 Task: Find connections with filter location Saint-Leu-la-Forêt with filter topic #realestatewith filter profile language Potuguese with filter current company Westin Hotels & Resorts with filter school Budge Budge Institute of Technology 276 with filter industry Services for Renewable Energy with filter service category Search Engine Optimization (SEO) with filter keywords title HVAC Technician
Action: Mouse moved to (300, 245)
Screenshot: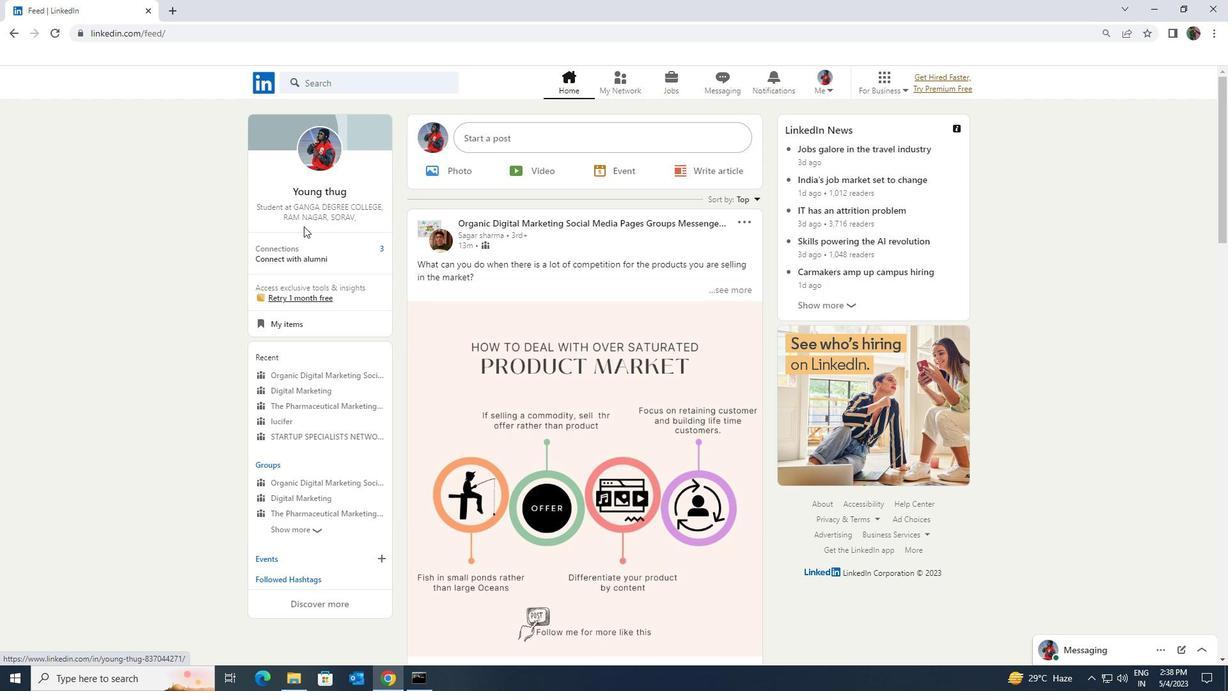 
Action: Mouse pressed left at (300, 245)
Screenshot: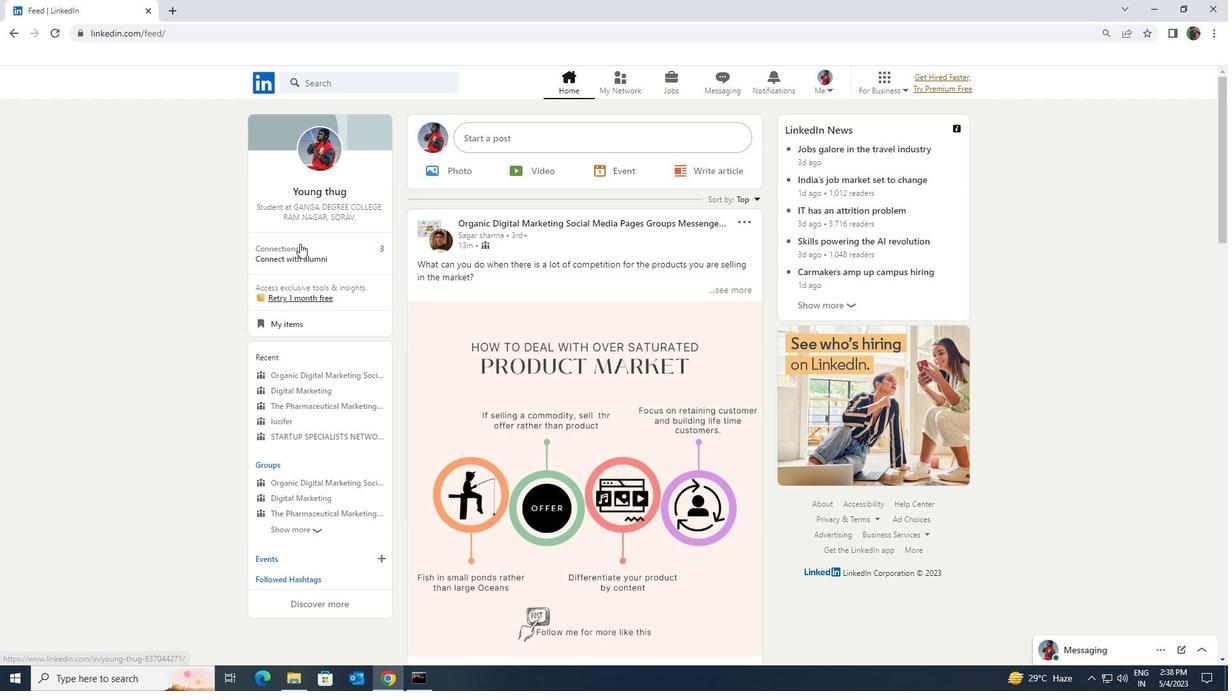 
Action: Mouse moved to (321, 162)
Screenshot: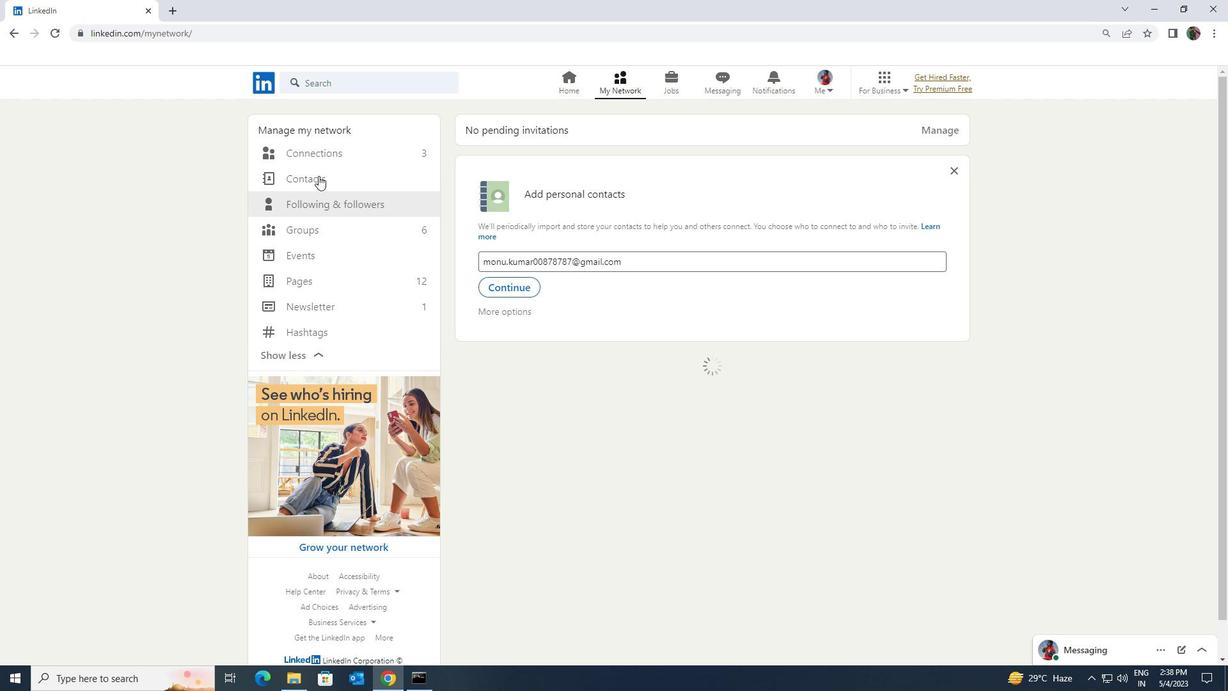 
Action: Mouse pressed left at (321, 162)
Screenshot: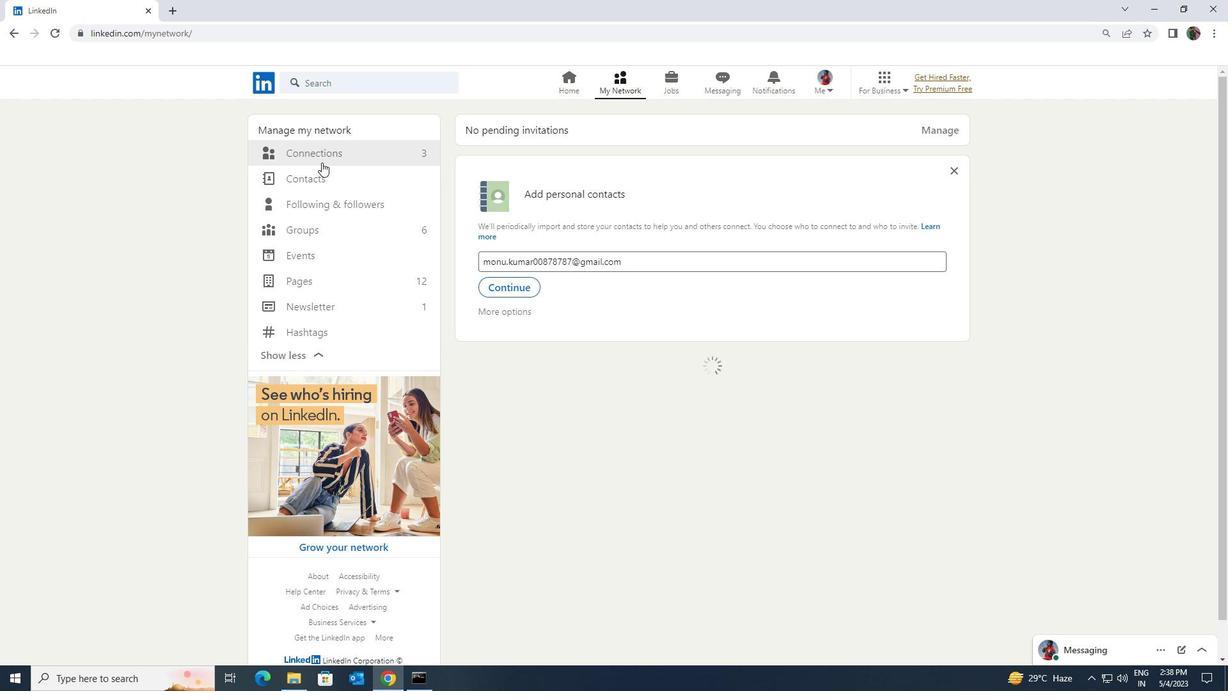 
Action: Mouse moved to (321, 160)
Screenshot: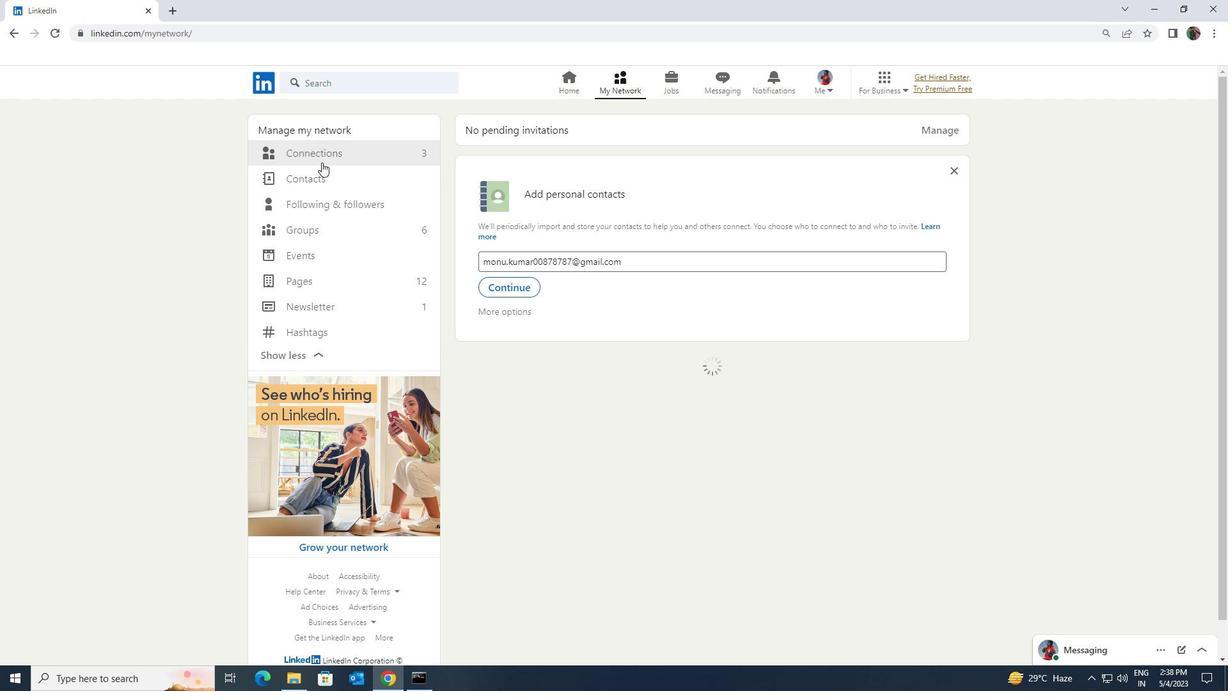 
Action: Mouse pressed left at (321, 160)
Screenshot: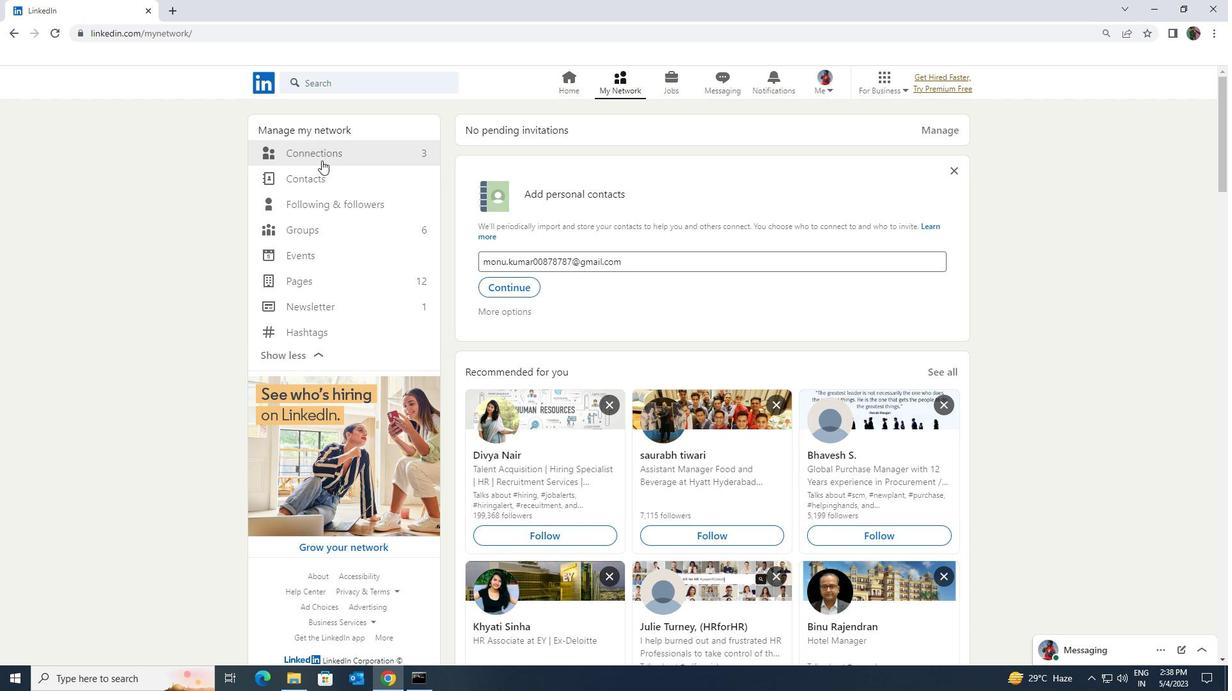 
Action: Mouse moved to (325, 156)
Screenshot: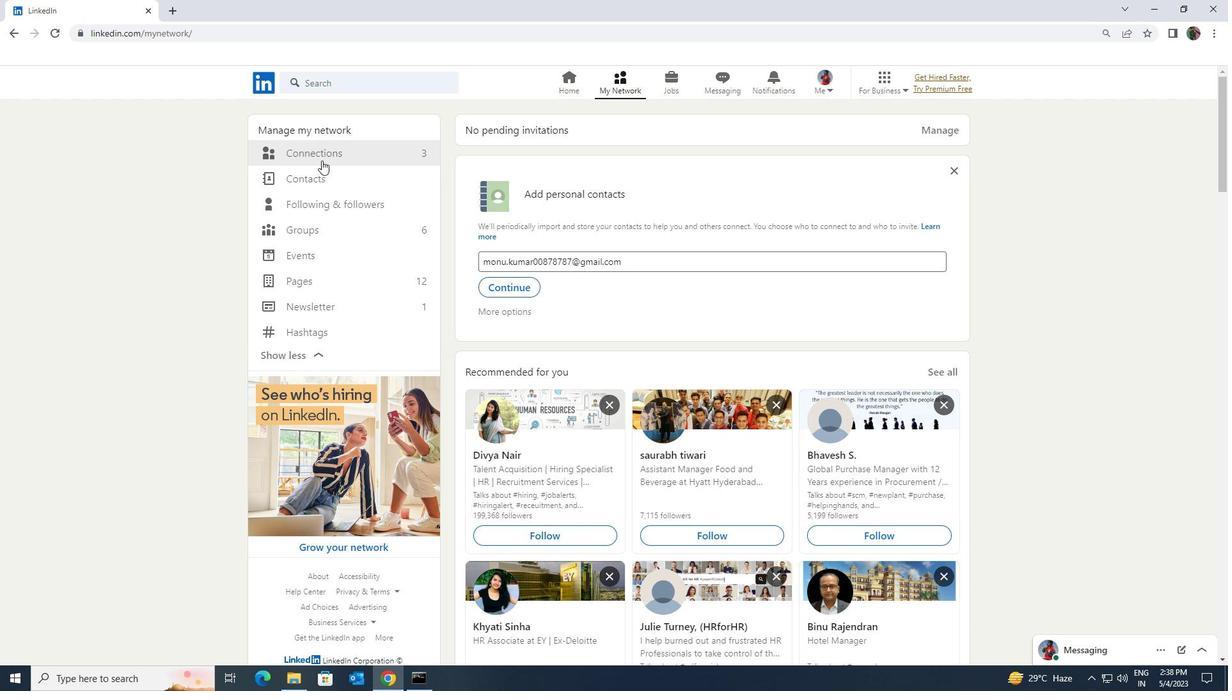 
Action: Mouse pressed left at (325, 156)
Screenshot: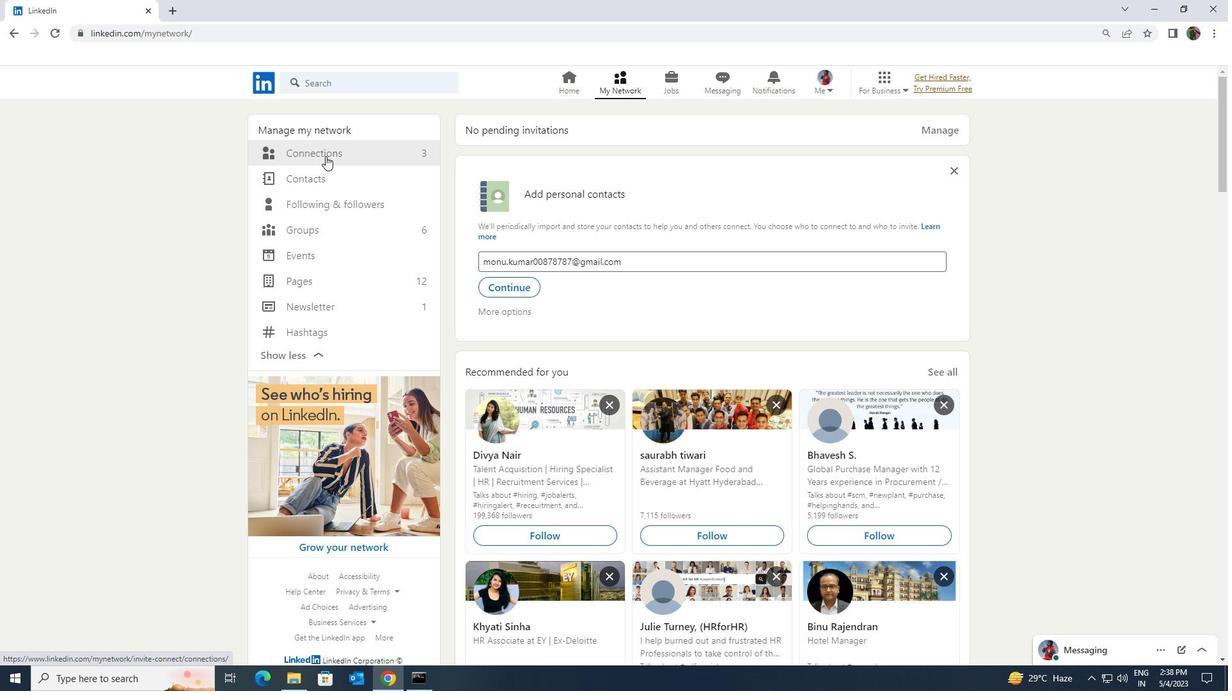 
Action: Mouse moved to (700, 156)
Screenshot: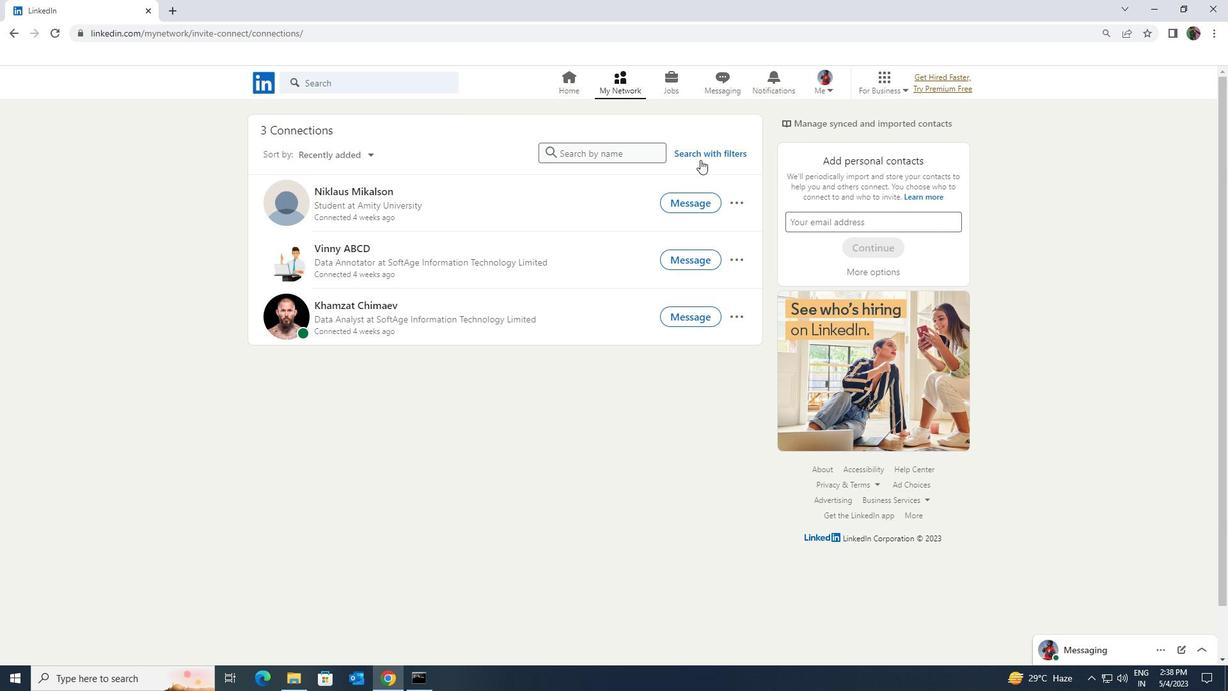 
Action: Mouse pressed left at (700, 156)
Screenshot: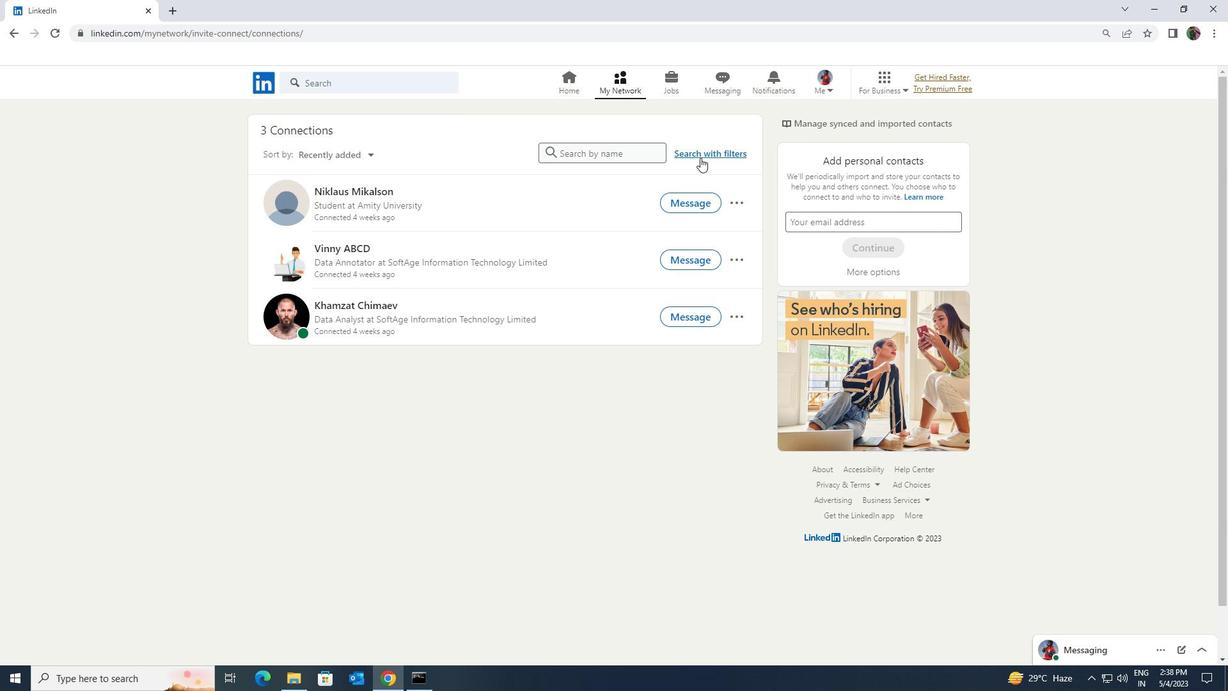 
Action: Mouse moved to (660, 122)
Screenshot: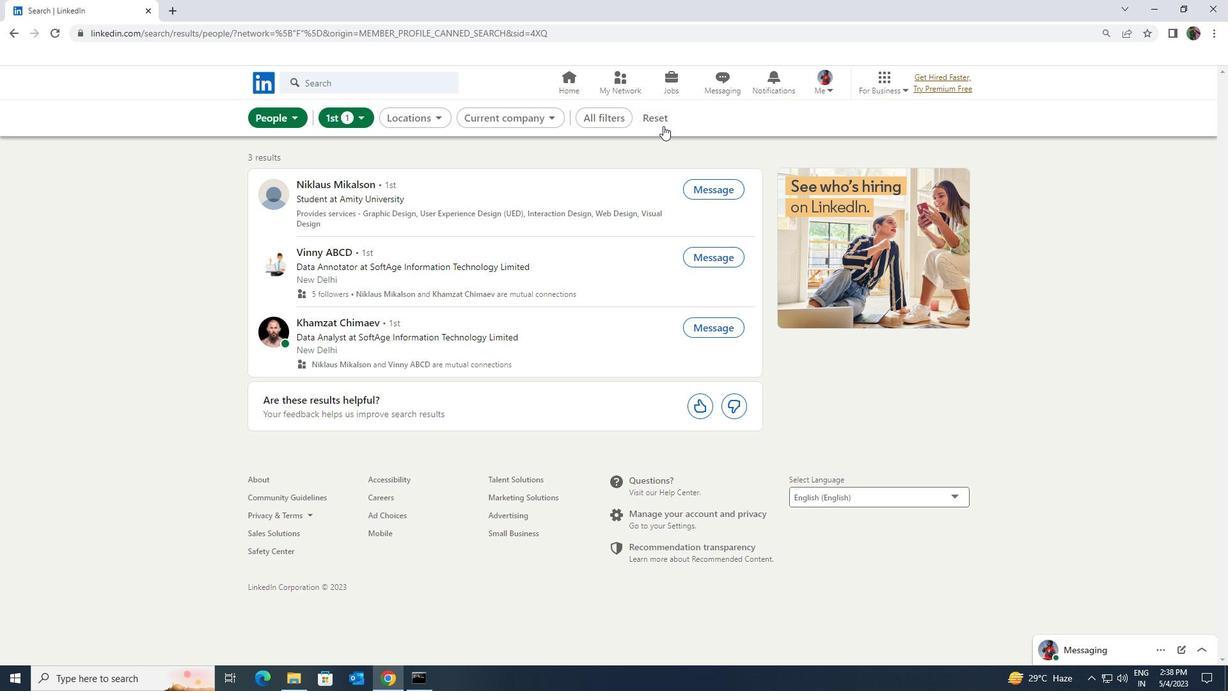 
Action: Mouse pressed left at (660, 122)
Screenshot: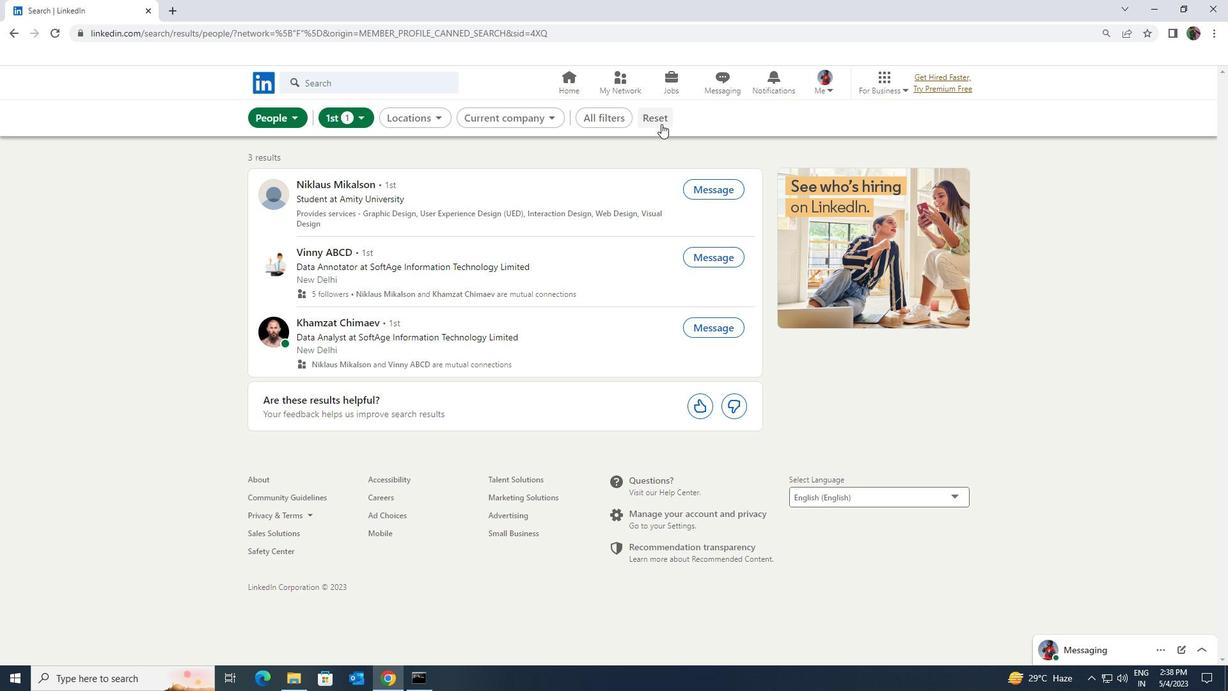 
Action: Mouse moved to (639, 122)
Screenshot: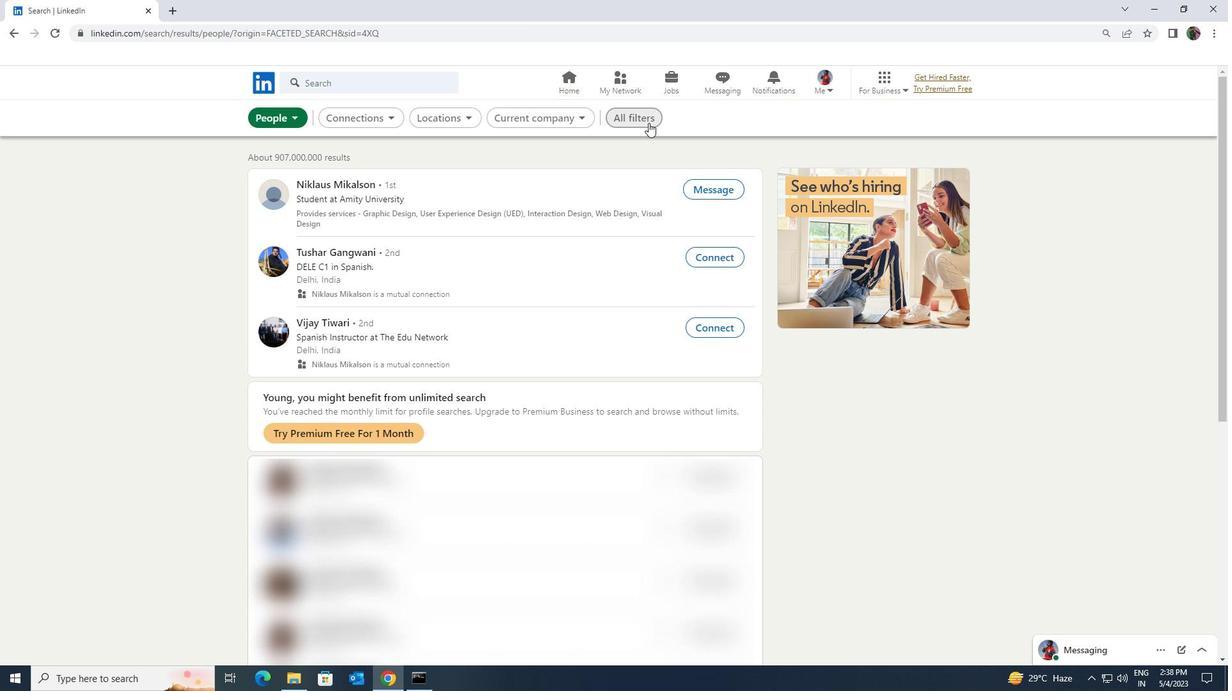 
Action: Mouse pressed left at (639, 122)
Screenshot: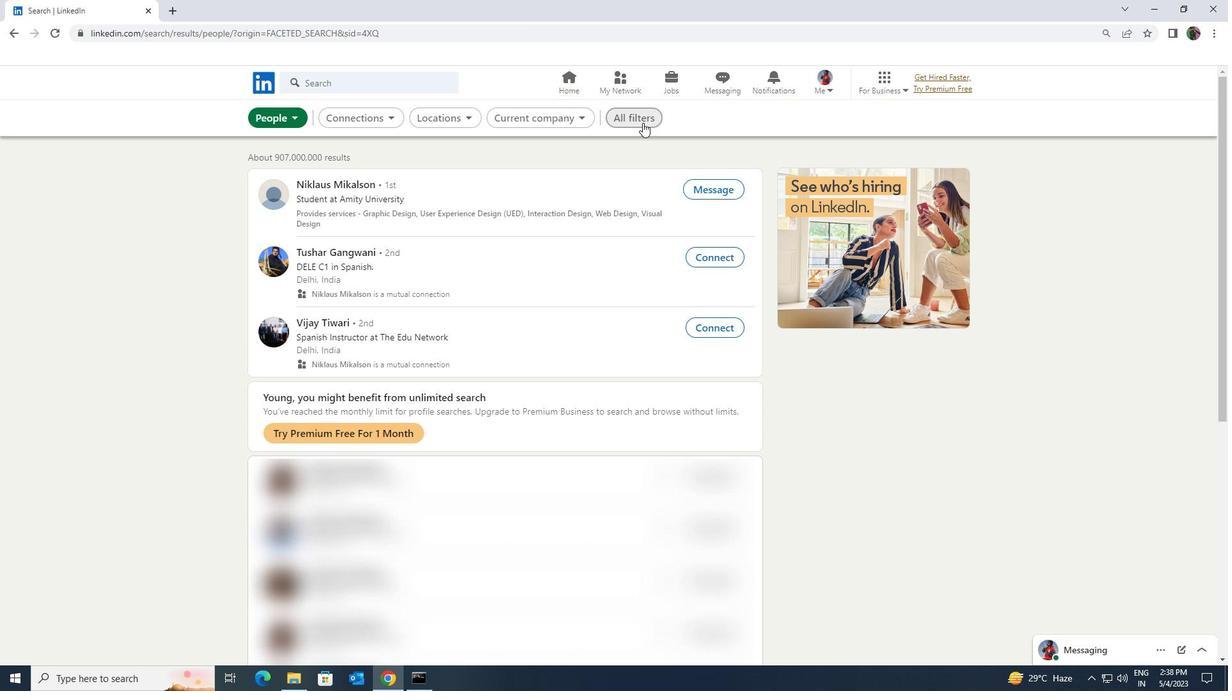 
Action: Mouse moved to (1064, 499)
Screenshot: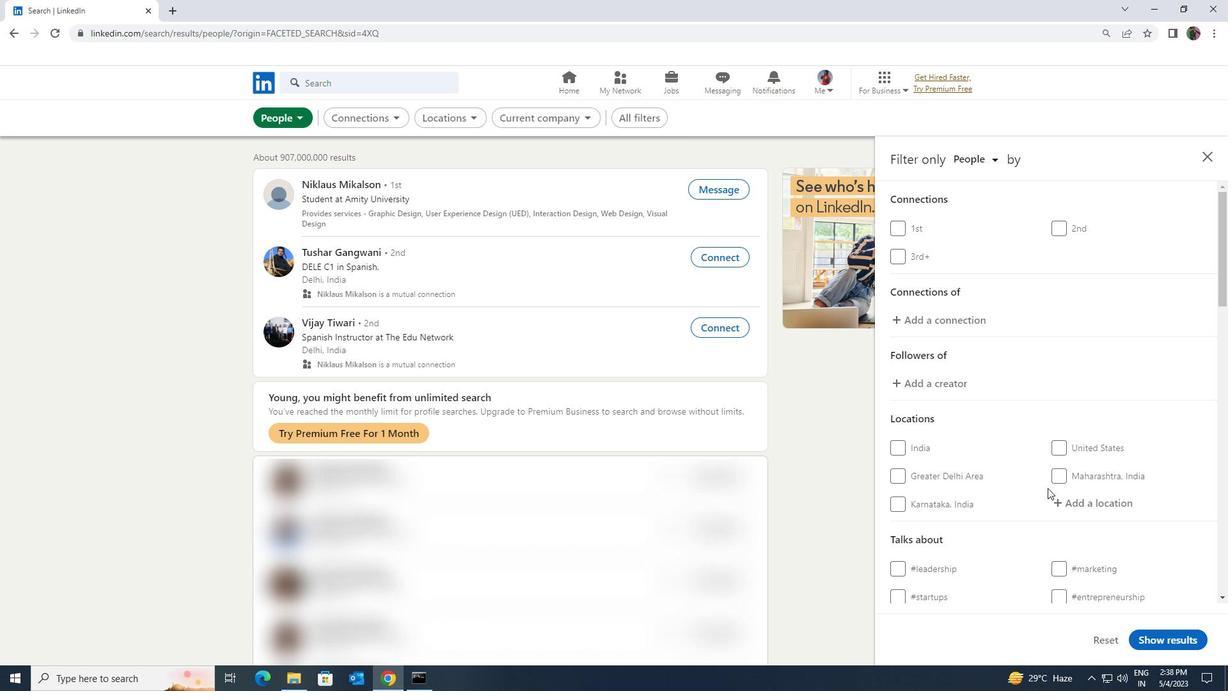 
Action: Mouse pressed left at (1064, 499)
Screenshot: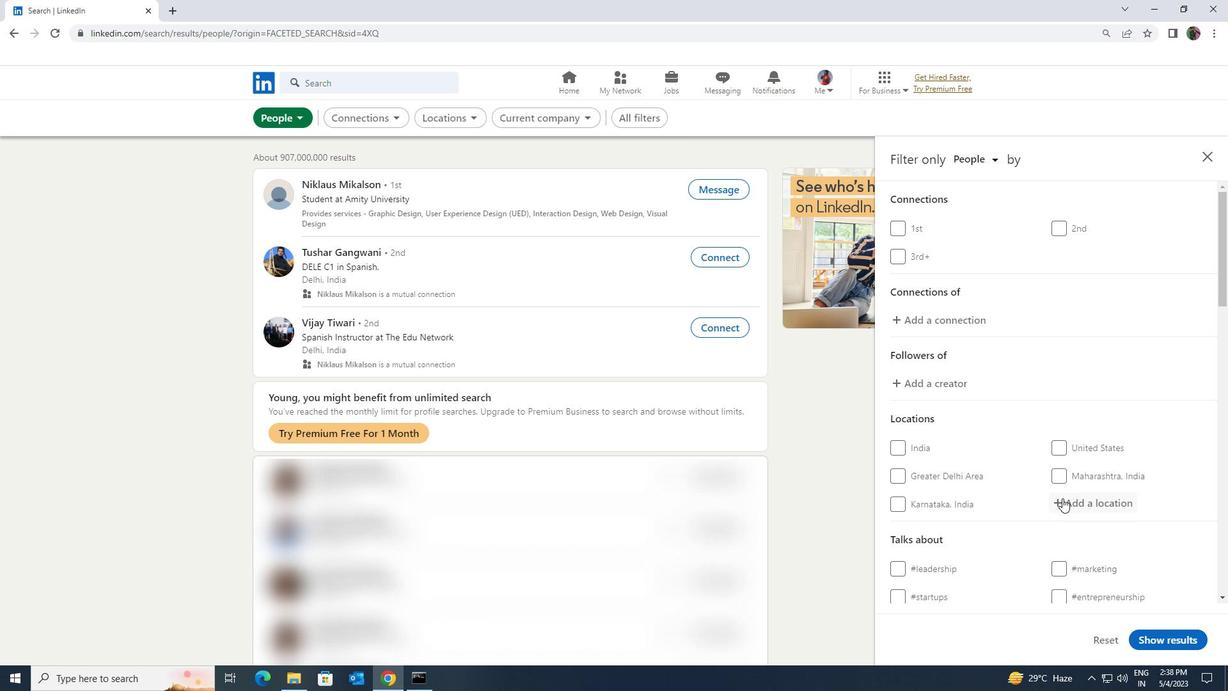 
Action: Mouse moved to (1064, 500)
Screenshot: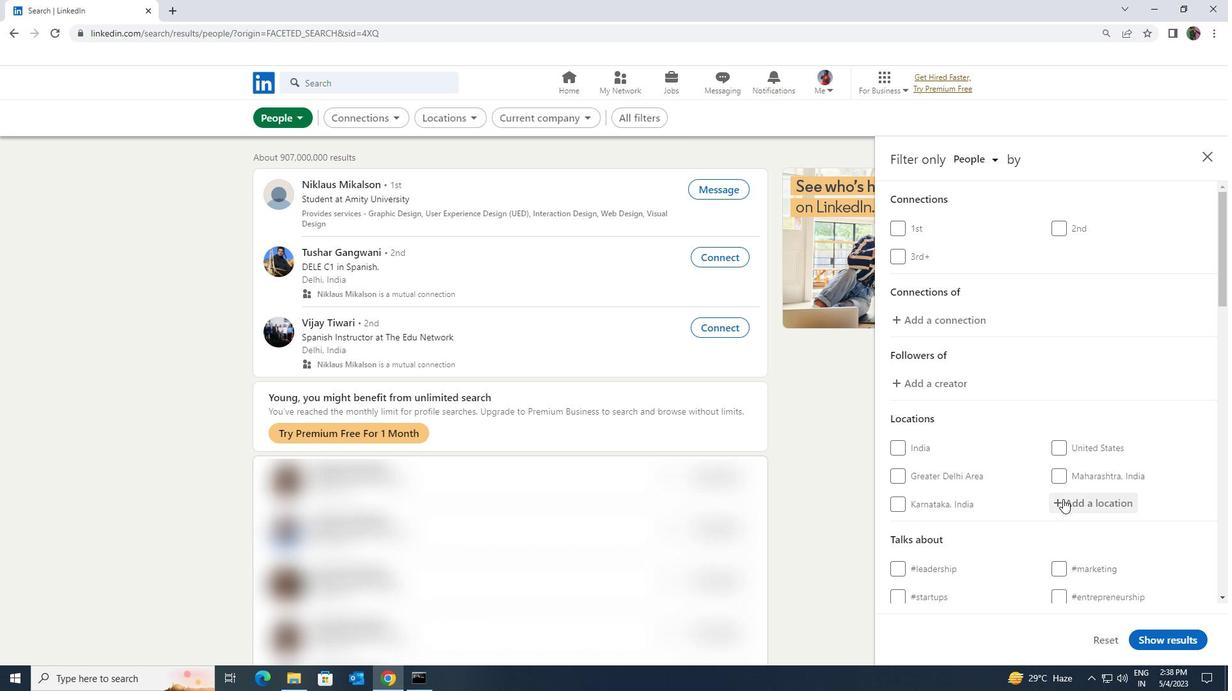 
Action: Key pressed <Key.shift>SAINT<Key.space><Key.shift>LEU
Screenshot: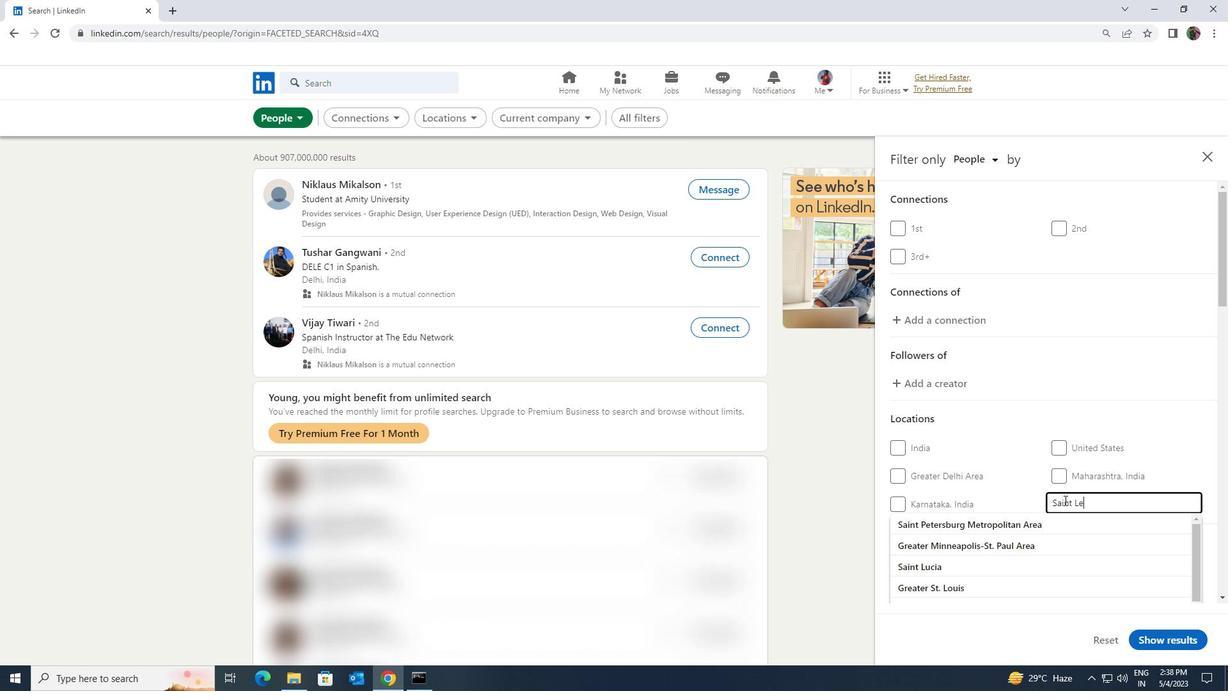 
Action: Mouse moved to (1062, 517)
Screenshot: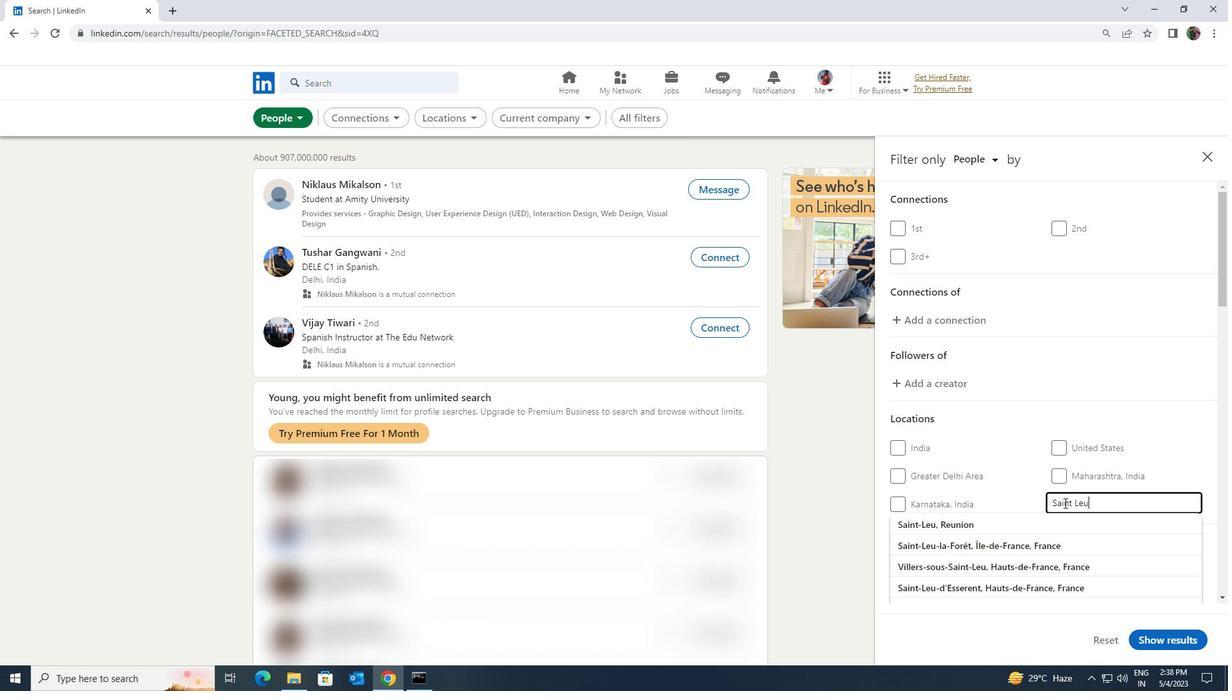 
Action: Mouse pressed left at (1062, 517)
Screenshot: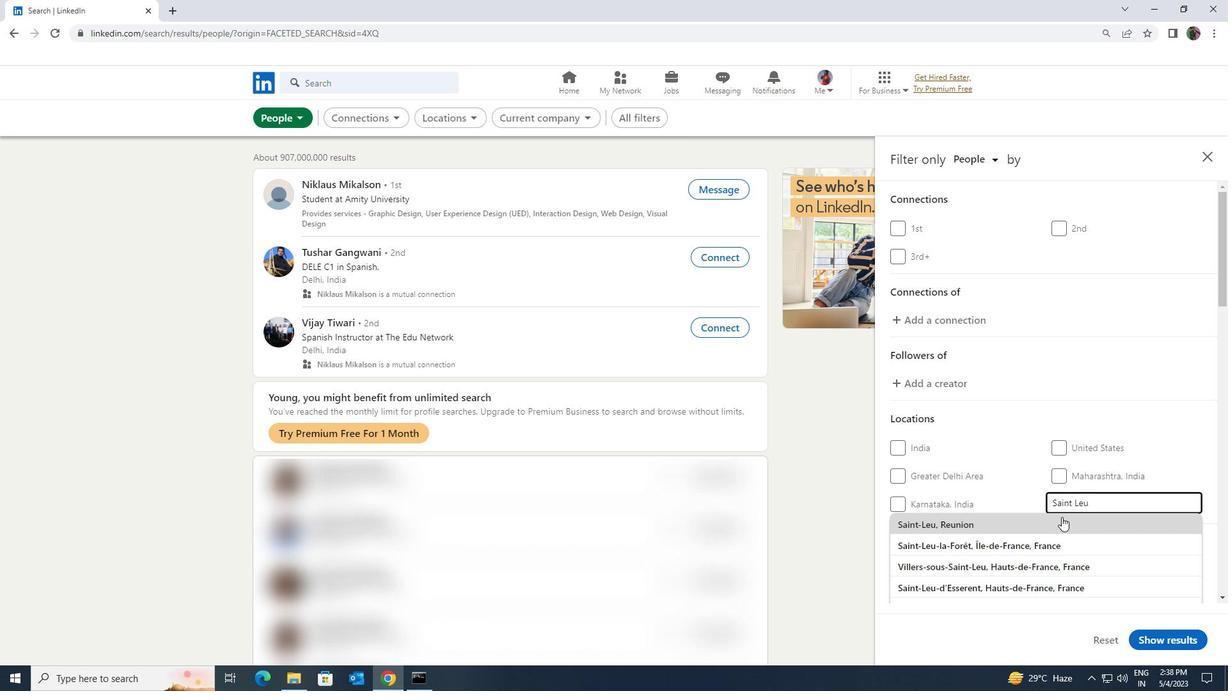 
Action: Mouse scrolled (1062, 516) with delta (0, 0)
Screenshot: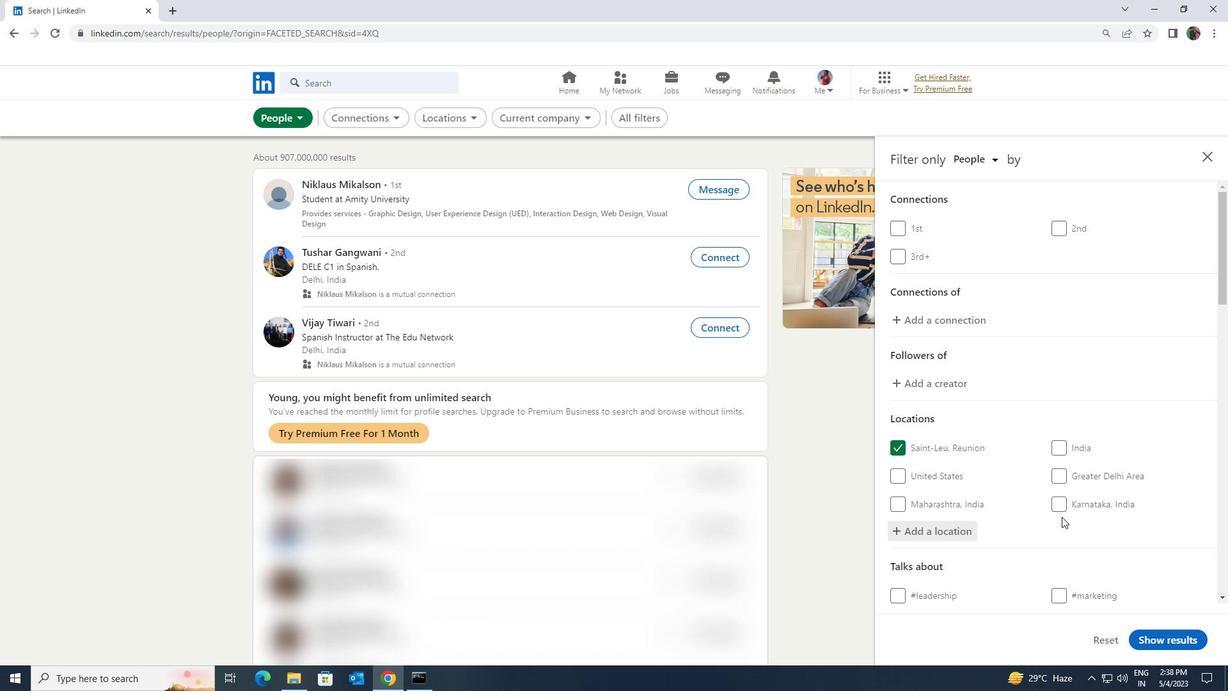 
Action: Mouse scrolled (1062, 516) with delta (0, 0)
Screenshot: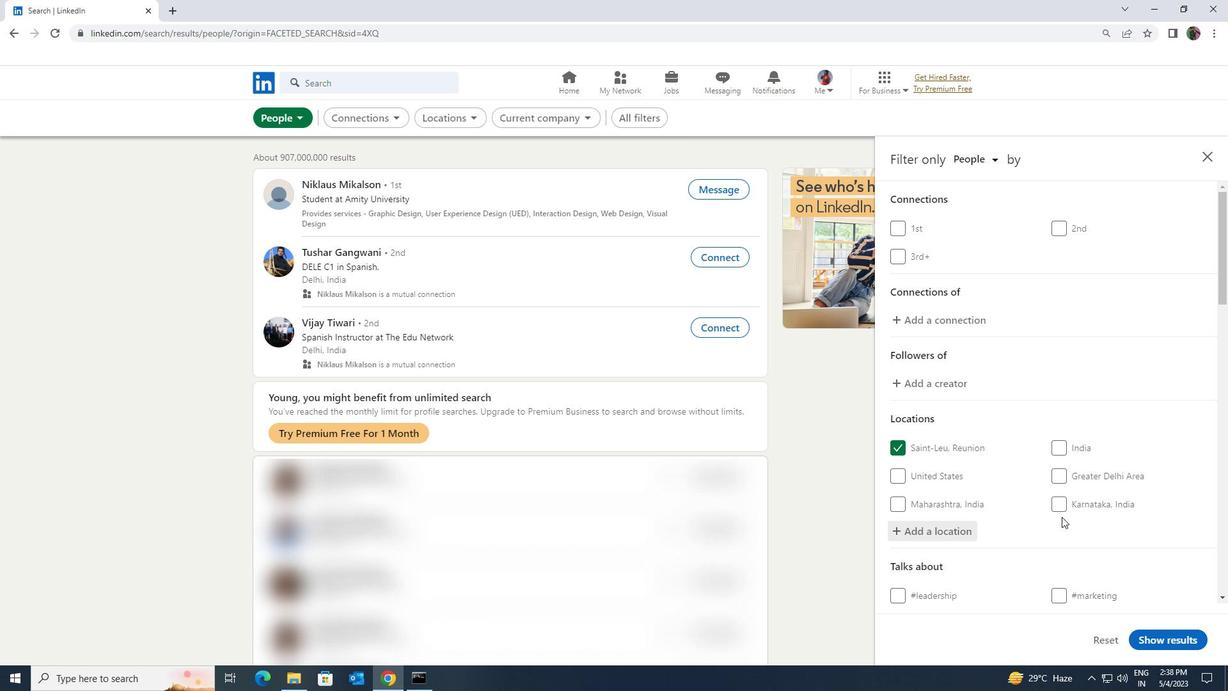 
Action: Mouse moved to (1062, 520)
Screenshot: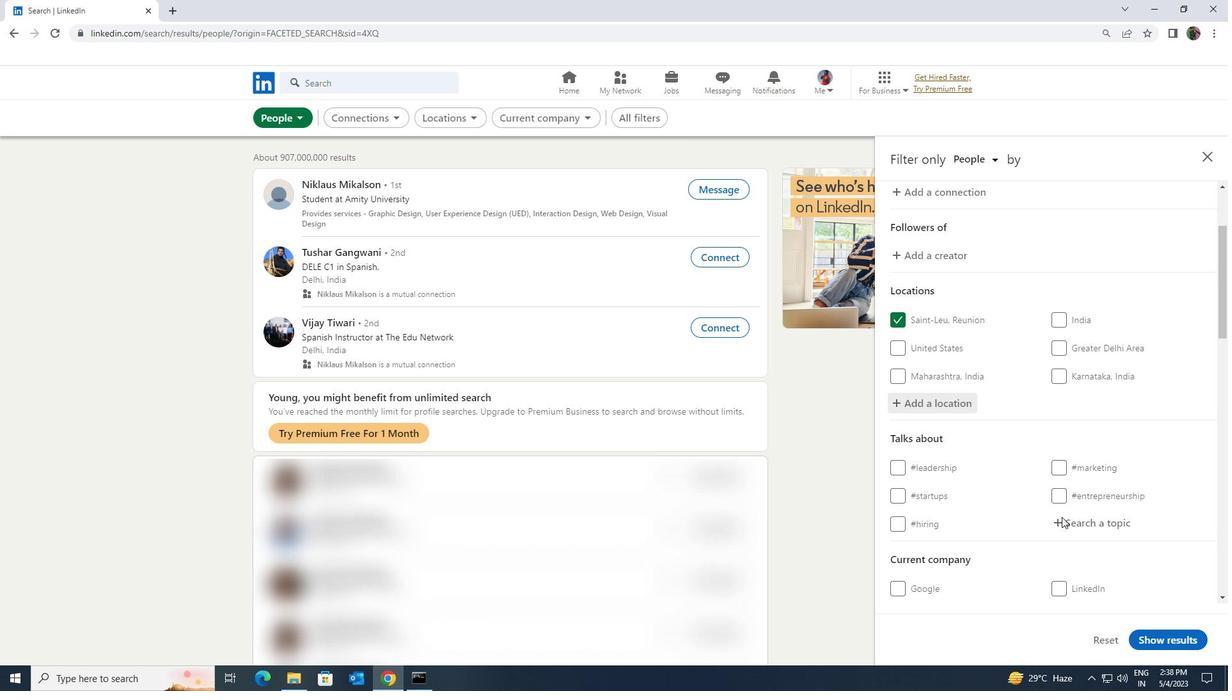 
Action: Mouse pressed left at (1062, 520)
Screenshot: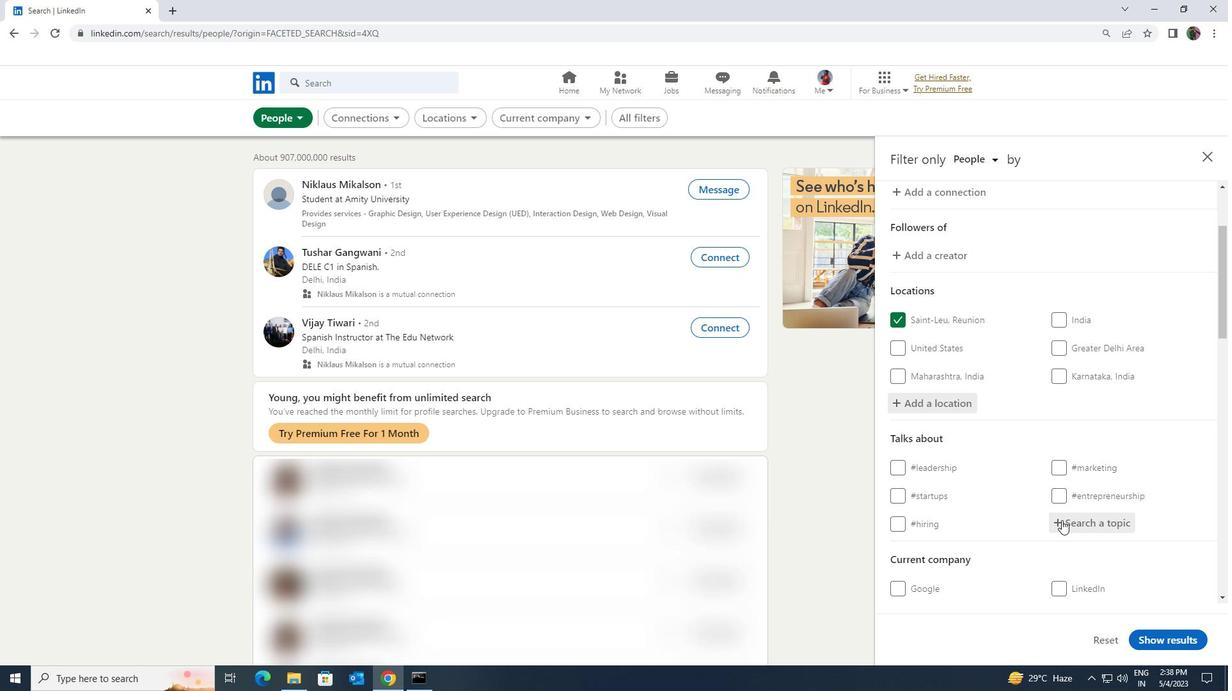 
Action: Key pressed <Key.shift><Key.shift><Key.shift><Key.shift><Key.shift><Key.shift><Key.shift><Key.shift>REALSTATE
Screenshot: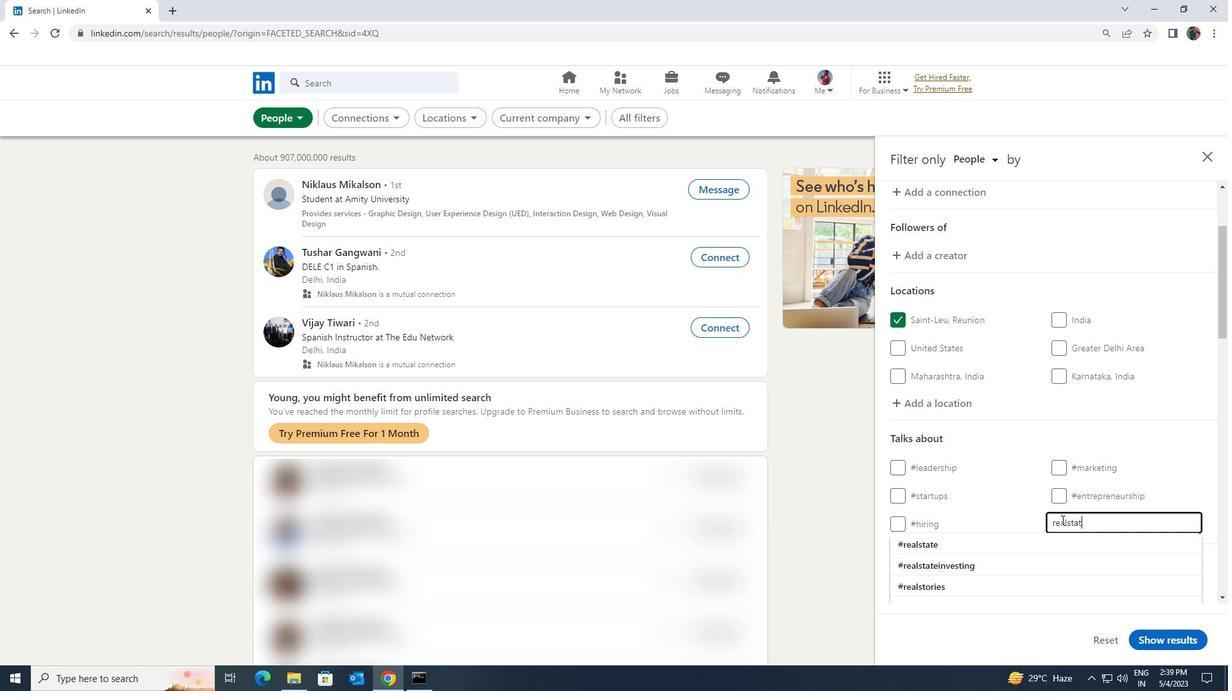 
Action: Mouse moved to (1051, 543)
Screenshot: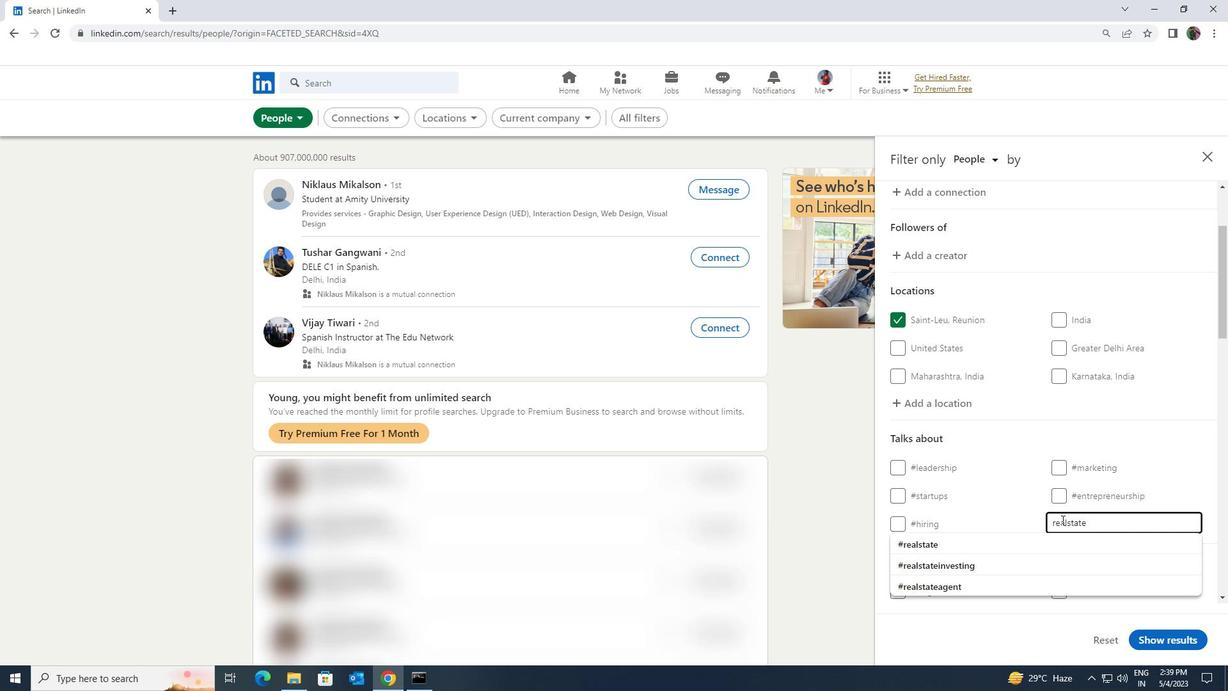 
Action: Mouse pressed left at (1051, 543)
Screenshot: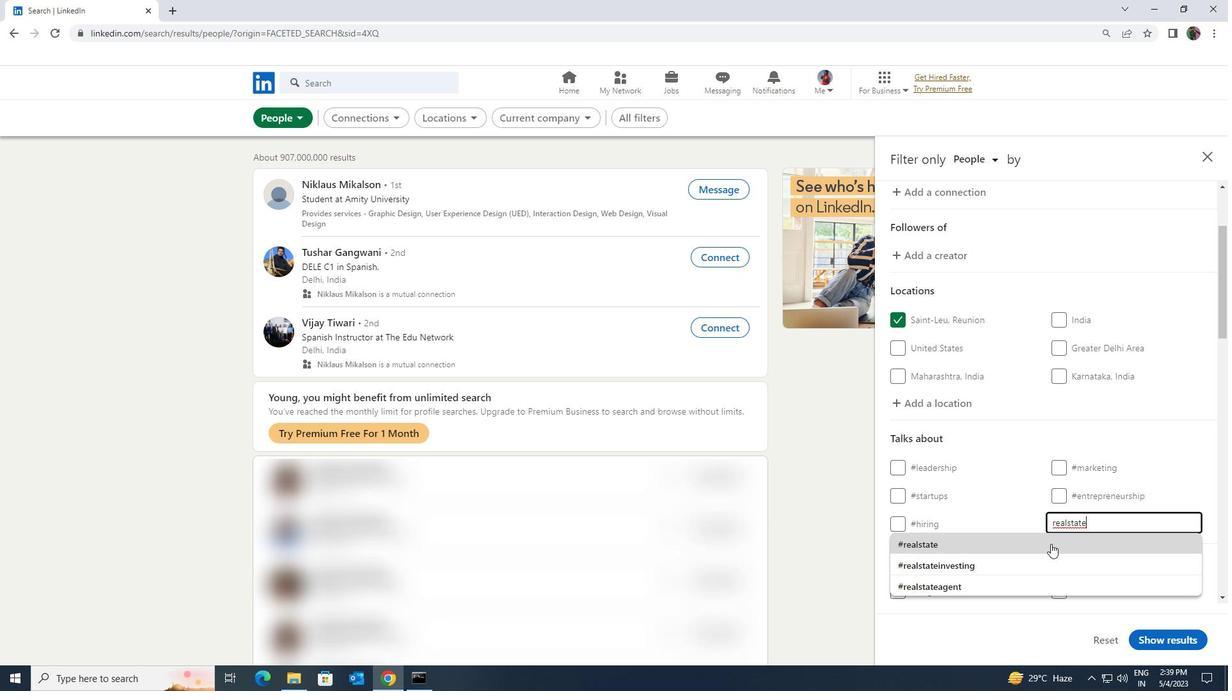 
Action: Mouse scrolled (1051, 543) with delta (0, 0)
Screenshot: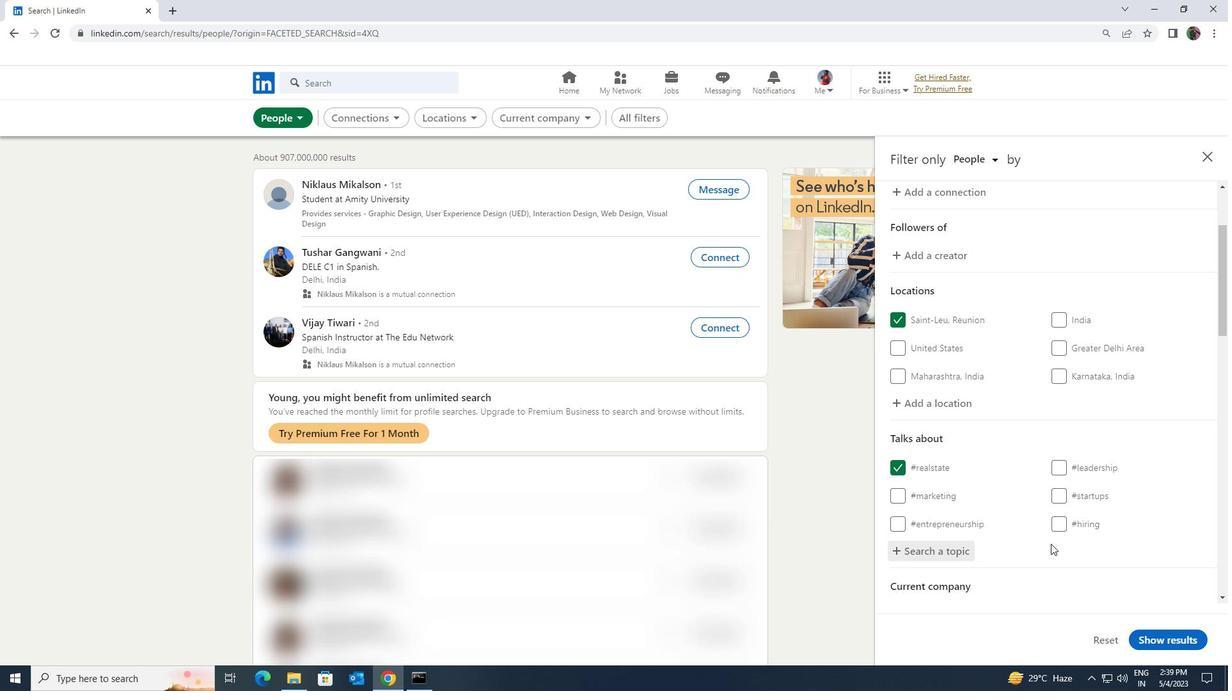 
Action: Mouse scrolled (1051, 543) with delta (0, 0)
Screenshot: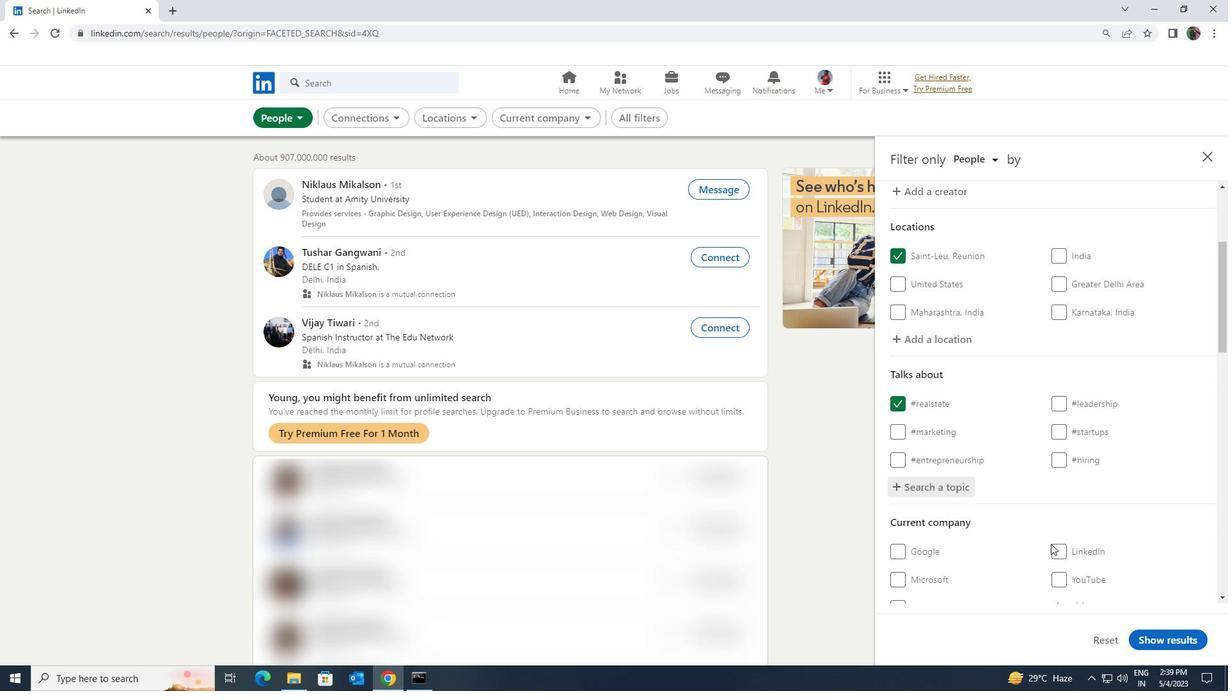 
Action: Mouse scrolled (1051, 543) with delta (0, 0)
Screenshot: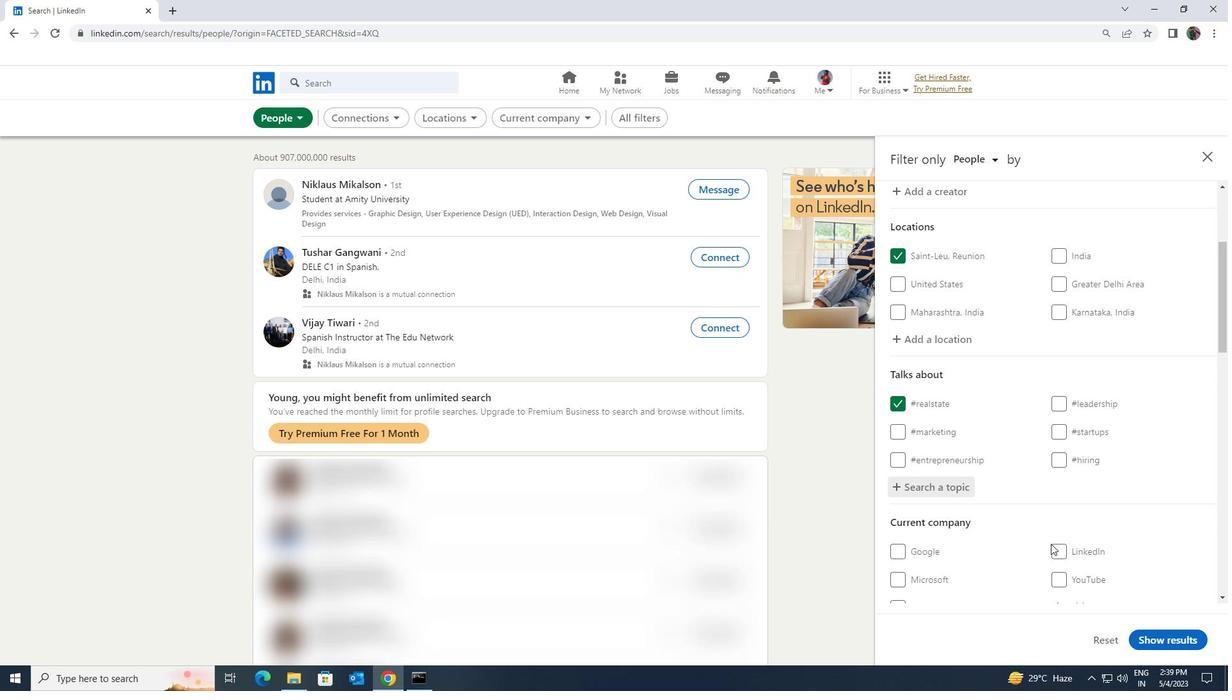 
Action: Mouse moved to (1052, 543)
Screenshot: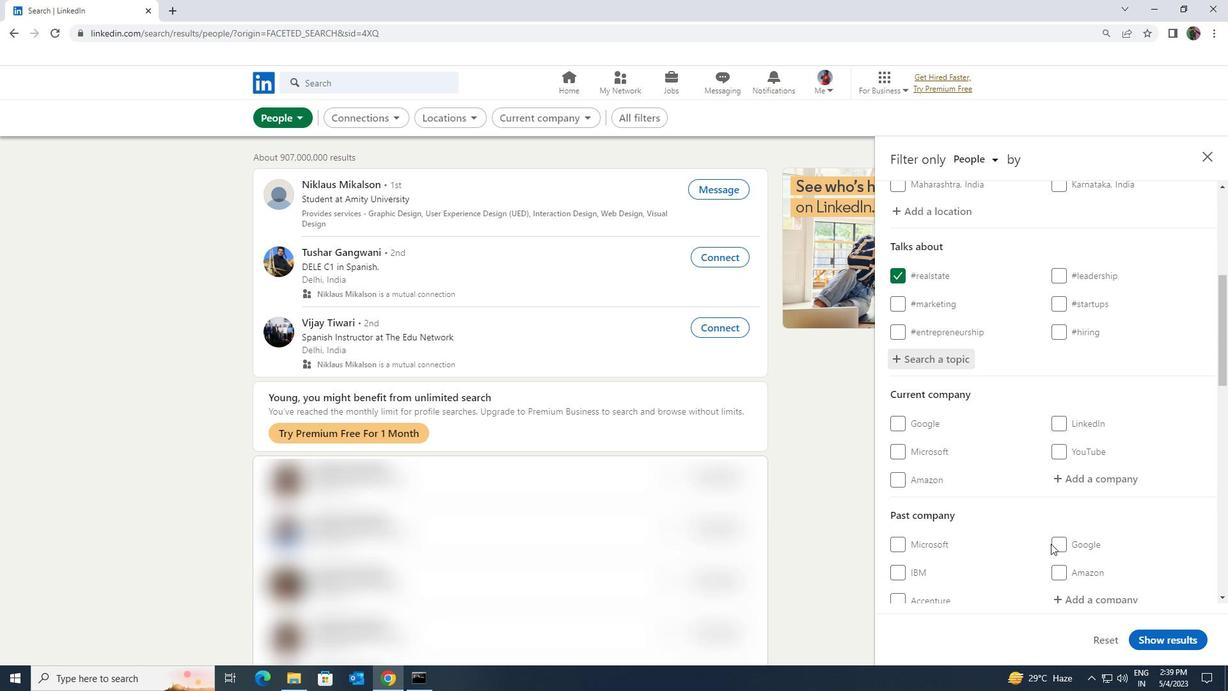 
Action: Mouse scrolled (1052, 542) with delta (0, 0)
Screenshot: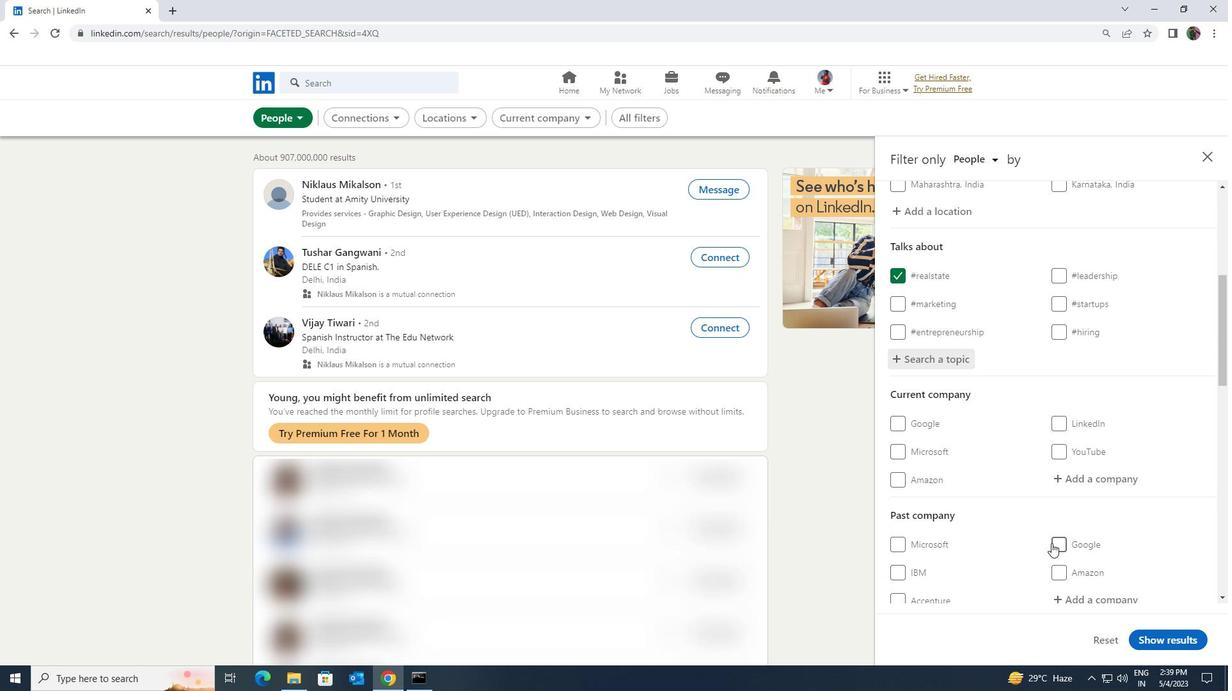 
Action: Mouse scrolled (1052, 542) with delta (0, 0)
Screenshot: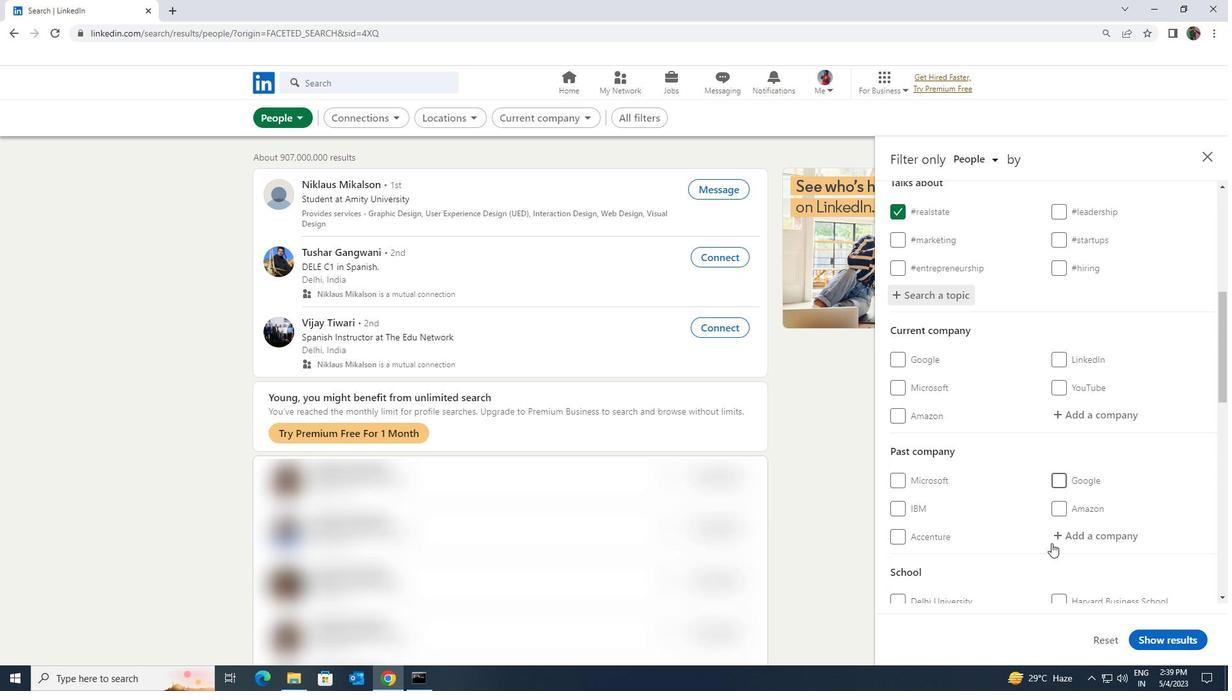 
Action: Mouse scrolled (1052, 542) with delta (0, 0)
Screenshot: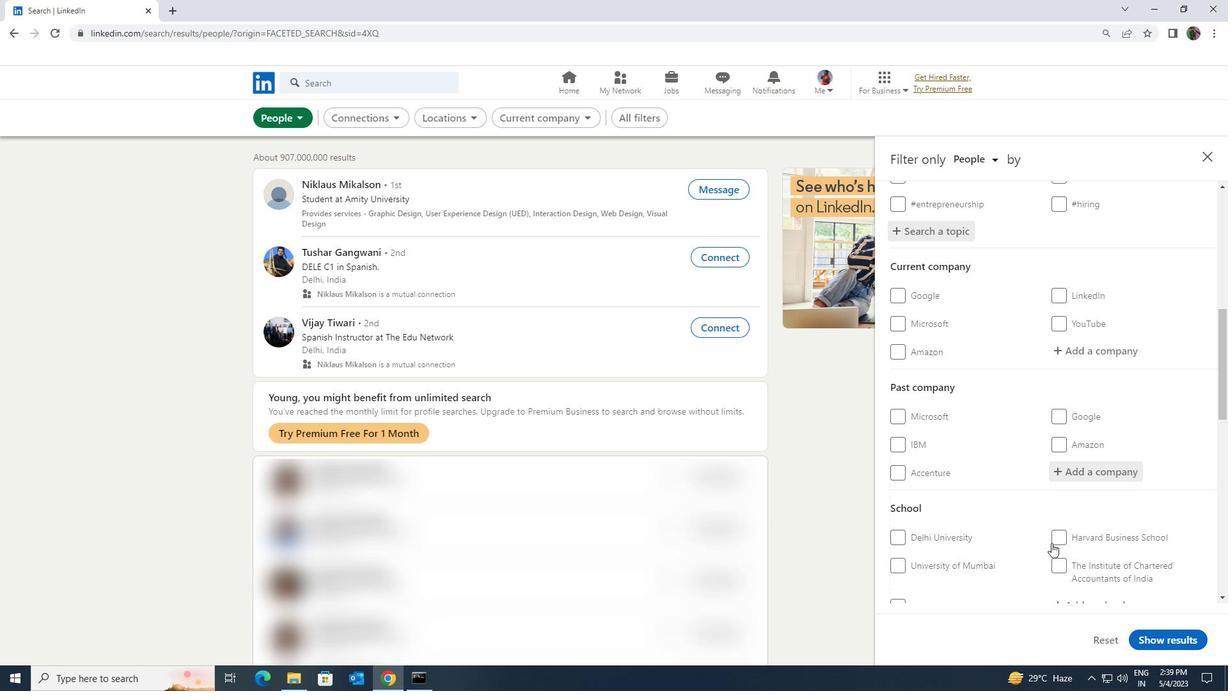 
Action: Mouse moved to (1052, 543)
Screenshot: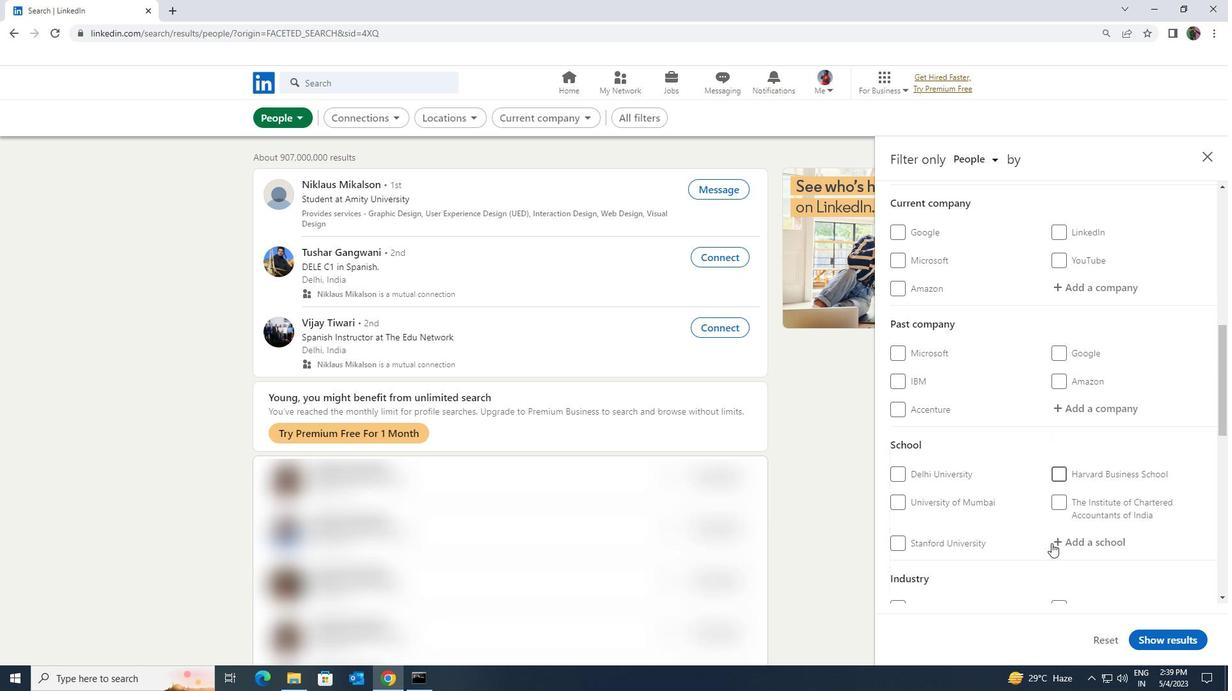 
Action: Mouse scrolled (1052, 542) with delta (0, 0)
Screenshot: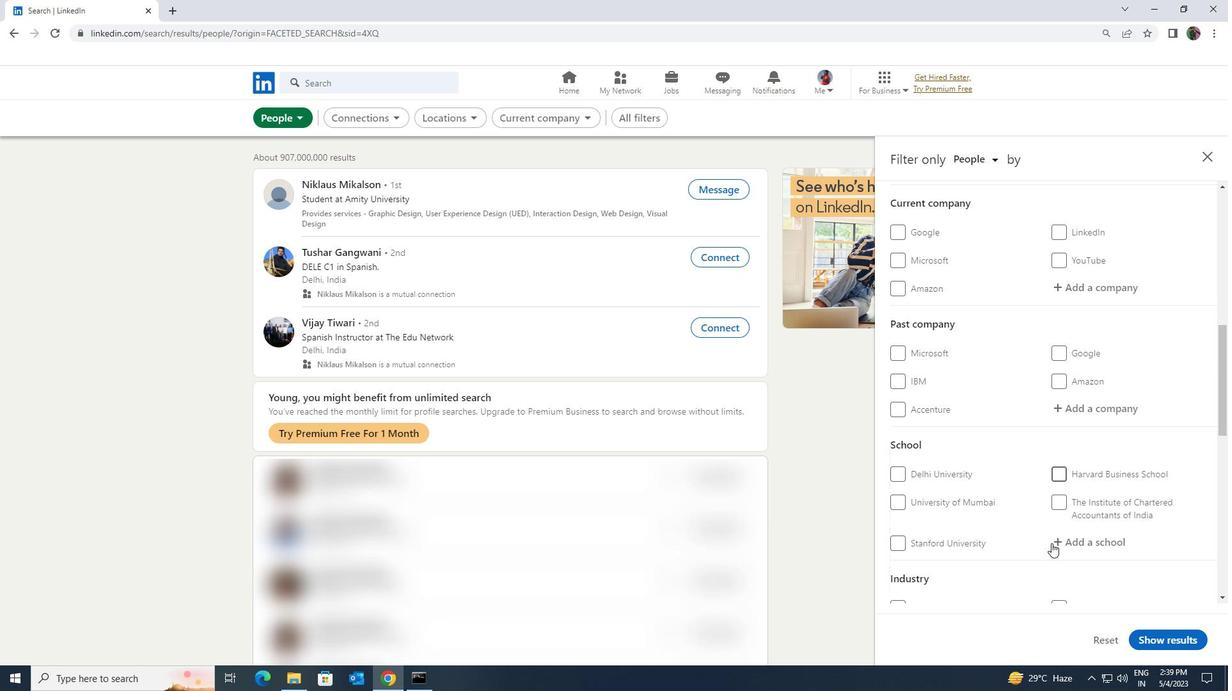 
Action: Mouse scrolled (1052, 542) with delta (0, 0)
Screenshot: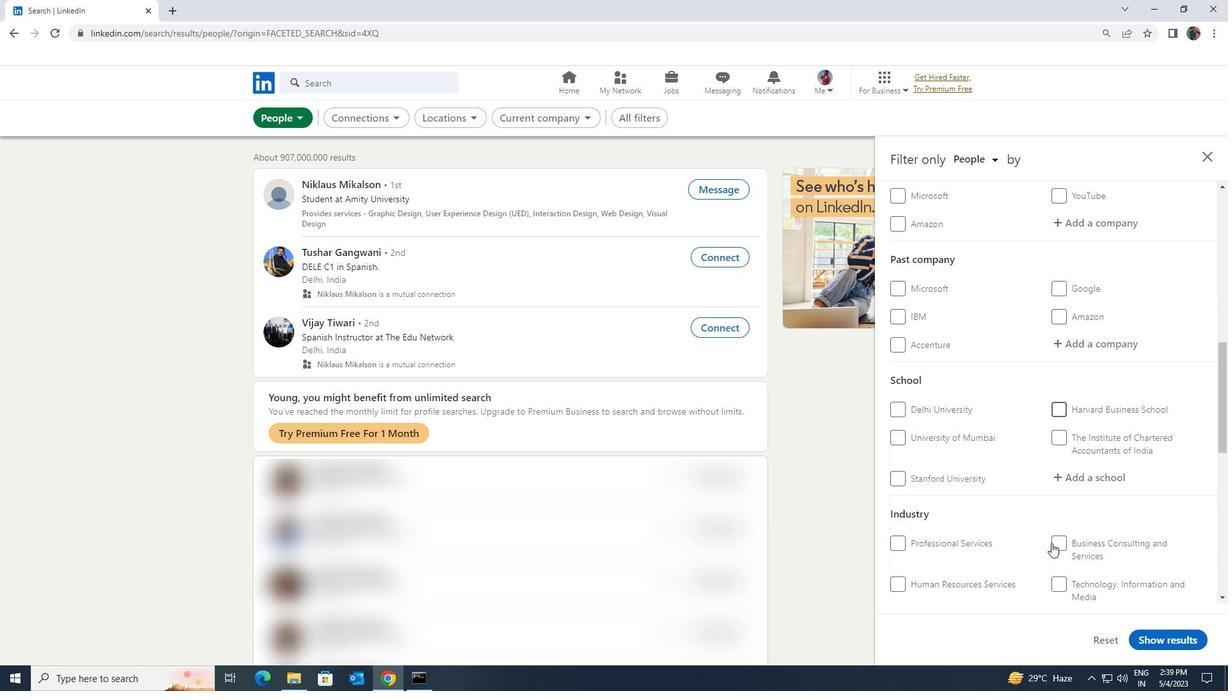 
Action: Mouse scrolled (1052, 542) with delta (0, 0)
Screenshot: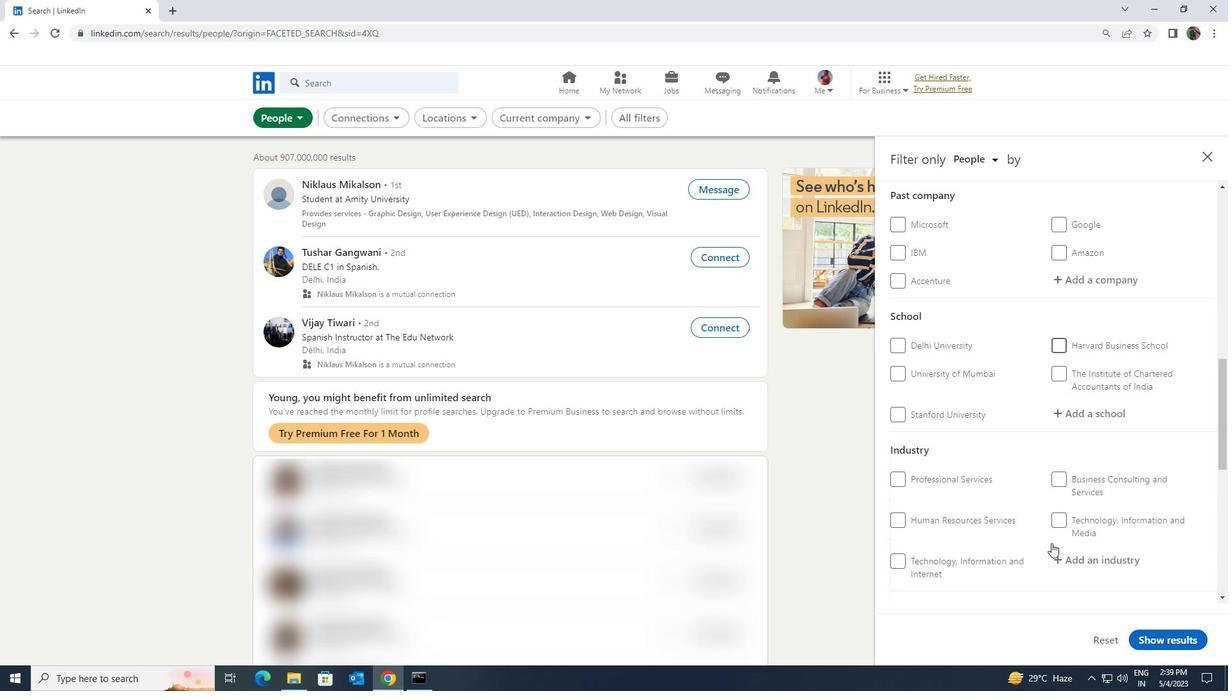 
Action: Mouse scrolled (1052, 542) with delta (0, 0)
Screenshot: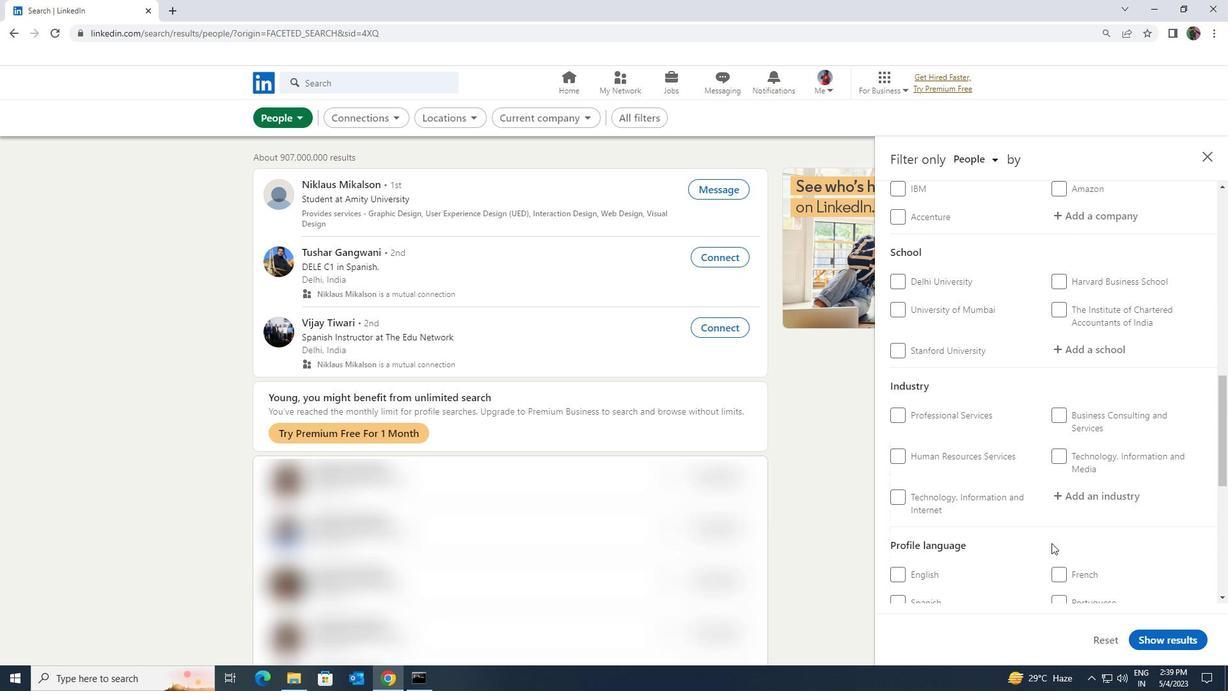 
Action: Mouse moved to (1056, 538)
Screenshot: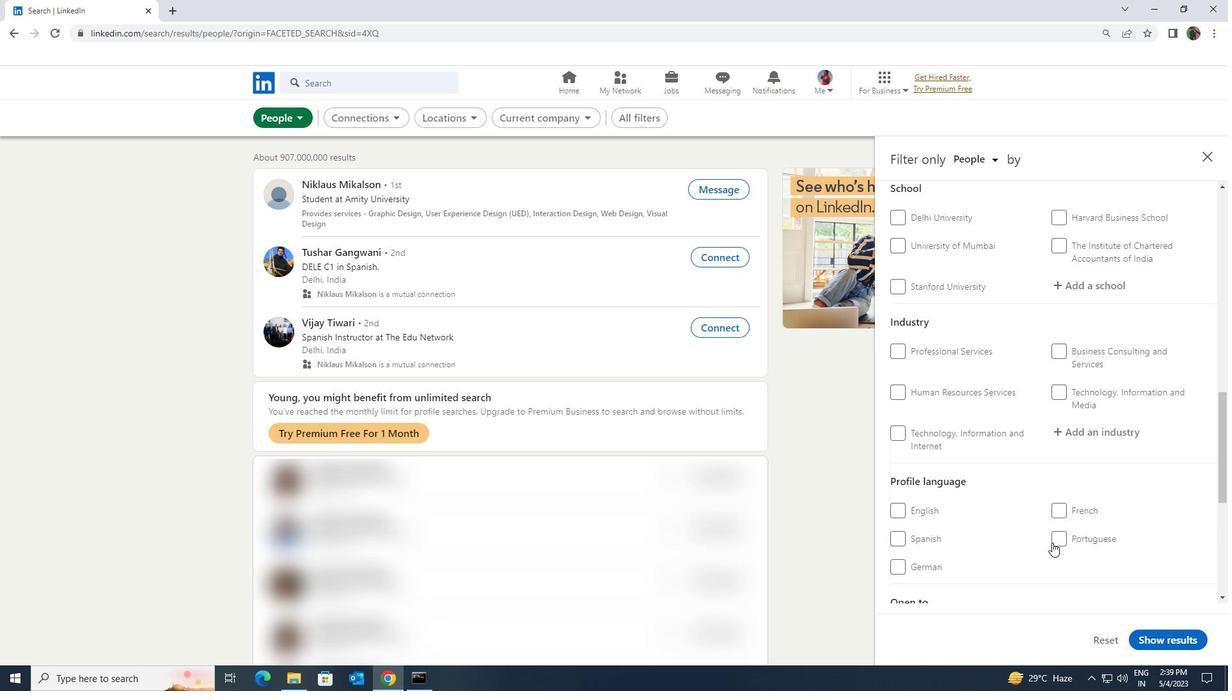 
Action: Mouse pressed left at (1056, 538)
Screenshot: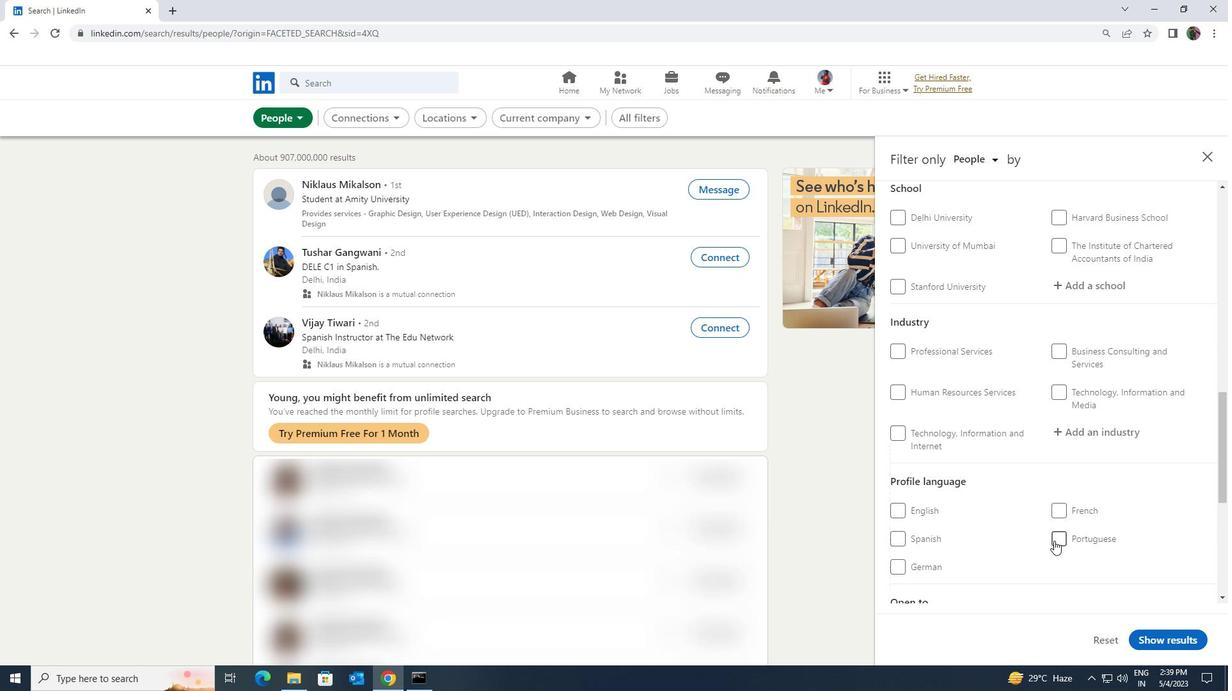 
Action: Mouse scrolled (1056, 538) with delta (0, 0)
Screenshot: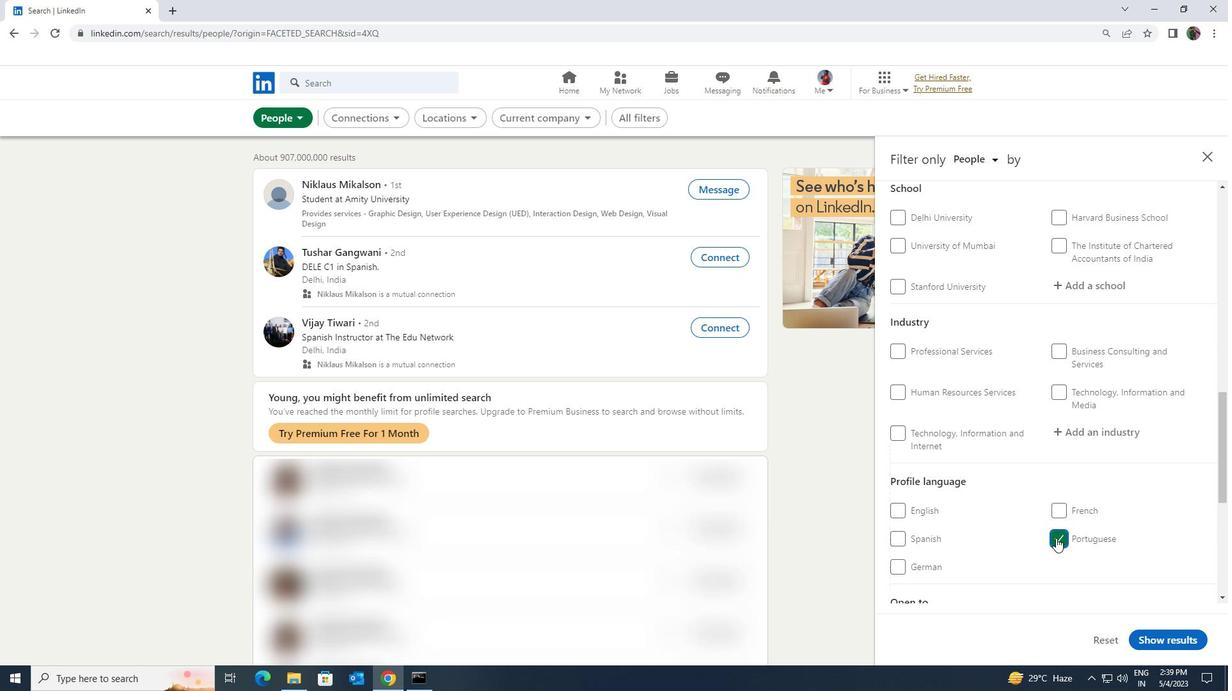 
Action: Mouse scrolled (1056, 538) with delta (0, 0)
Screenshot: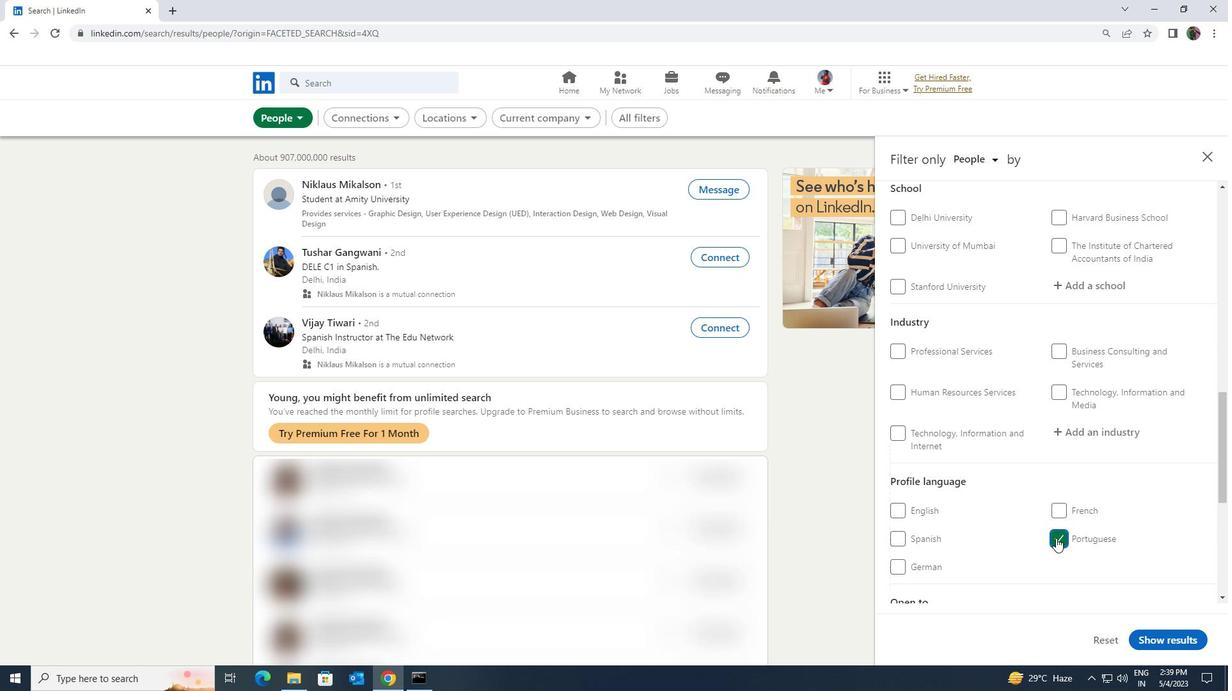 
Action: Mouse scrolled (1056, 538) with delta (0, 0)
Screenshot: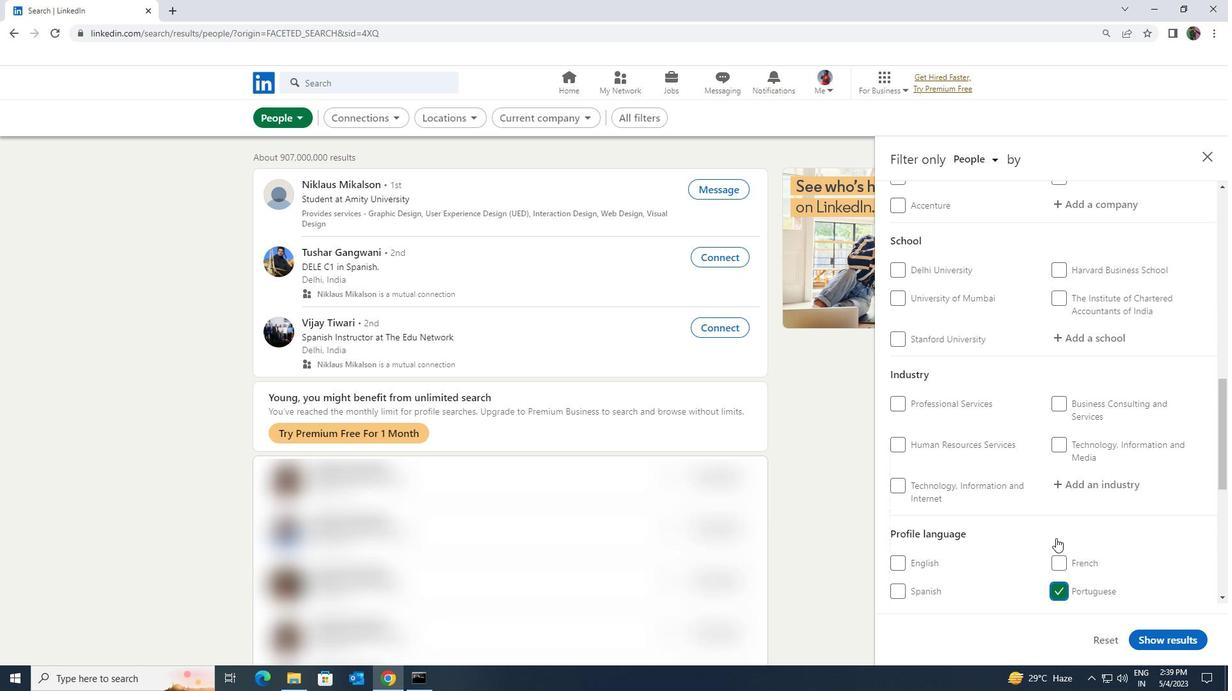 
Action: Mouse scrolled (1056, 538) with delta (0, 0)
Screenshot: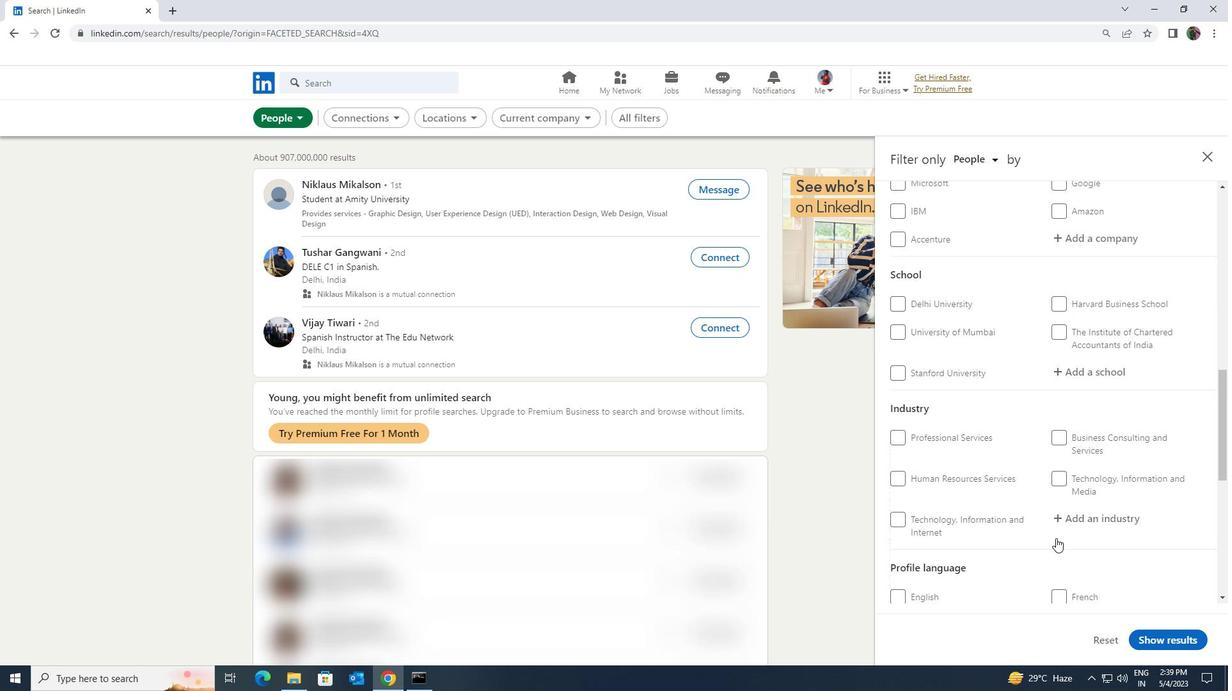 
Action: Mouse scrolled (1056, 538) with delta (0, 0)
Screenshot: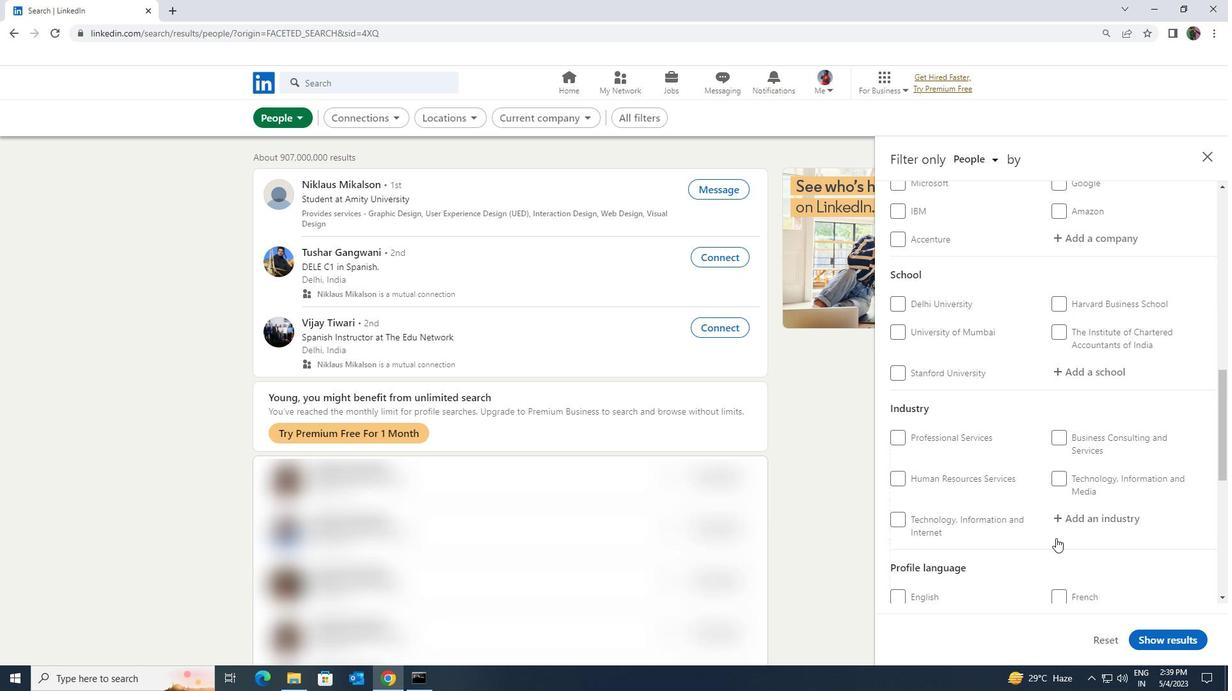 
Action: Mouse scrolled (1056, 538) with delta (0, 0)
Screenshot: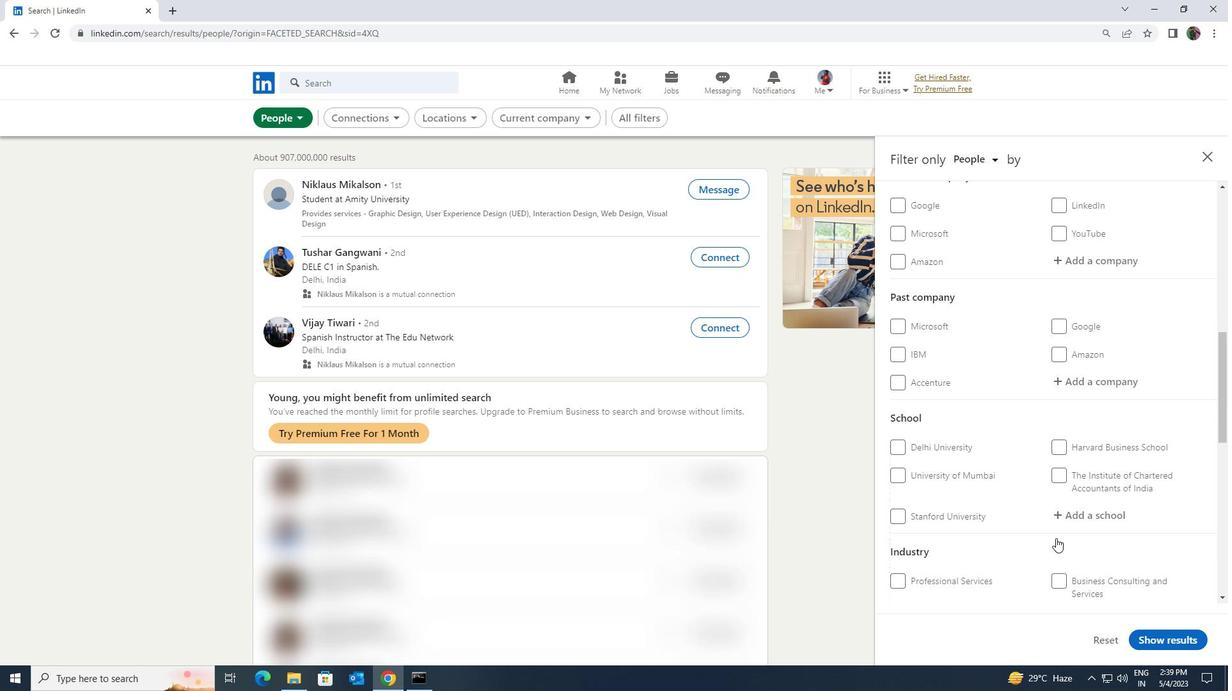 
Action: Mouse scrolled (1056, 538) with delta (0, 0)
Screenshot: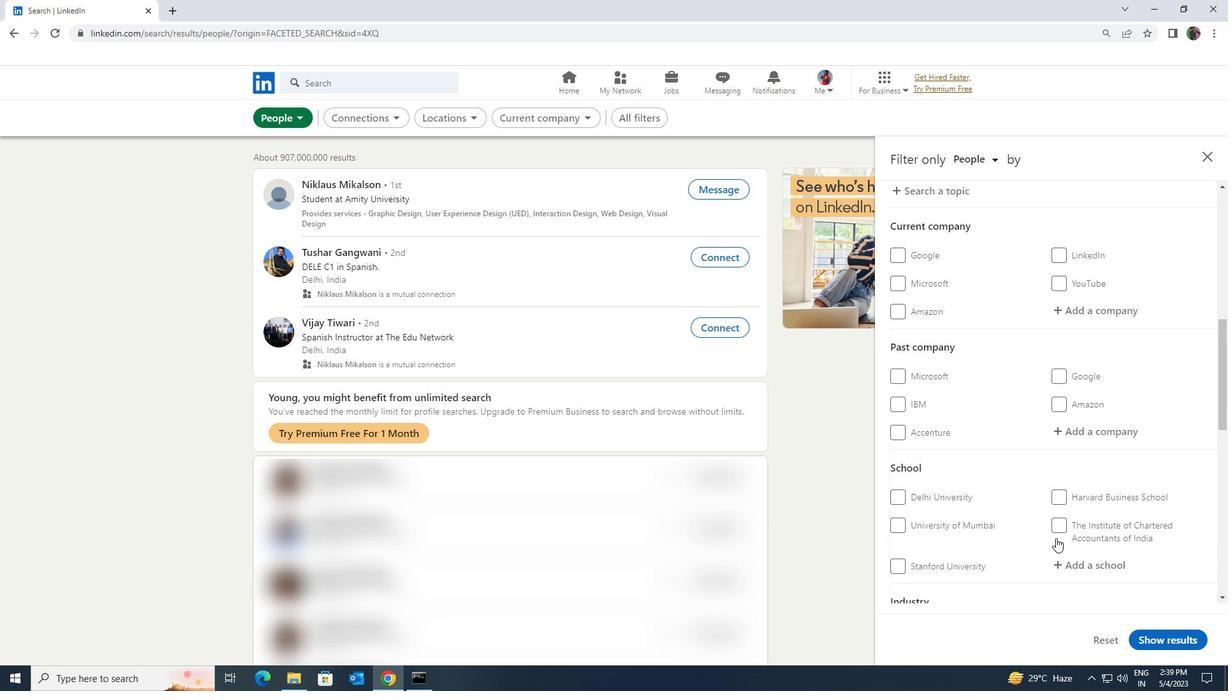 
Action: Mouse scrolled (1056, 538) with delta (0, 0)
Screenshot: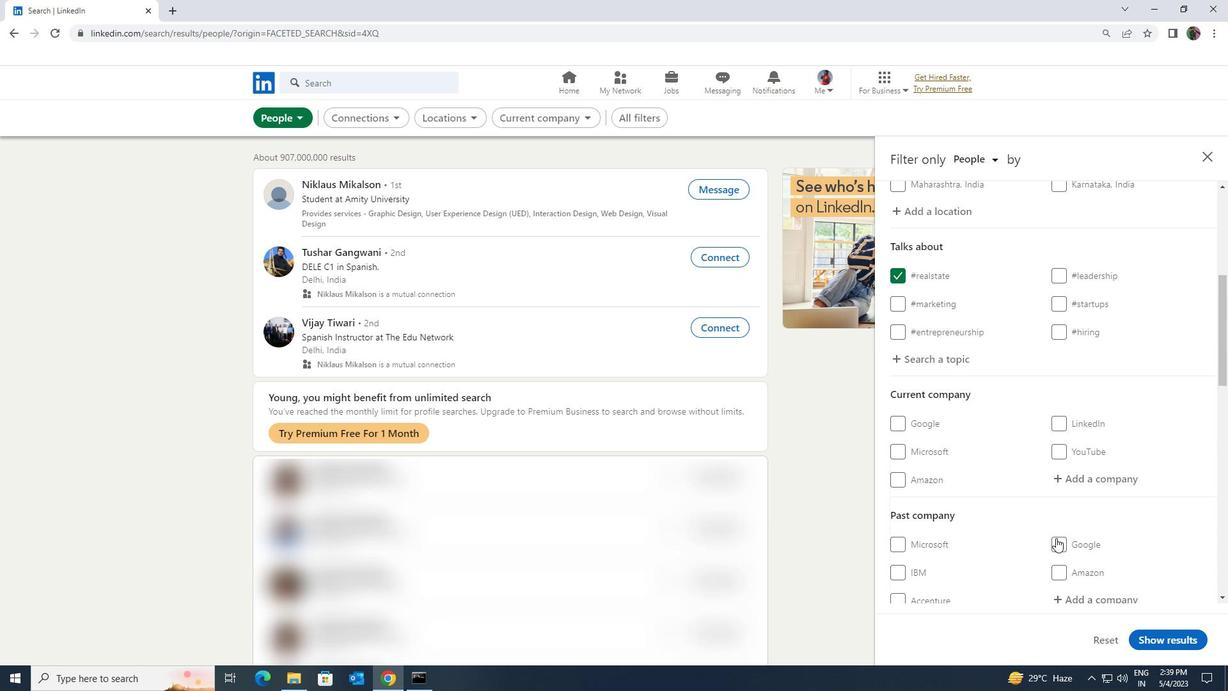 
Action: Mouse pressed left at (1056, 538)
Screenshot: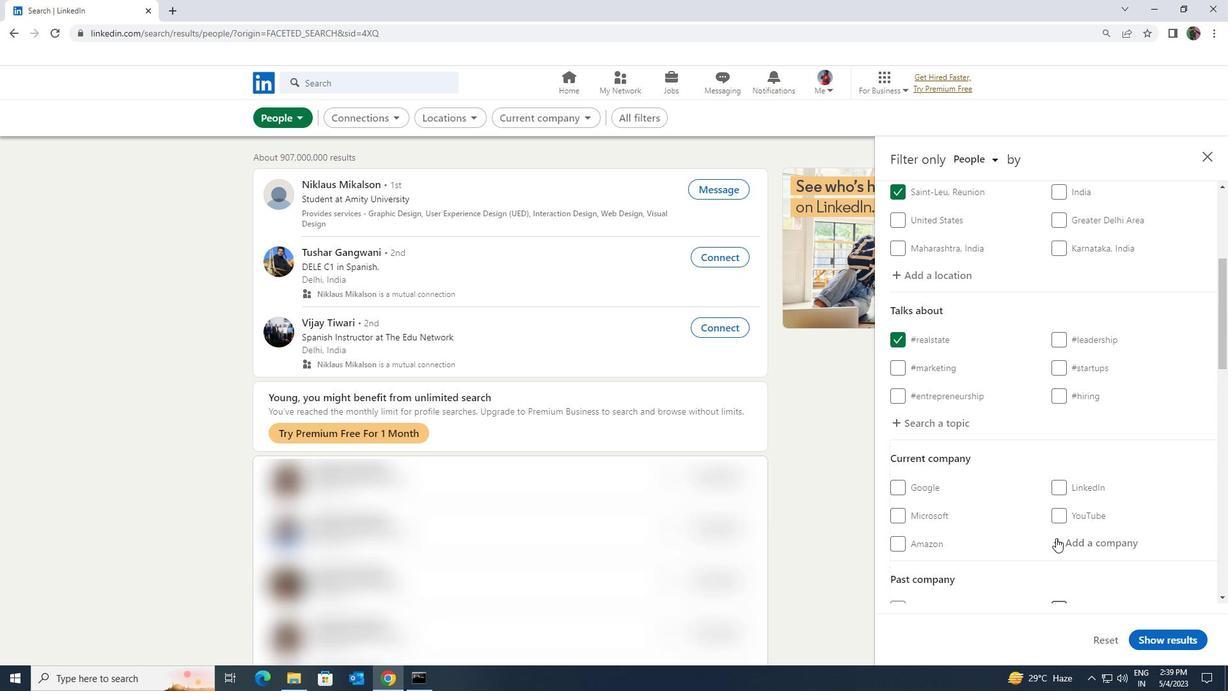 
Action: Key pressed <Key.shift><Key.shift><Key.shift><Key.shift><Key.shift><Key.shift><Key.shift>WESTIN<Key.space><Key.shift>HOTELS
Screenshot: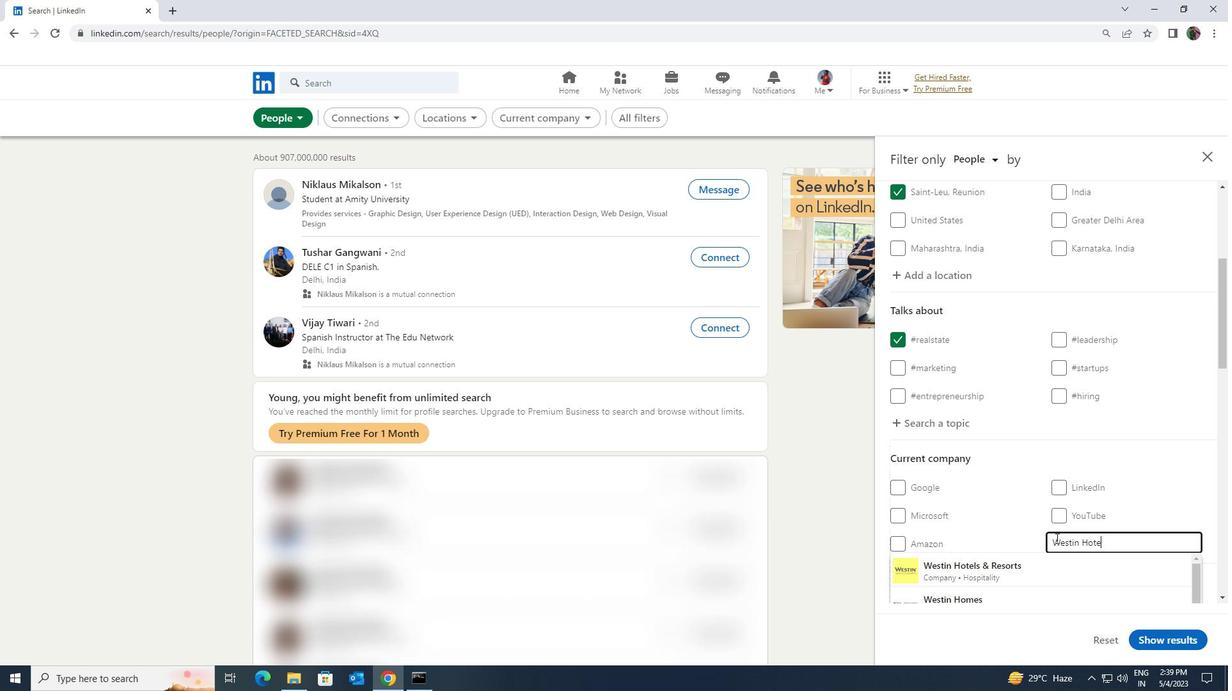 
Action: Mouse moved to (1057, 556)
Screenshot: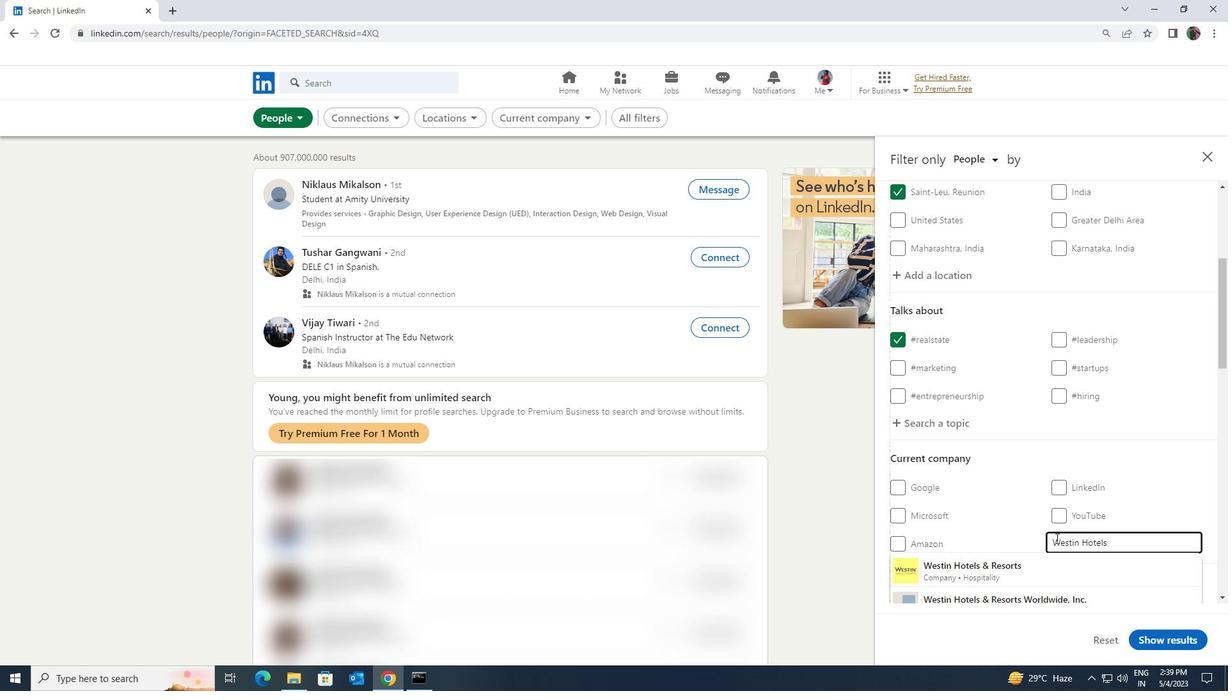 
Action: Mouse pressed left at (1057, 556)
Screenshot: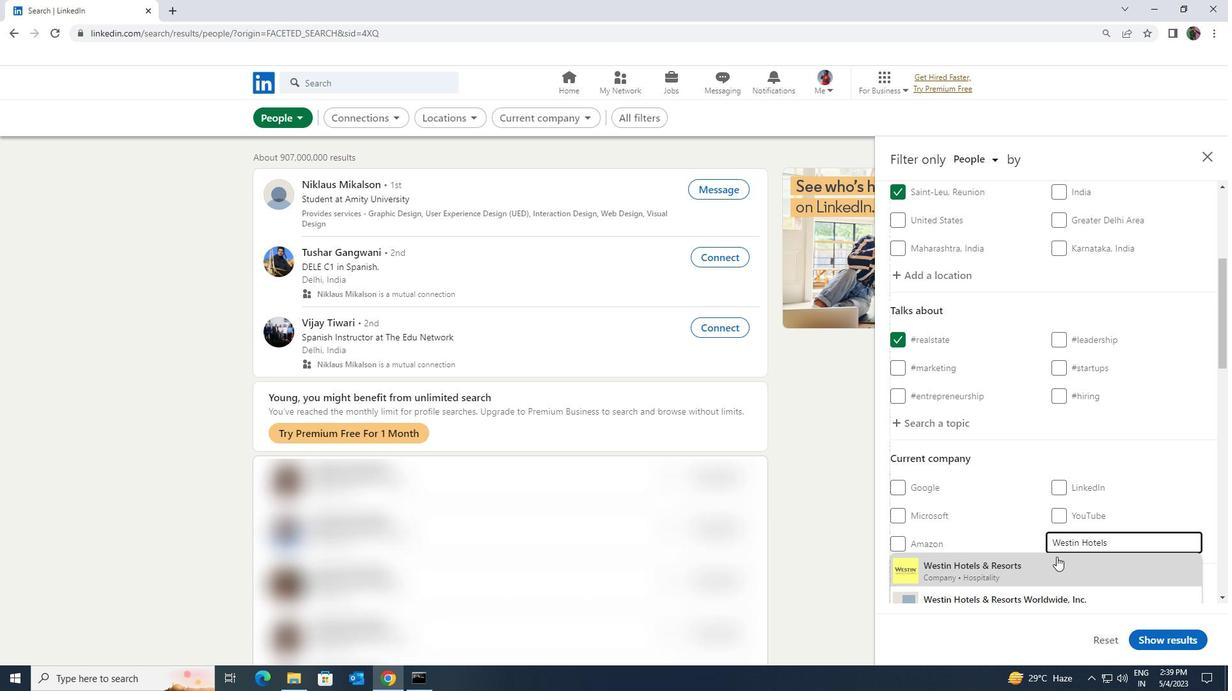 
Action: Mouse scrolled (1057, 556) with delta (0, 0)
Screenshot: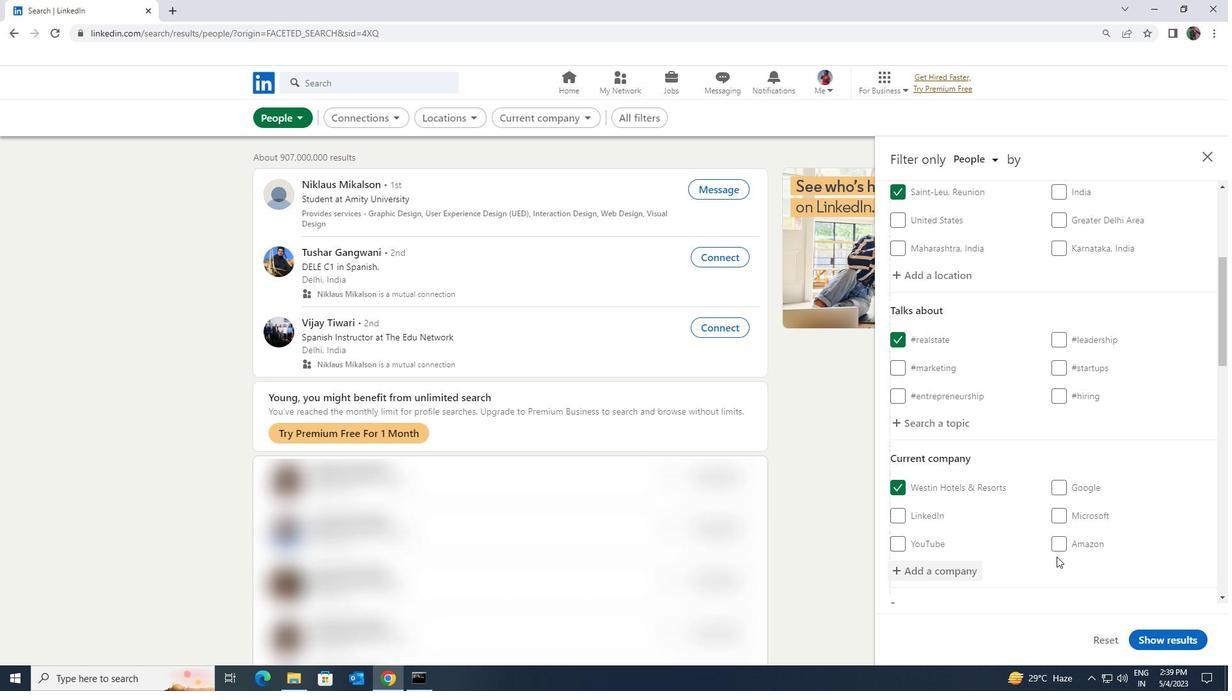 
Action: Mouse scrolled (1057, 556) with delta (0, 0)
Screenshot: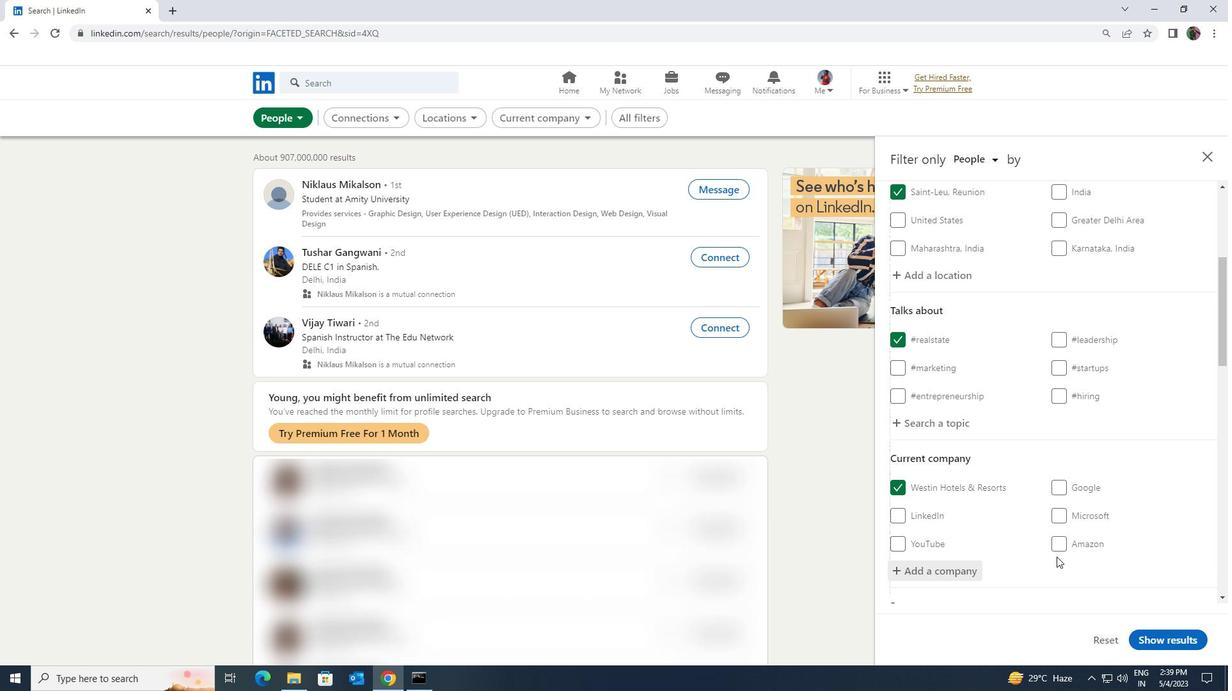 
Action: Mouse scrolled (1057, 556) with delta (0, 0)
Screenshot: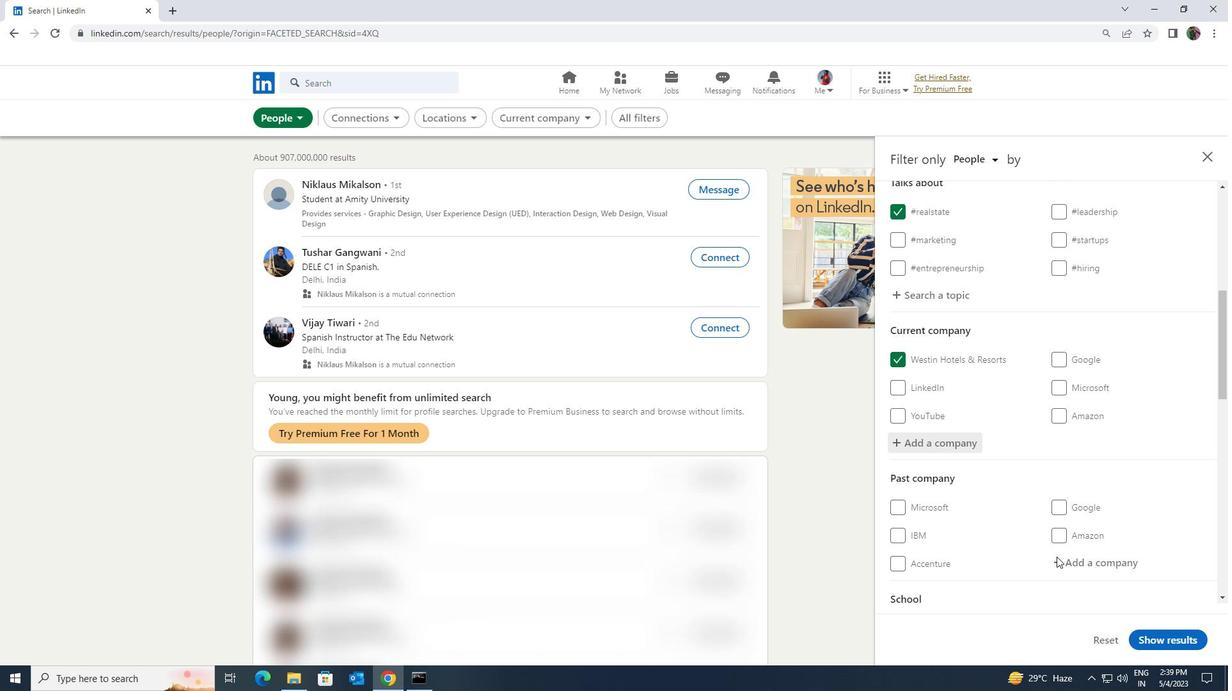 
Action: Mouse scrolled (1057, 556) with delta (0, 0)
Screenshot: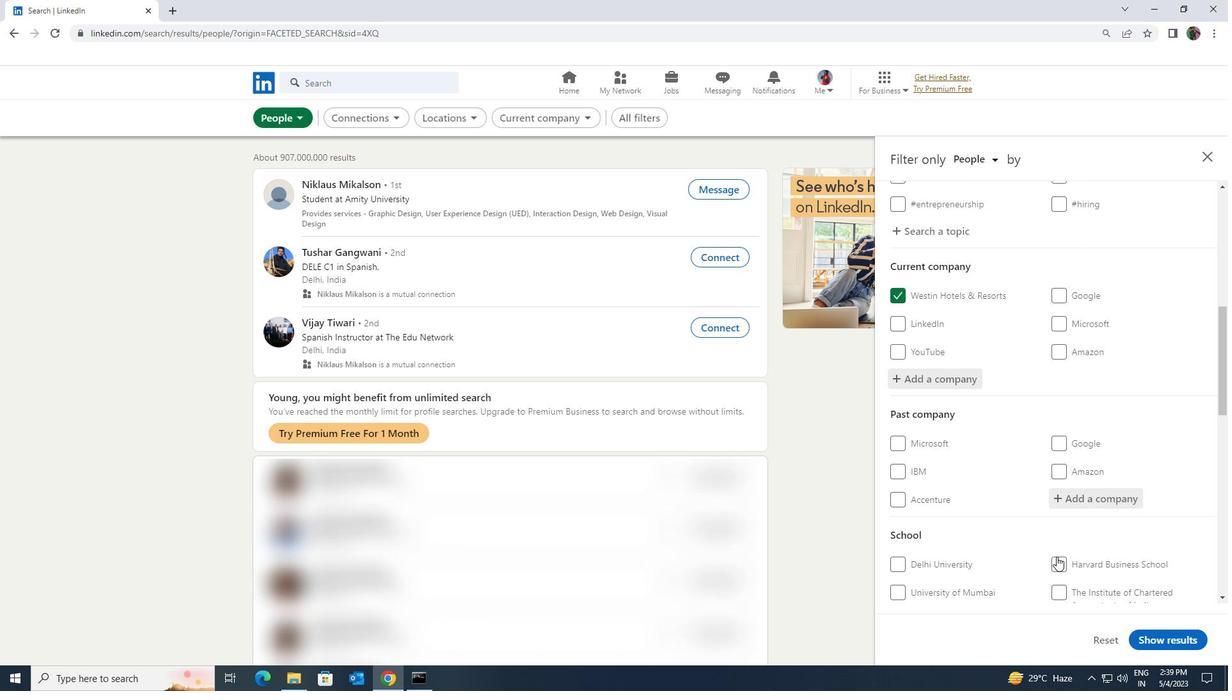 
Action: Mouse moved to (1053, 559)
Screenshot: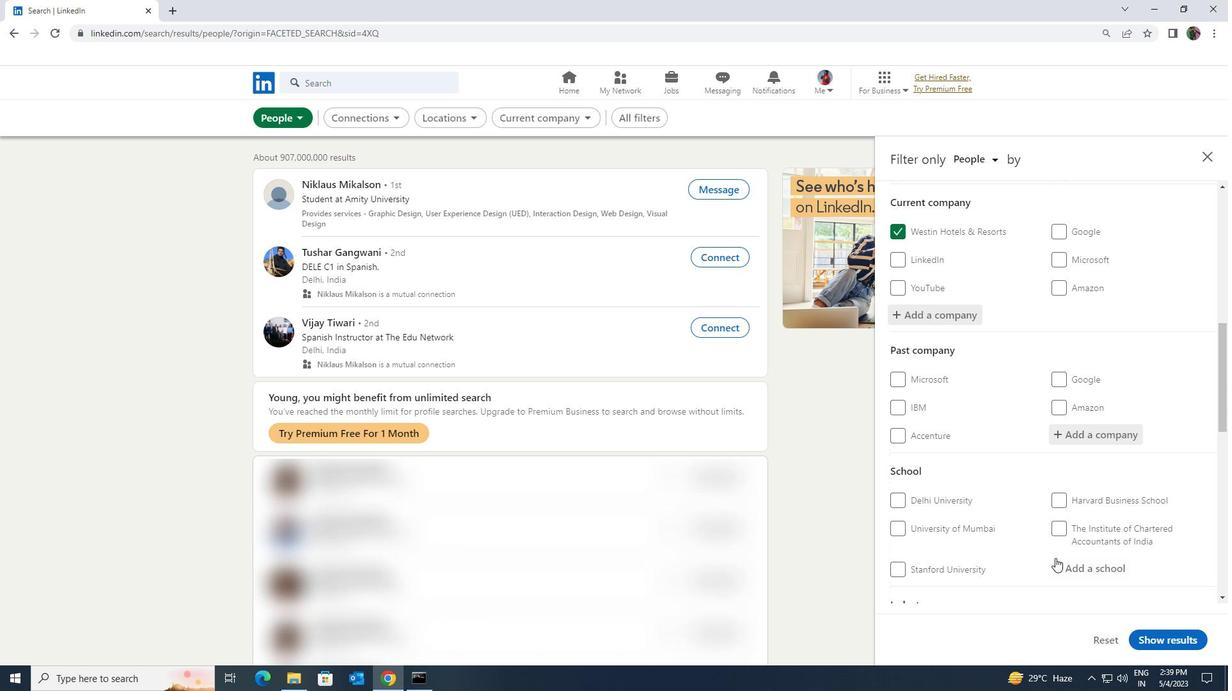 
Action: Mouse pressed left at (1053, 559)
Screenshot: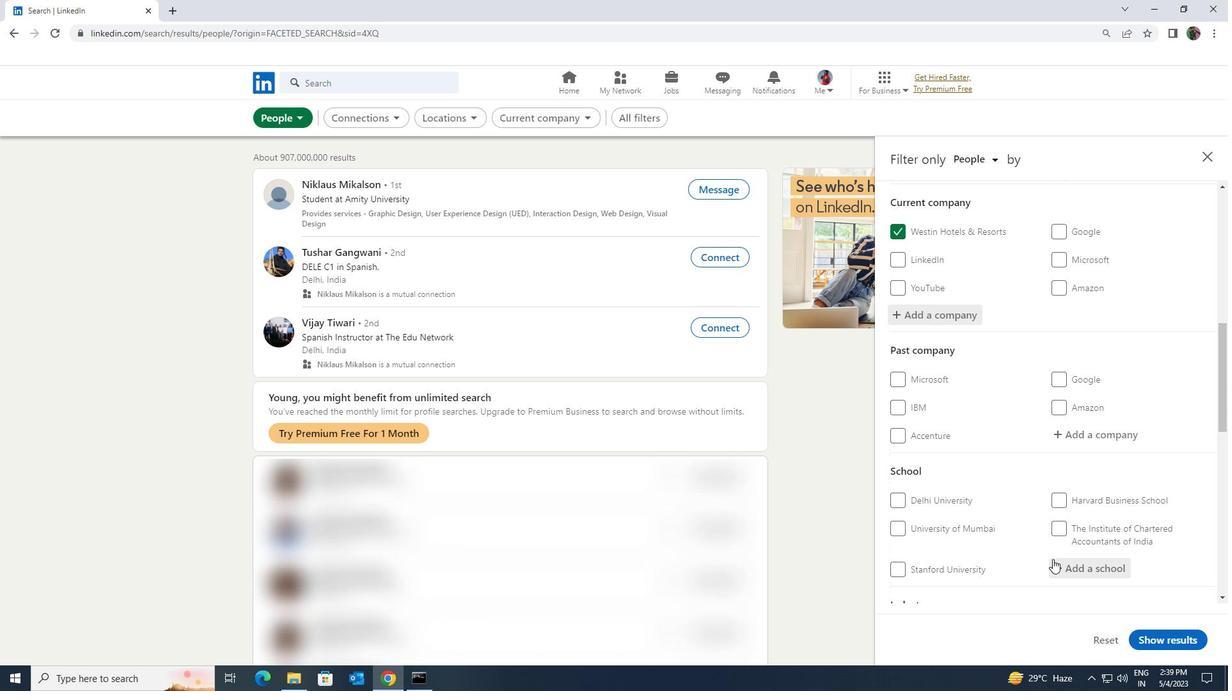 
Action: Key pressed <Key.shift><Key.shift><Key.shift><Key.shift><Key.shift><Key.shift><Key.shift>BUDH<Key.backspace>GE<Key.space><Key.shift>BUDGE<Key.space><Key.shift>INSTITUTE
Screenshot: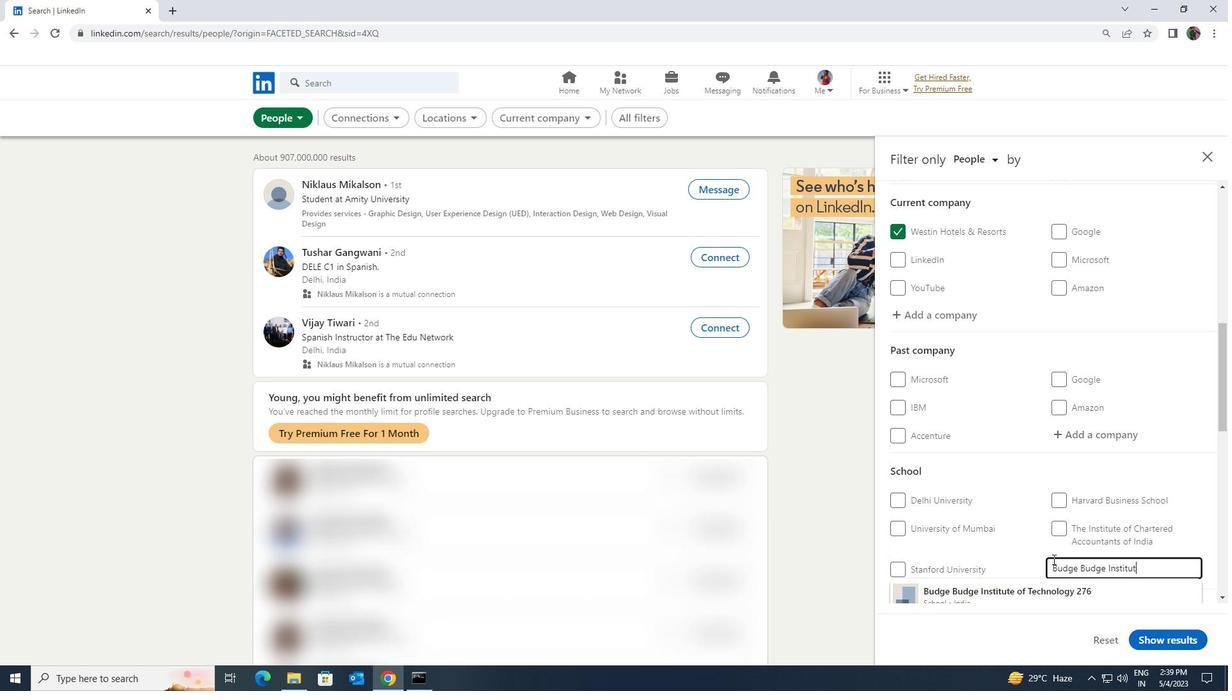 
Action: Mouse moved to (1048, 583)
Screenshot: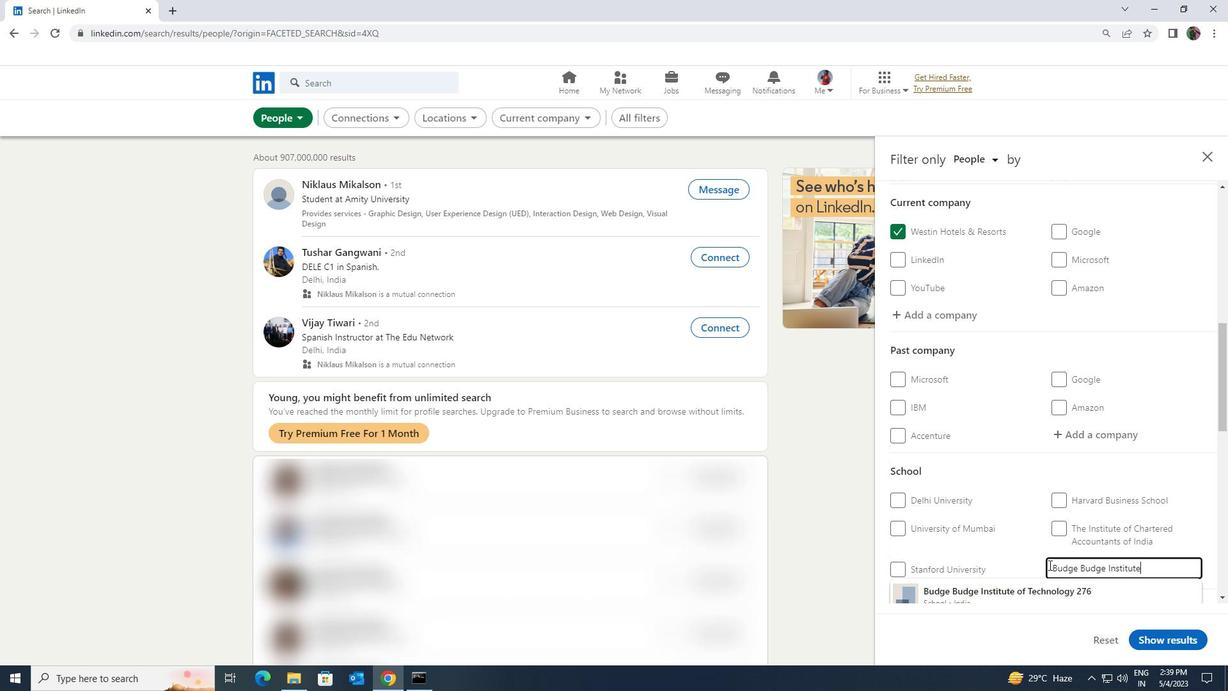 
Action: Mouse pressed left at (1048, 583)
Screenshot: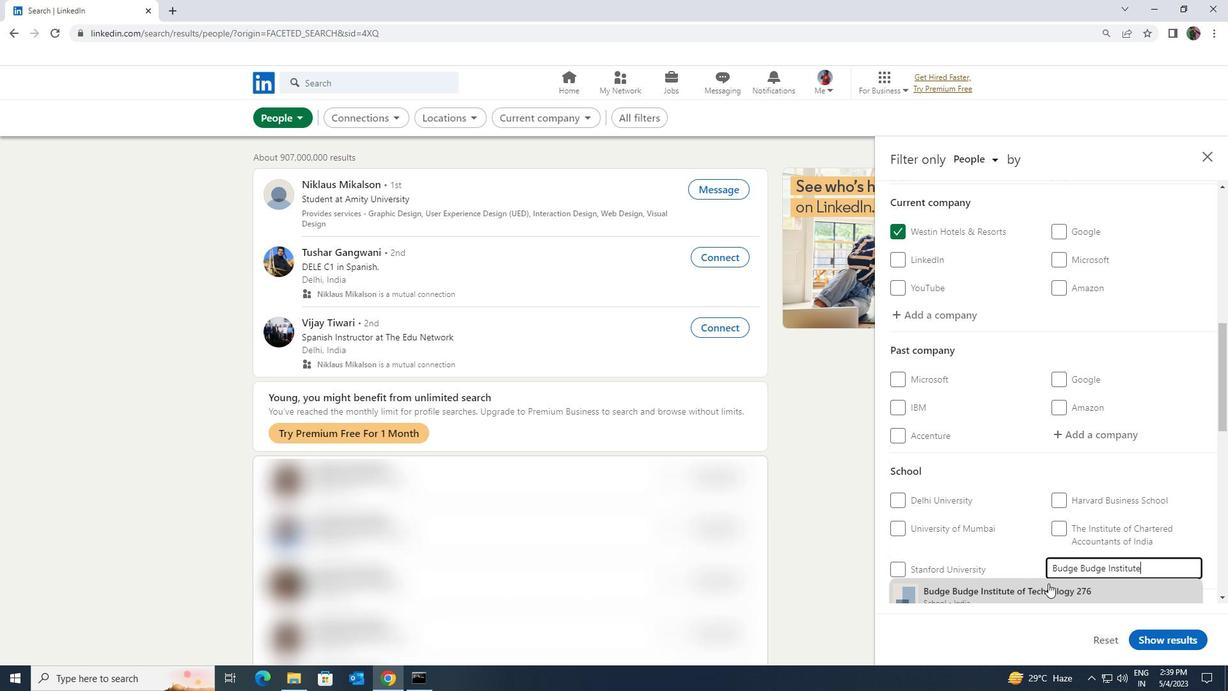 
Action: Mouse scrolled (1048, 583) with delta (0, 0)
Screenshot: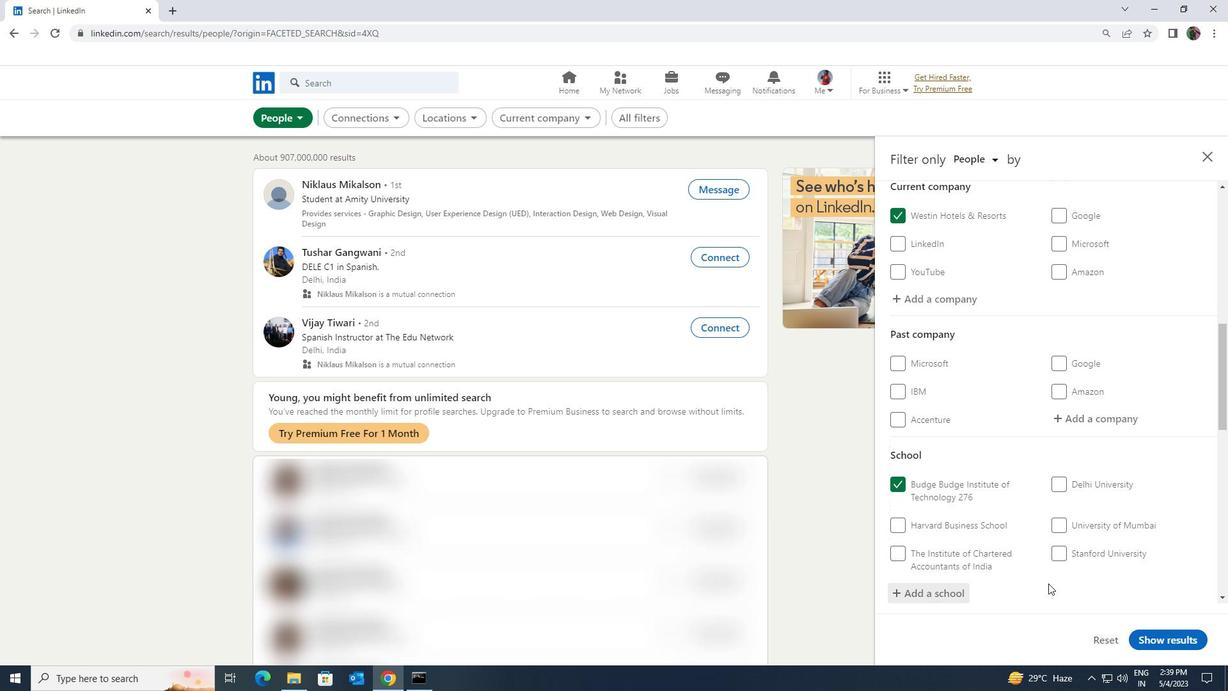 
Action: Mouse scrolled (1048, 583) with delta (0, 0)
Screenshot: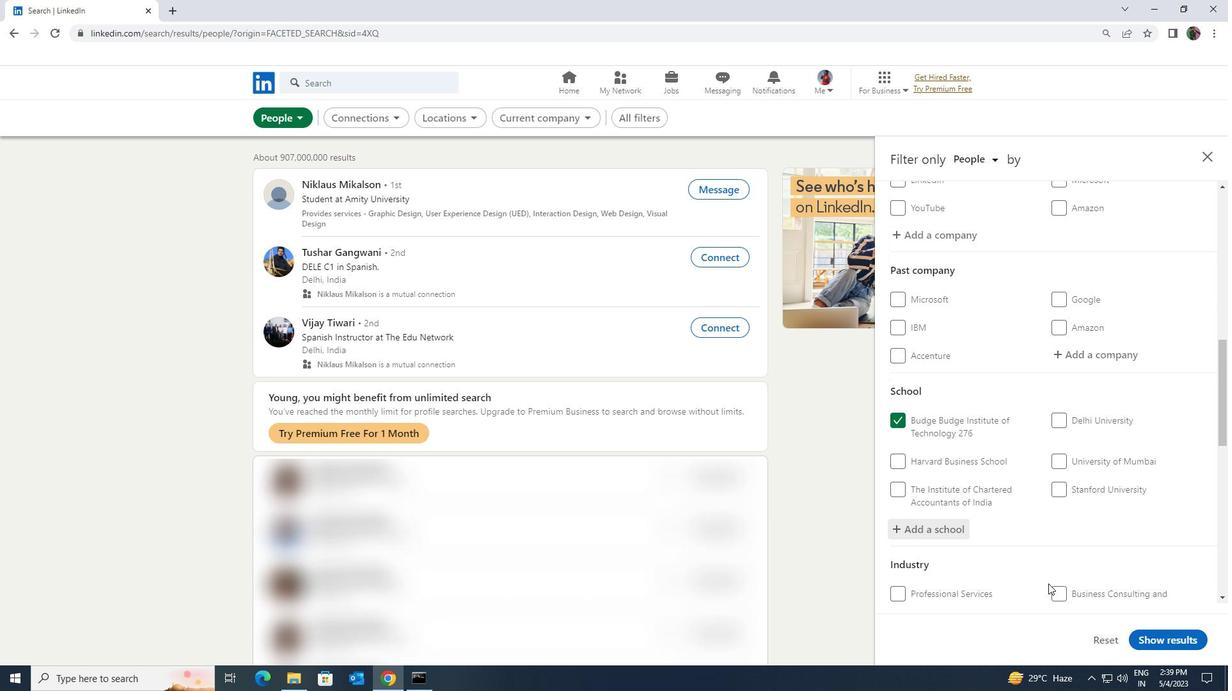 
Action: Mouse moved to (1050, 584)
Screenshot: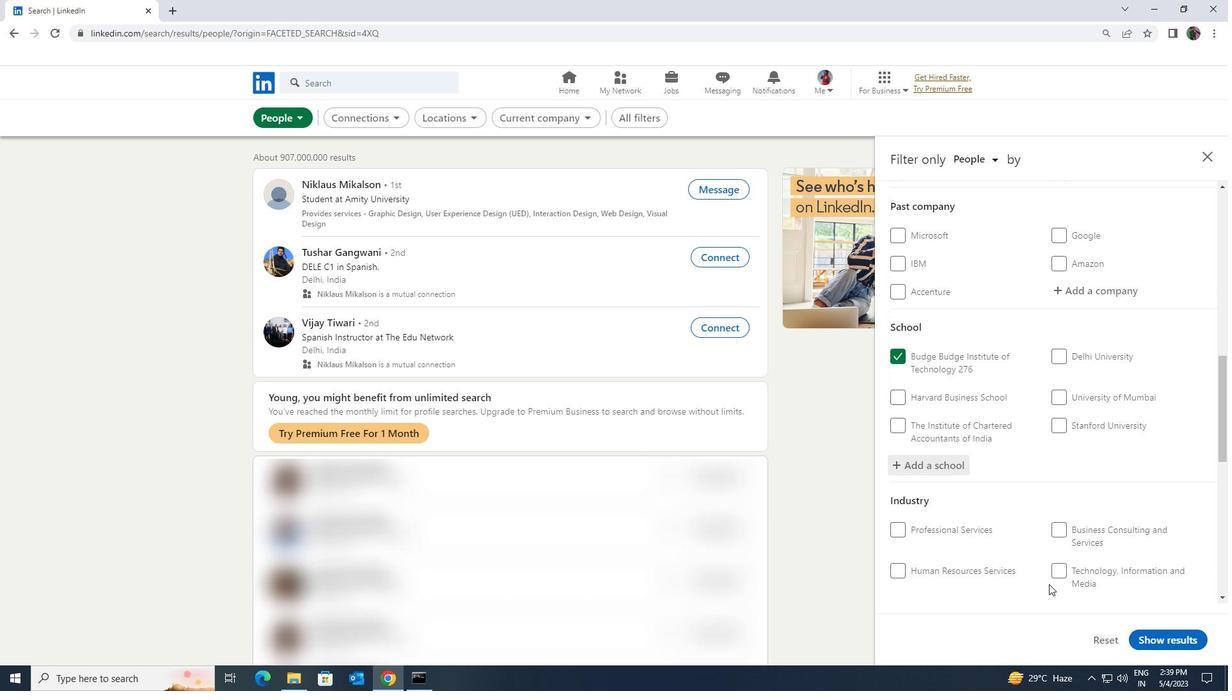 
Action: Mouse scrolled (1050, 583) with delta (0, 0)
Screenshot: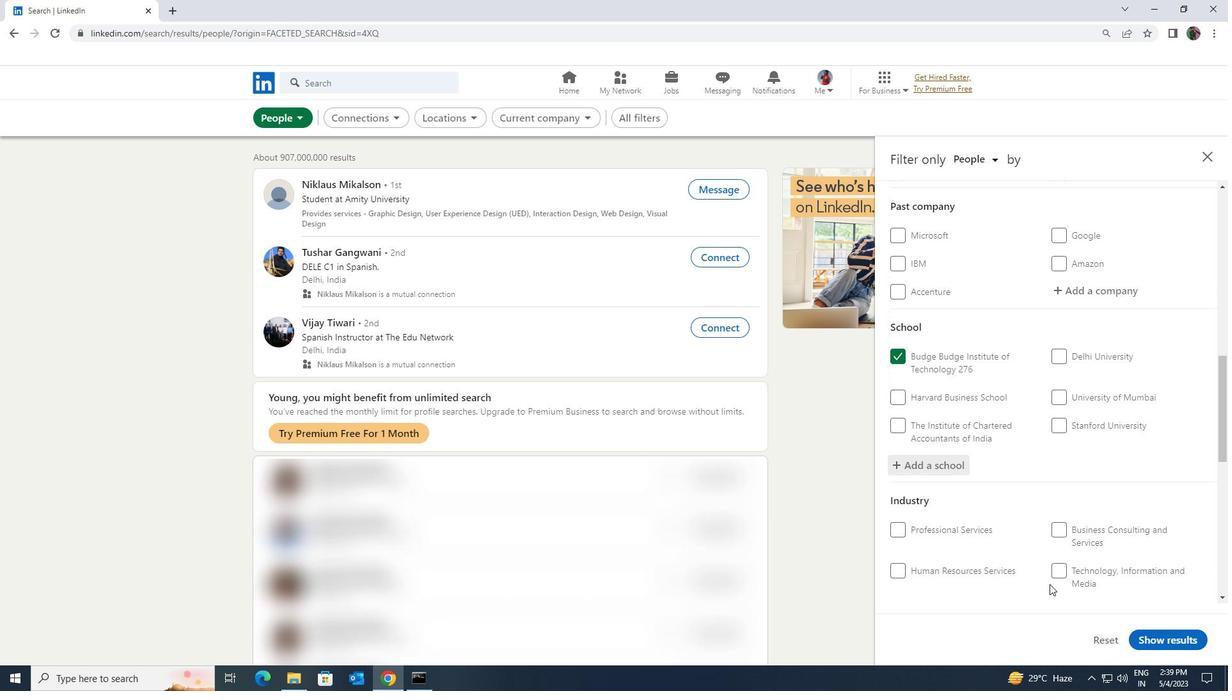
Action: Mouse moved to (1068, 549)
Screenshot: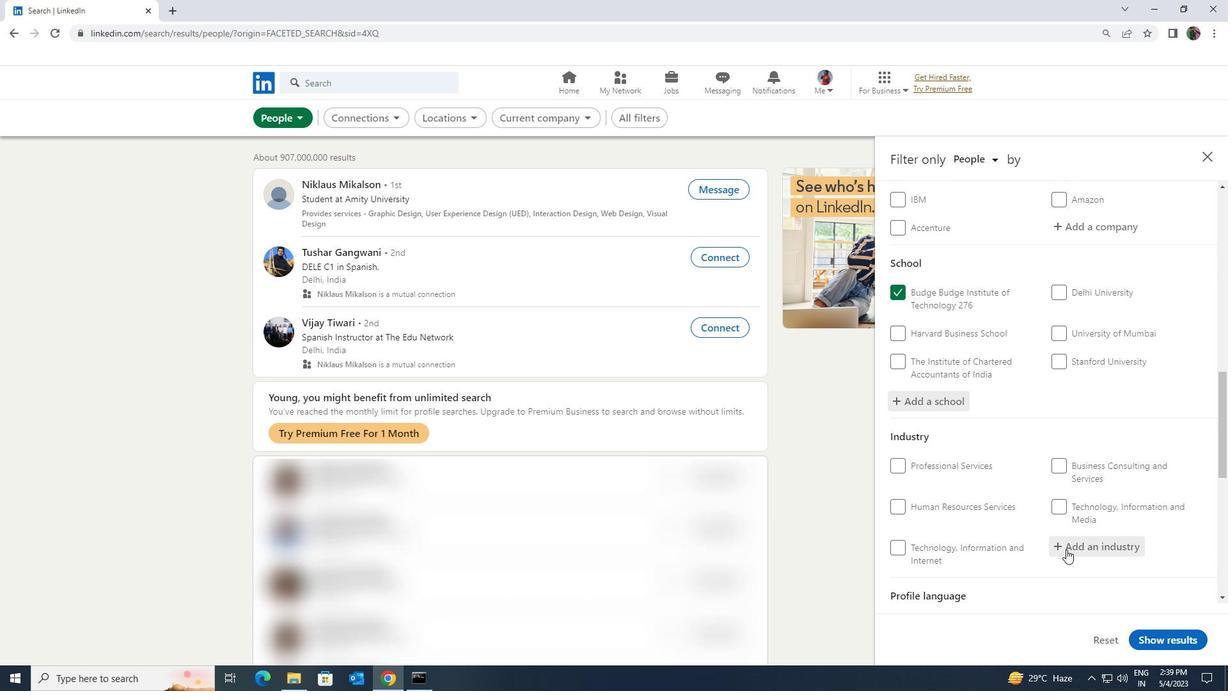 
Action: Mouse pressed left at (1068, 549)
Screenshot: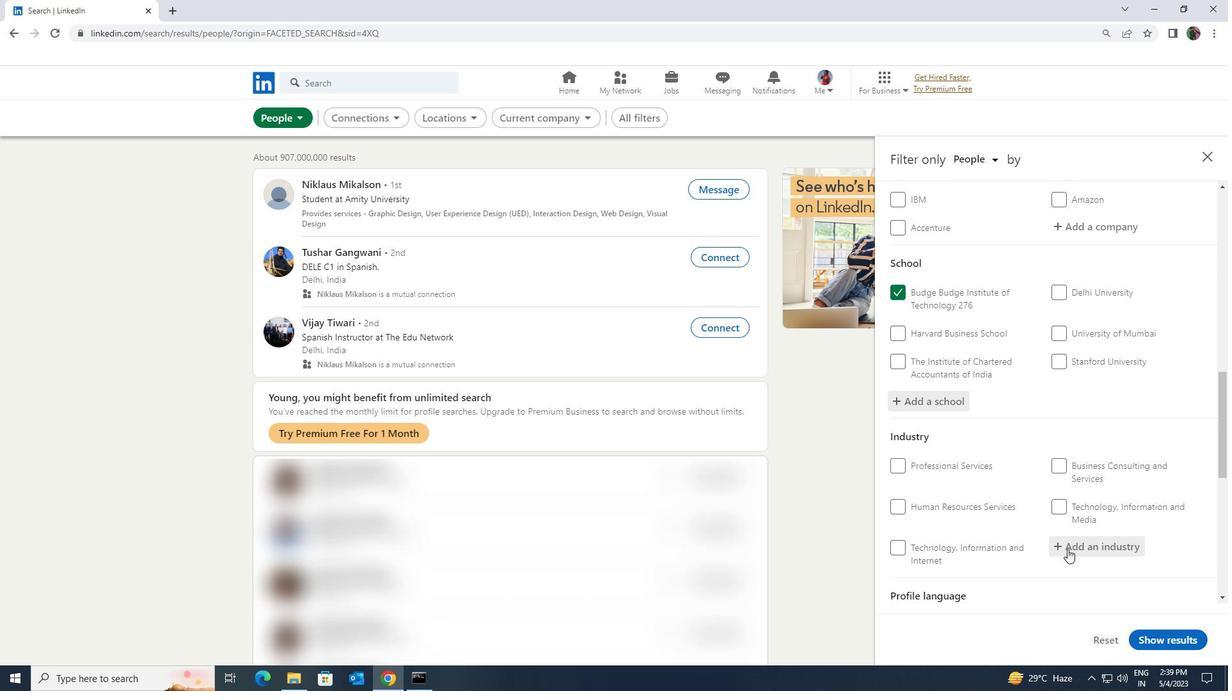 
Action: Key pressed <Key.shift>SERVICE<Key.space><Key.shift>FOR<Key.space><Key.shift>REB<Key.backspace>NEWABLE<Key.space><Key.shift>ENERGY<Key.enter>
Screenshot: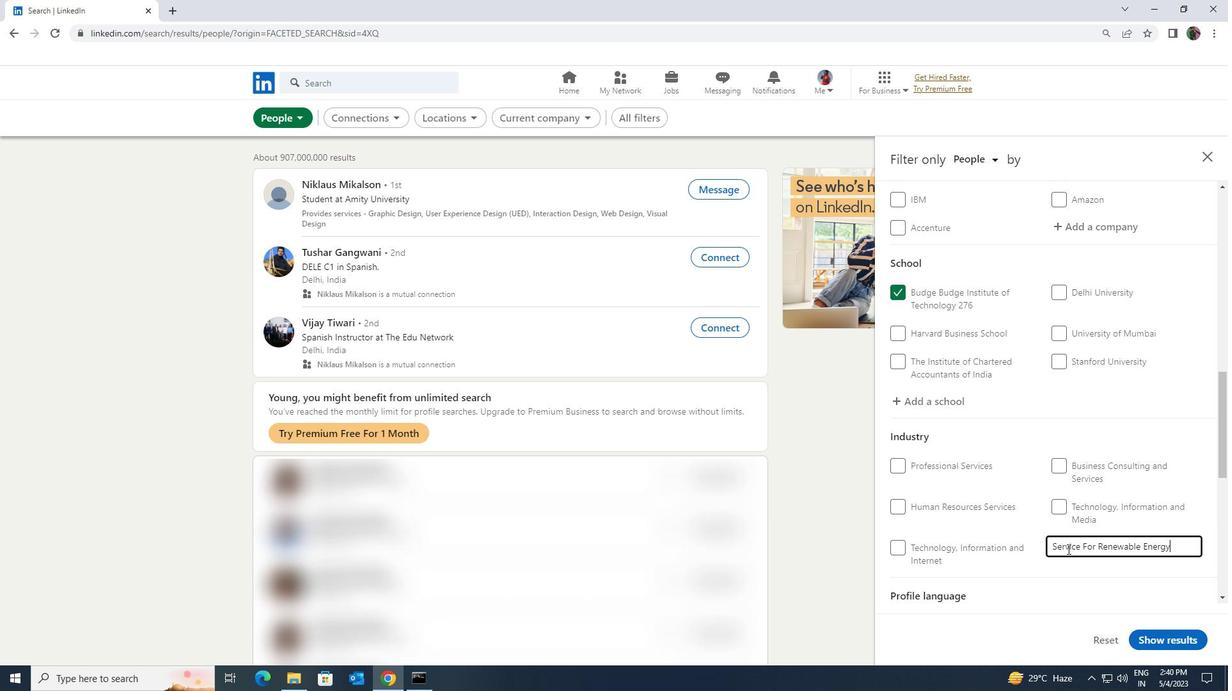 
Action: Mouse scrolled (1068, 548) with delta (0, 0)
Screenshot: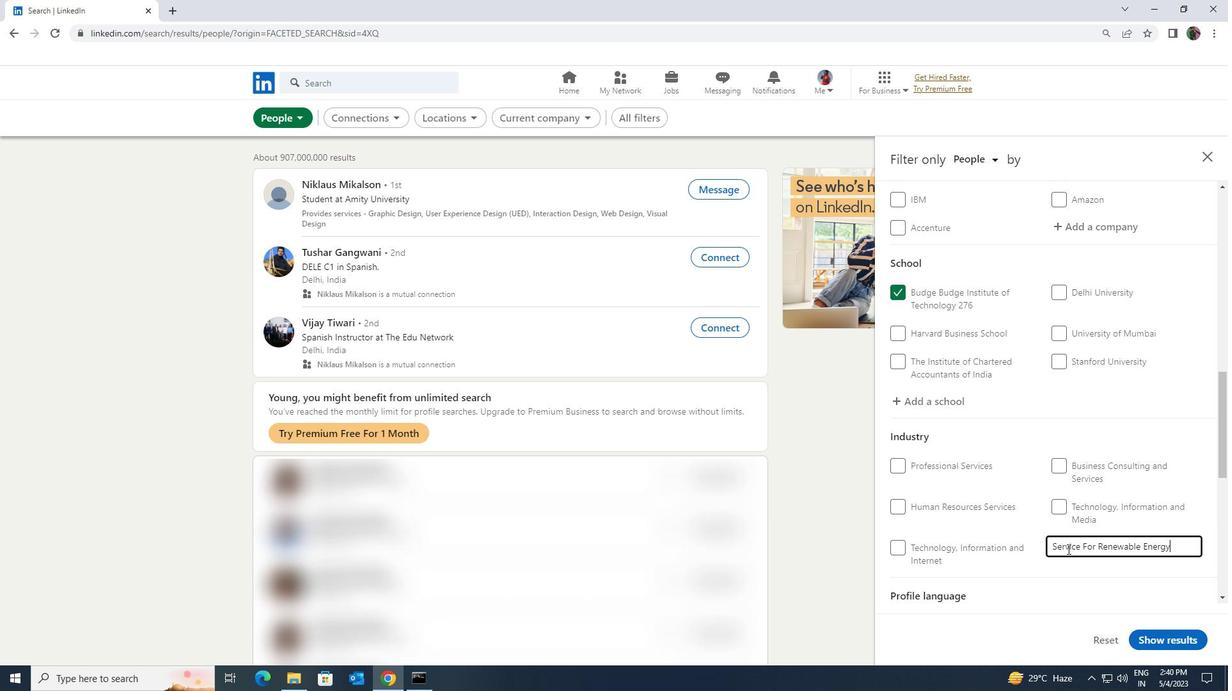 
Action: Mouse scrolled (1068, 548) with delta (0, 0)
Screenshot: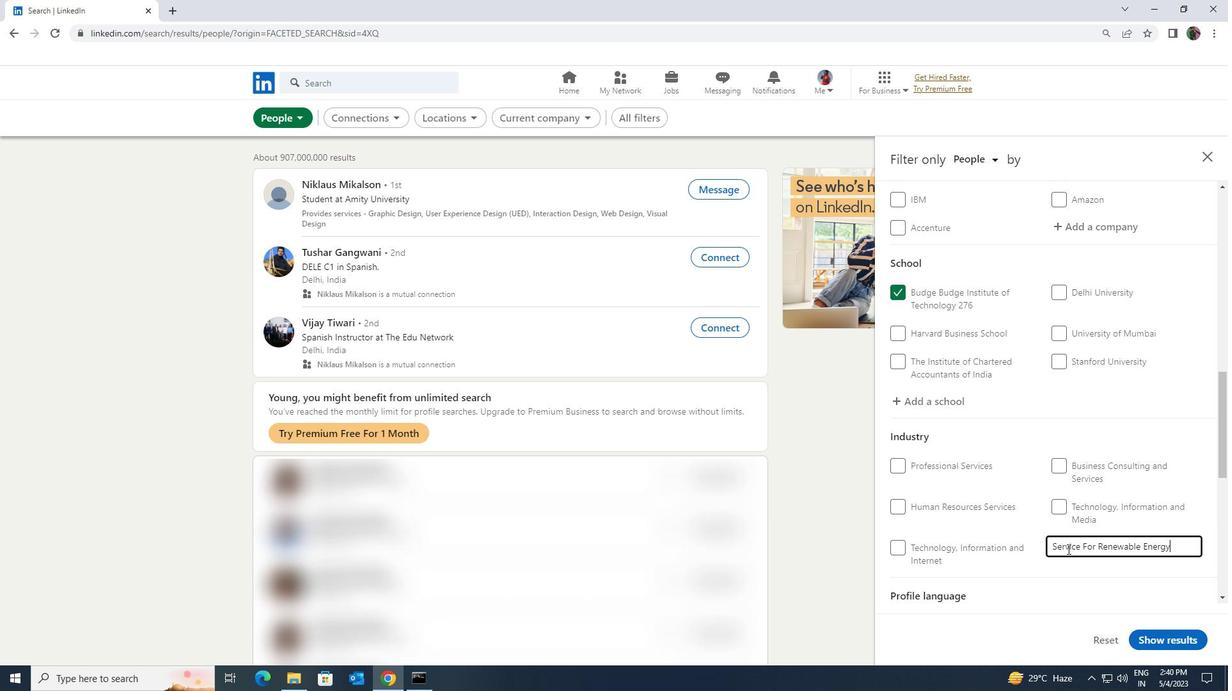 
Action: Mouse moved to (1070, 529)
Screenshot: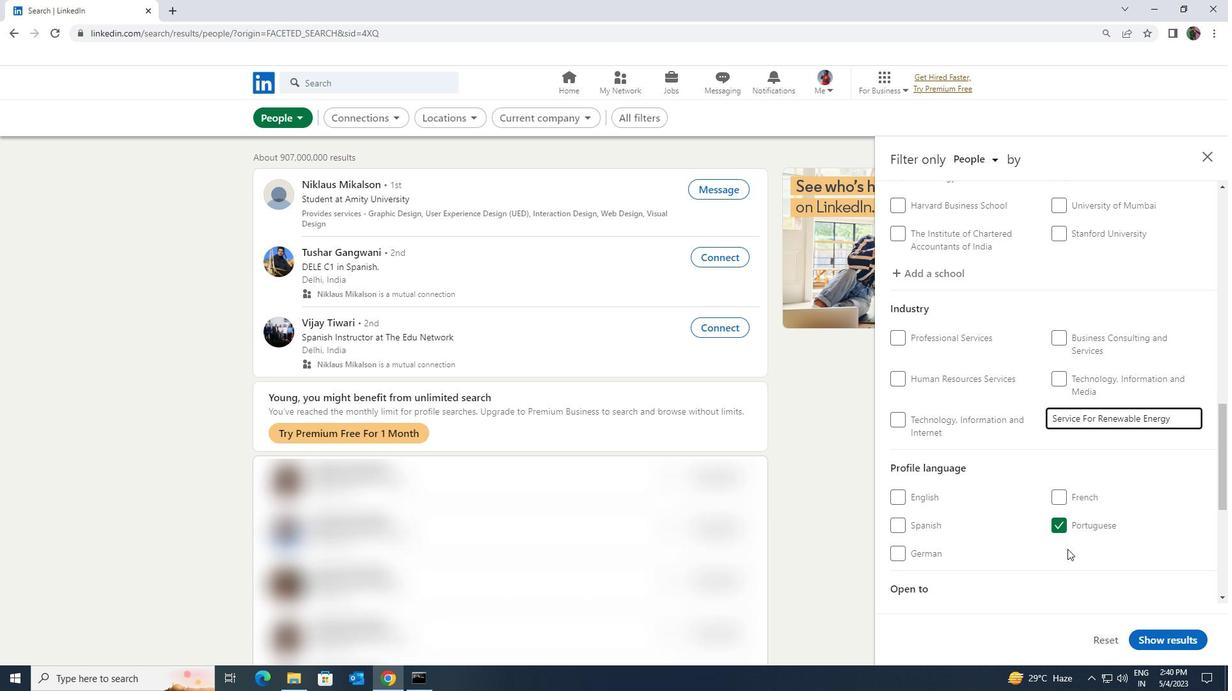 
Action: Mouse scrolled (1070, 528) with delta (0, 0)
Screenshot: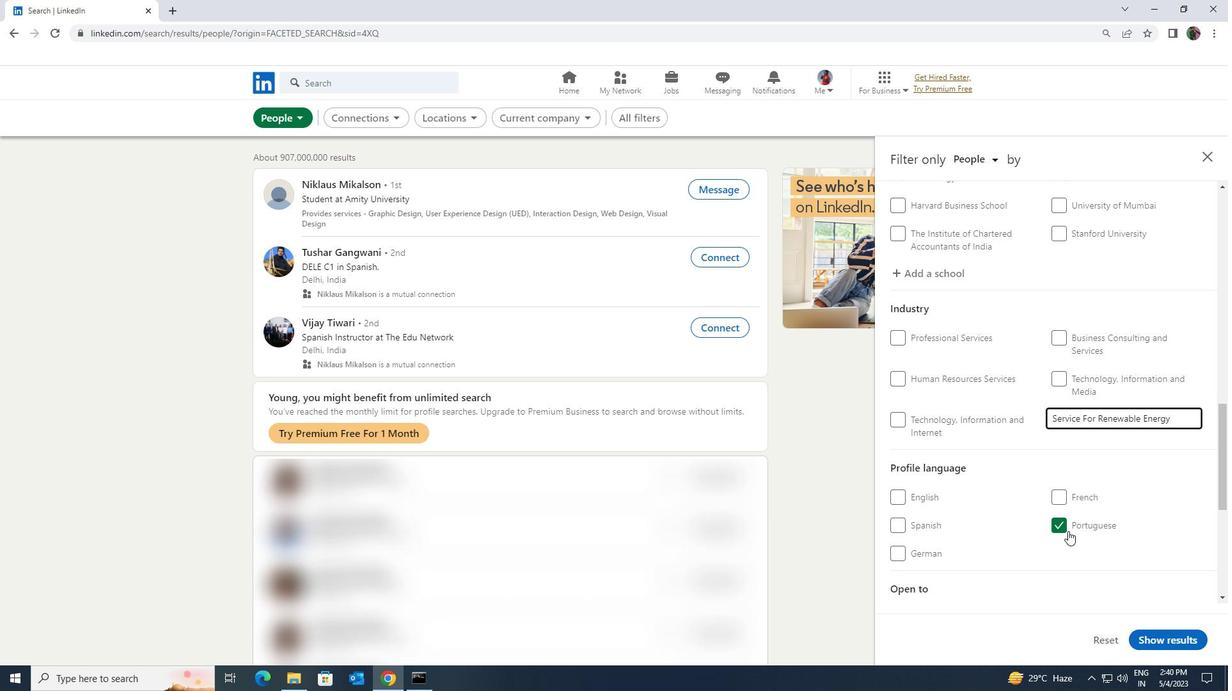 
Action: Mouse scrolled (1070, 528) with delta (0, 0)
Screenshot: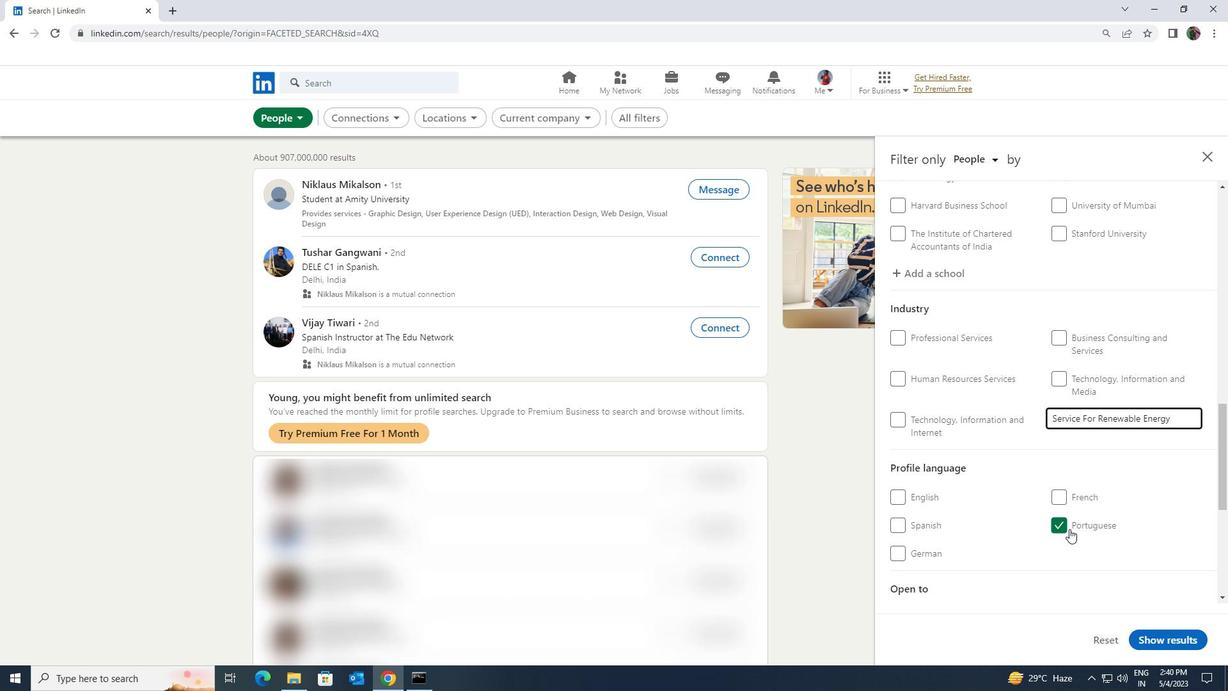 
Action: Mouse moved to (1075, 540)
Screenshot: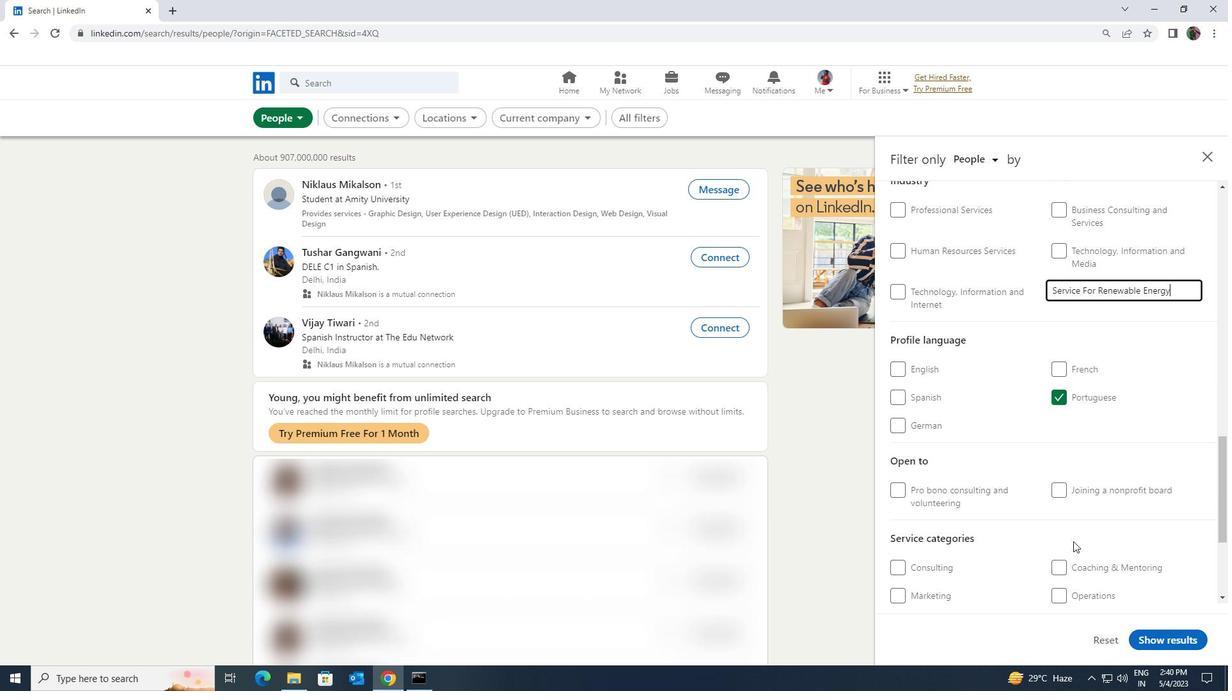
Action: Mouse scrolled (1075, 539) with delta (0, 0)
Screenshot: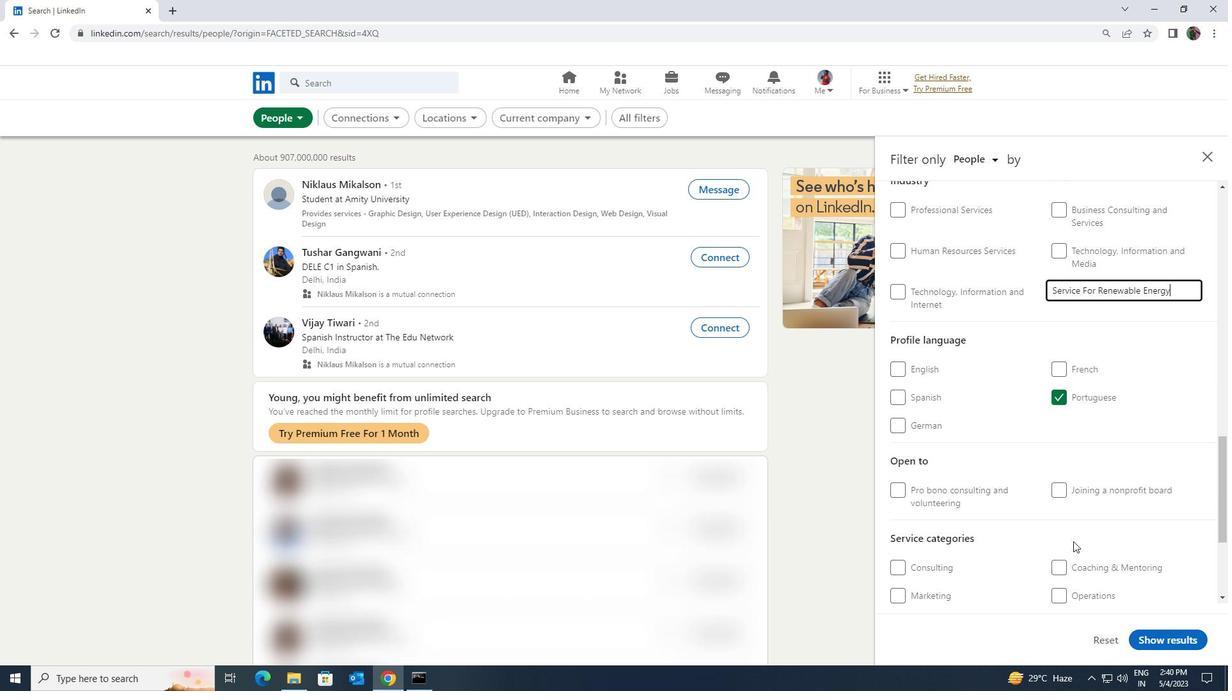 
Action: Mouse scrolled (1075, 539) with delta (0, 0)
Screenshot: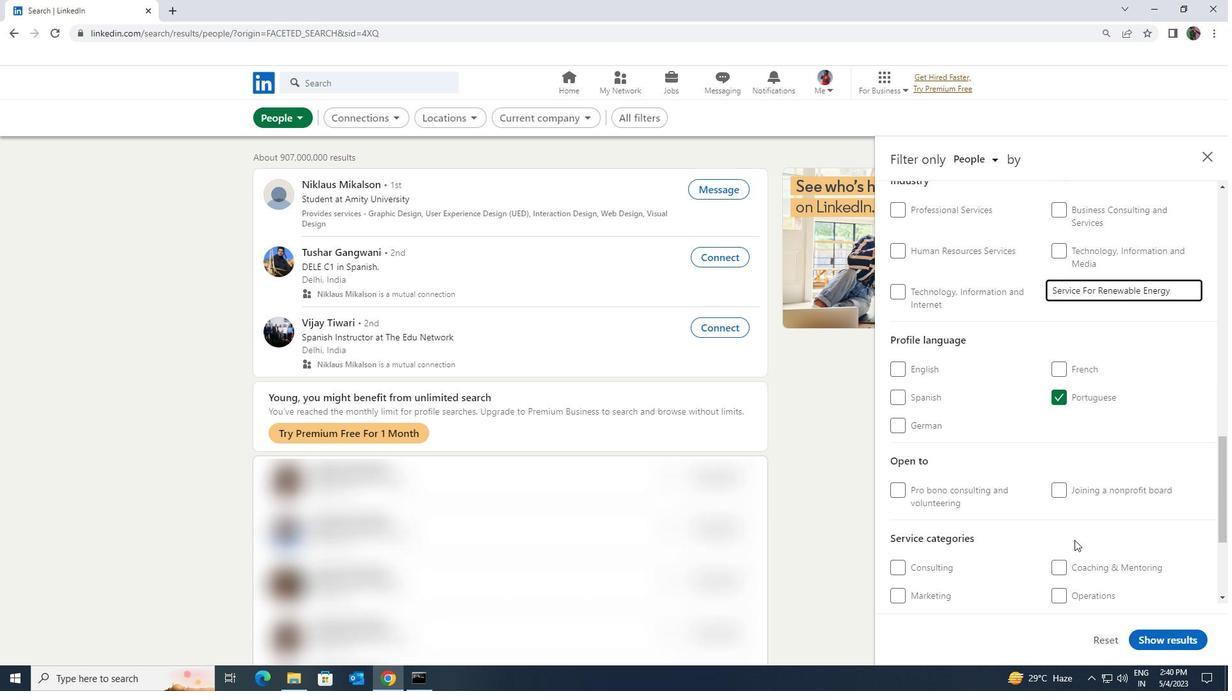 
Action: Mouse moved to (1082, 501)
Screenshot: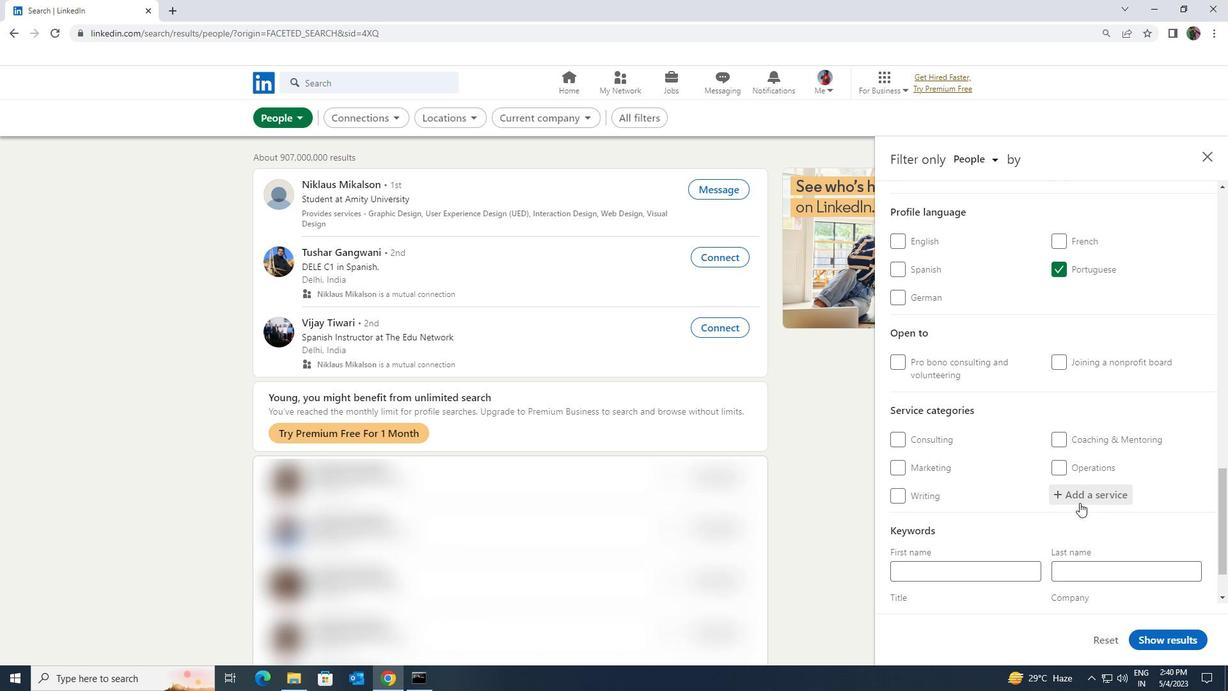 
Action: Mouse pressed left at (1082, 501)
Screenshot: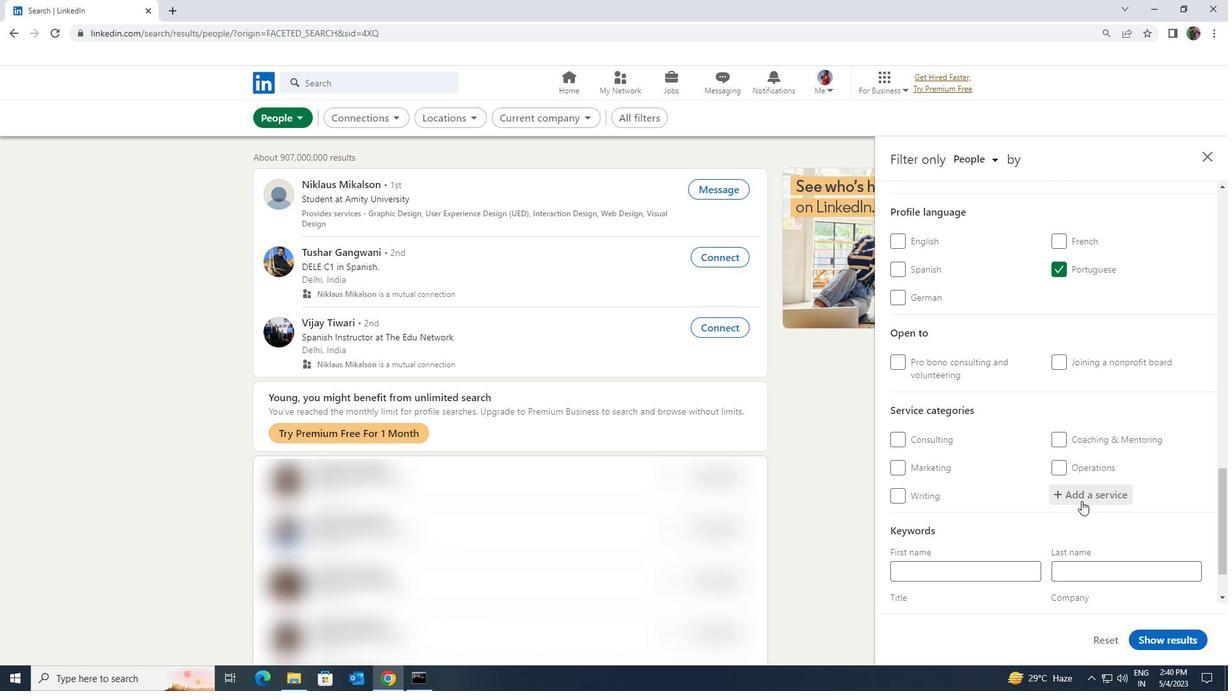 
Action: Key pressed <Key.shift><Key.shift><Key.shift><Key.shift>SEARCH<Key.space><Key.shift>ENGINE
Screenshot: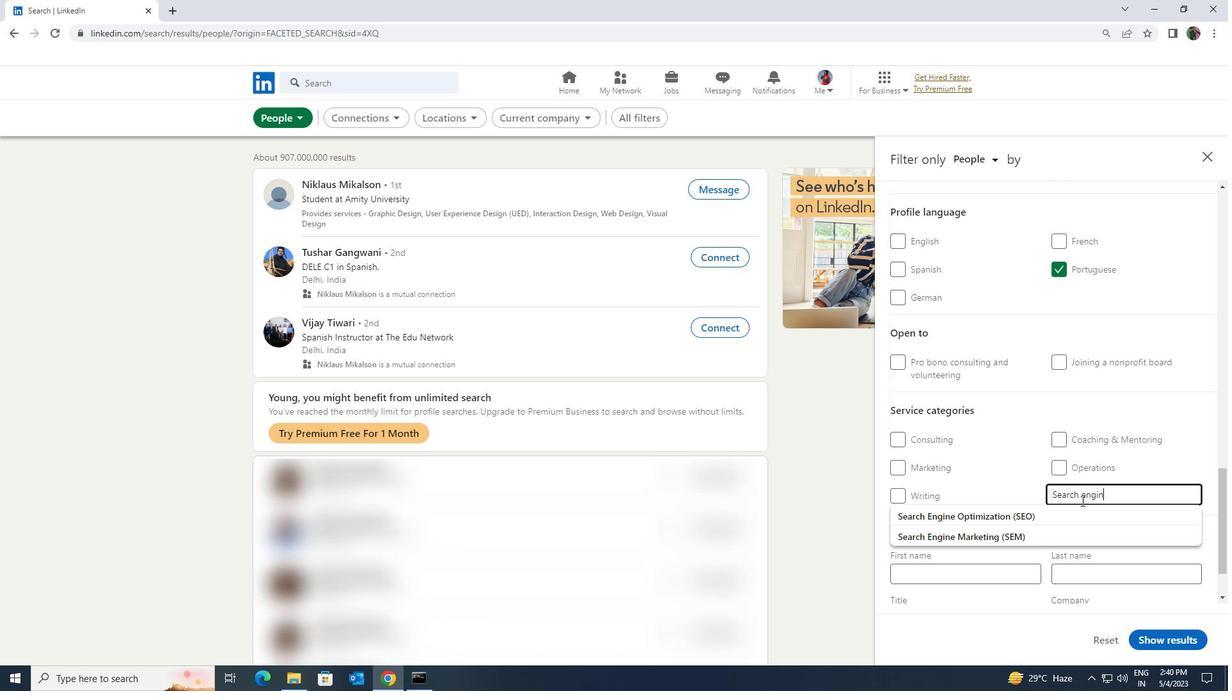 
Action: Mouse moved to (1077, 512)
Screenshot: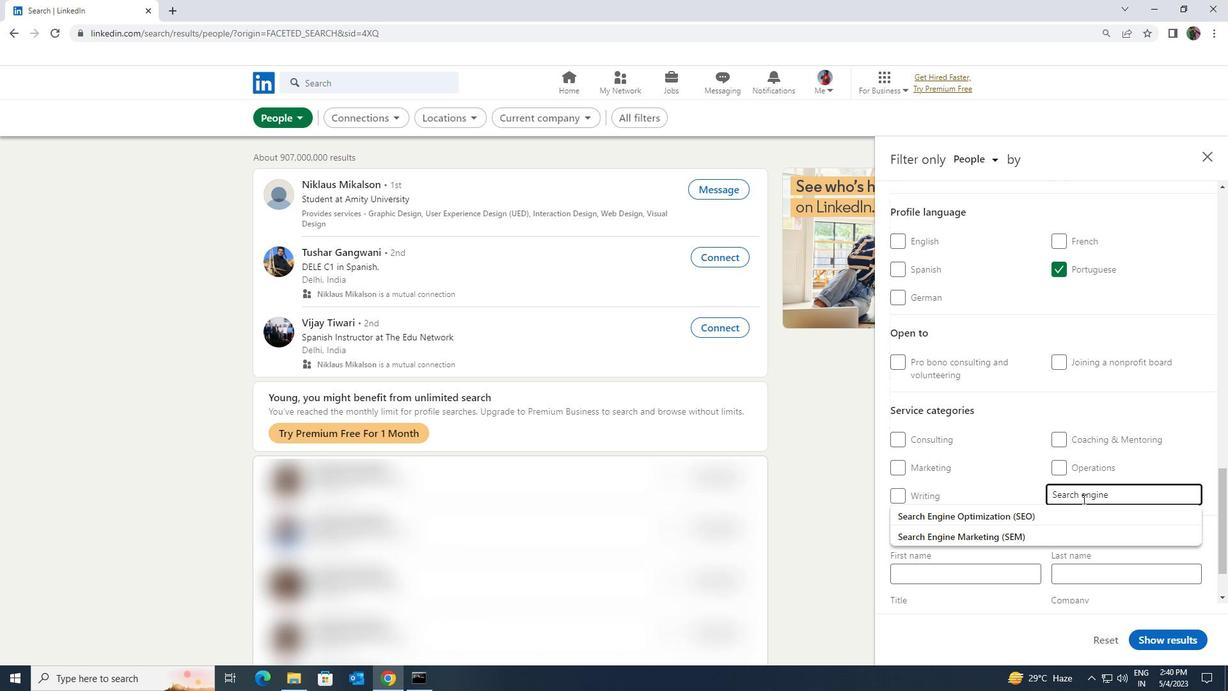 
Action: Mouse pressed left at (1077, 512)
Screenshot: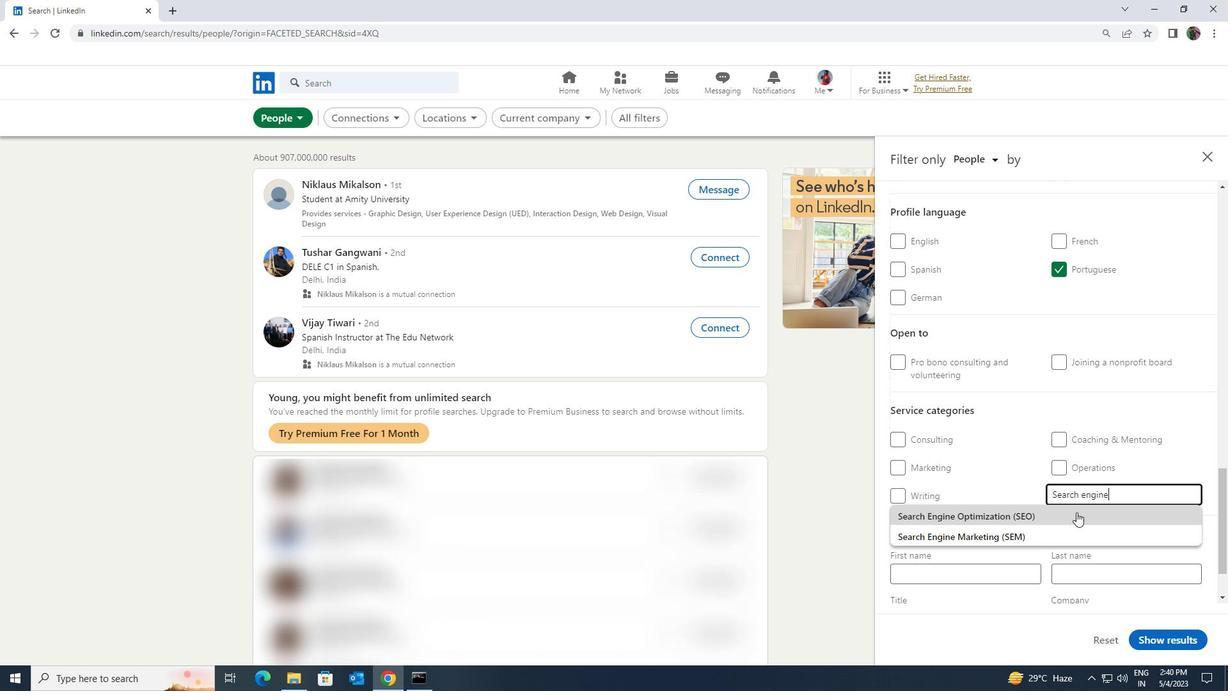 
Action: Mouse moved to (1077, 510)
Screenshot: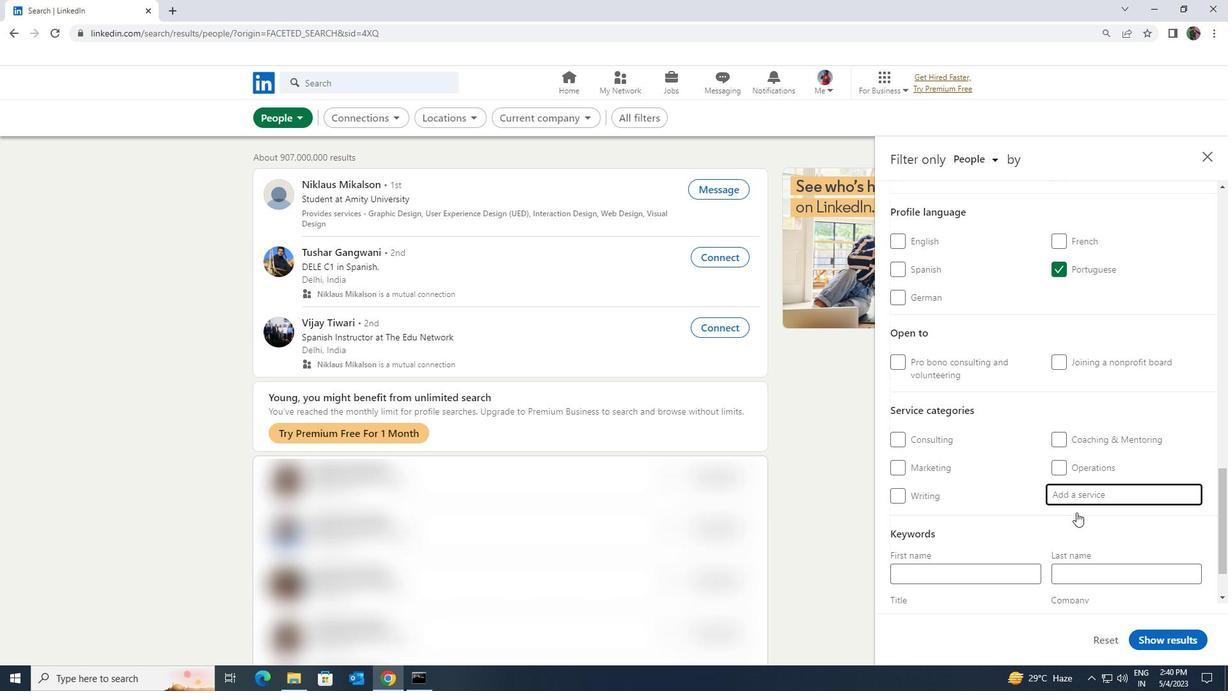 
Action: Mouse scrolled (1077, 510) with delta (0, 0)
Screenshot: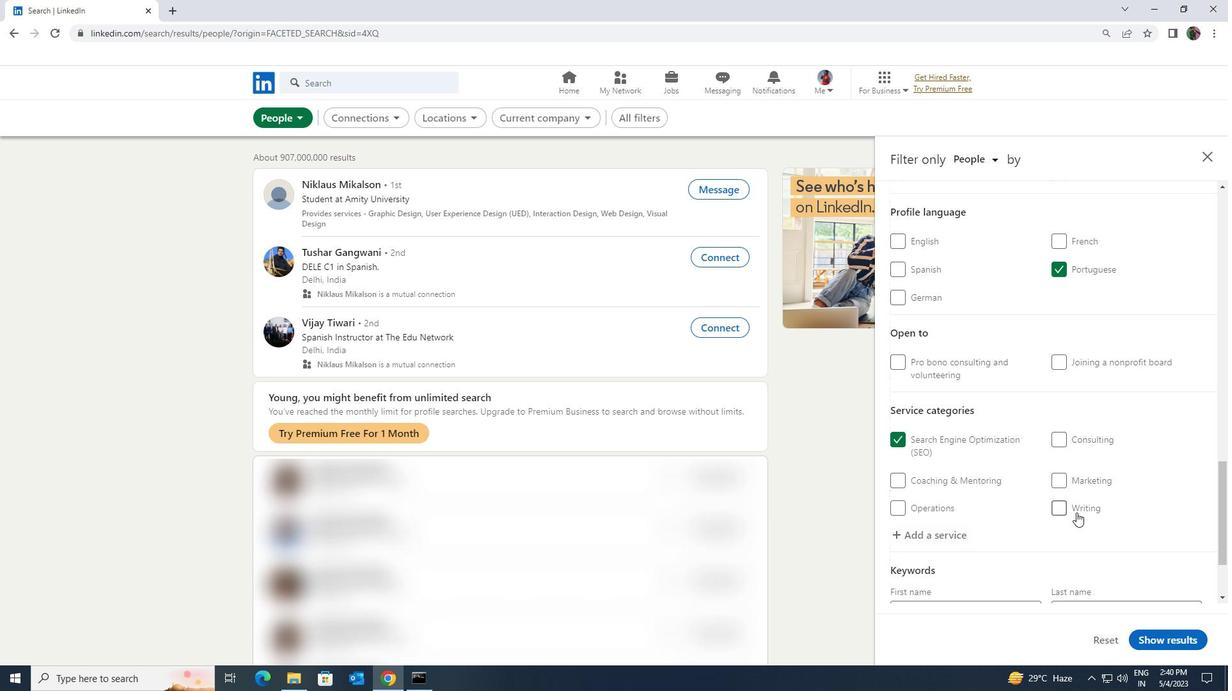 
Action: Mouse scrolled (1077, 510) with delta (0, 0)
Screenshot: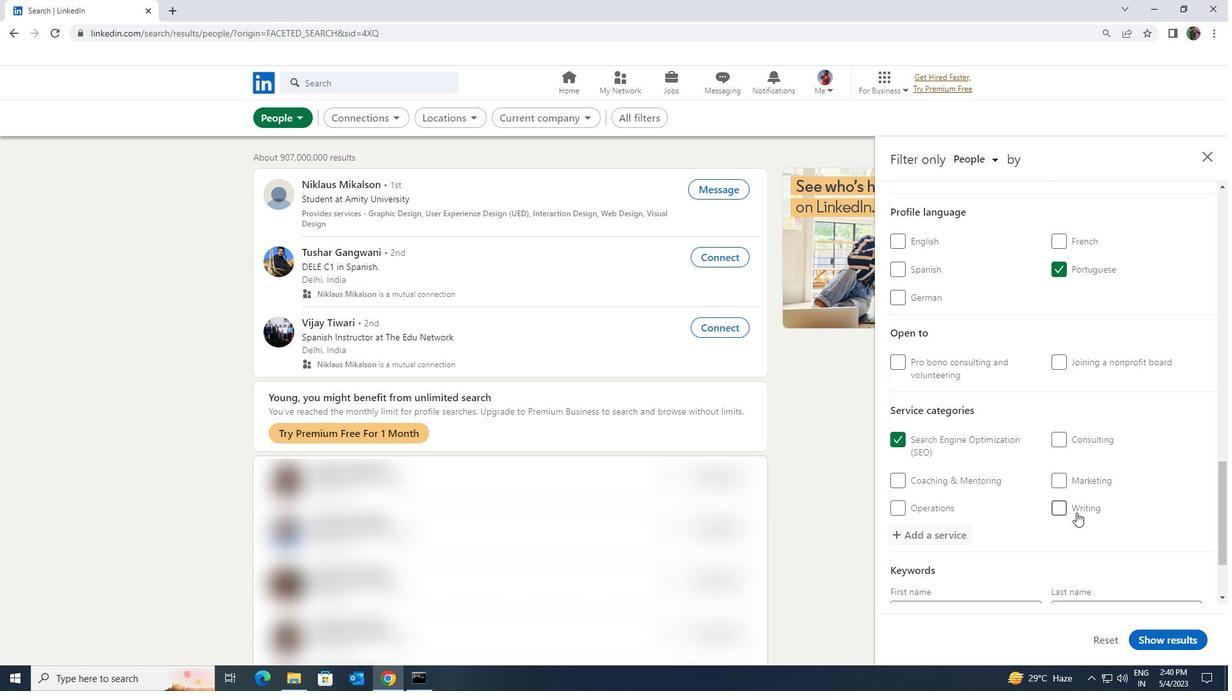 
Action: Mouse scrolled (1077, 510) with delta (0, 0)
Screenshot: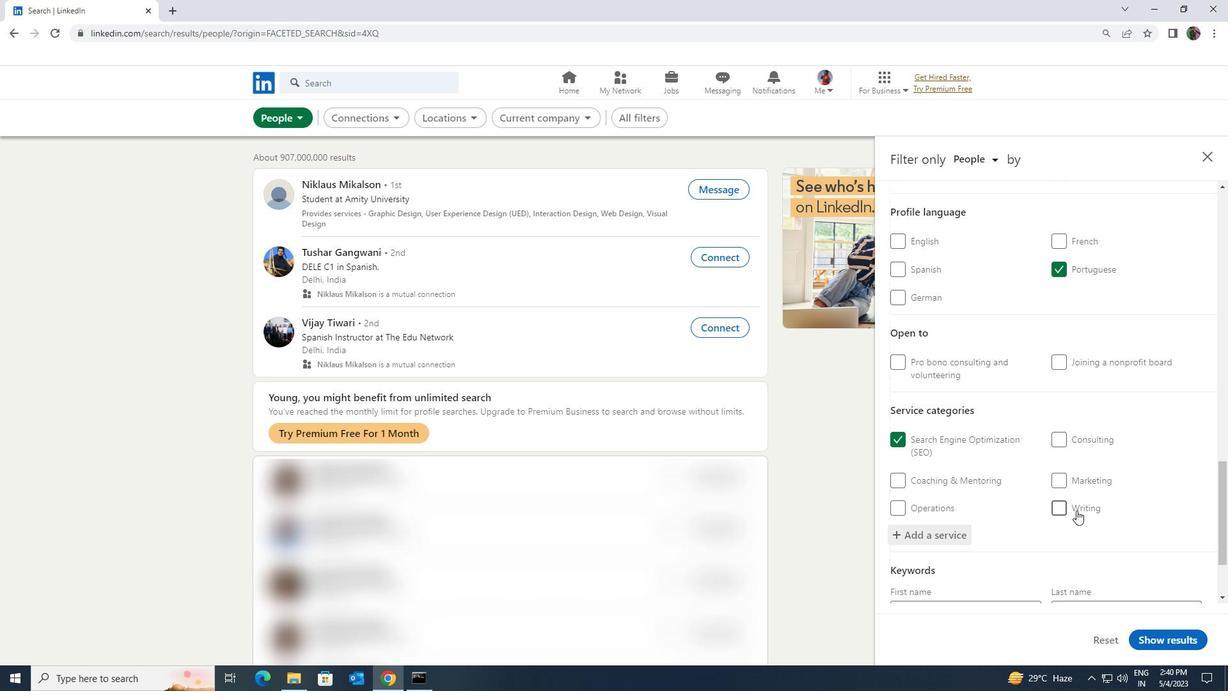 
Action: Mouse moved to (1023, 545)
Screenshot: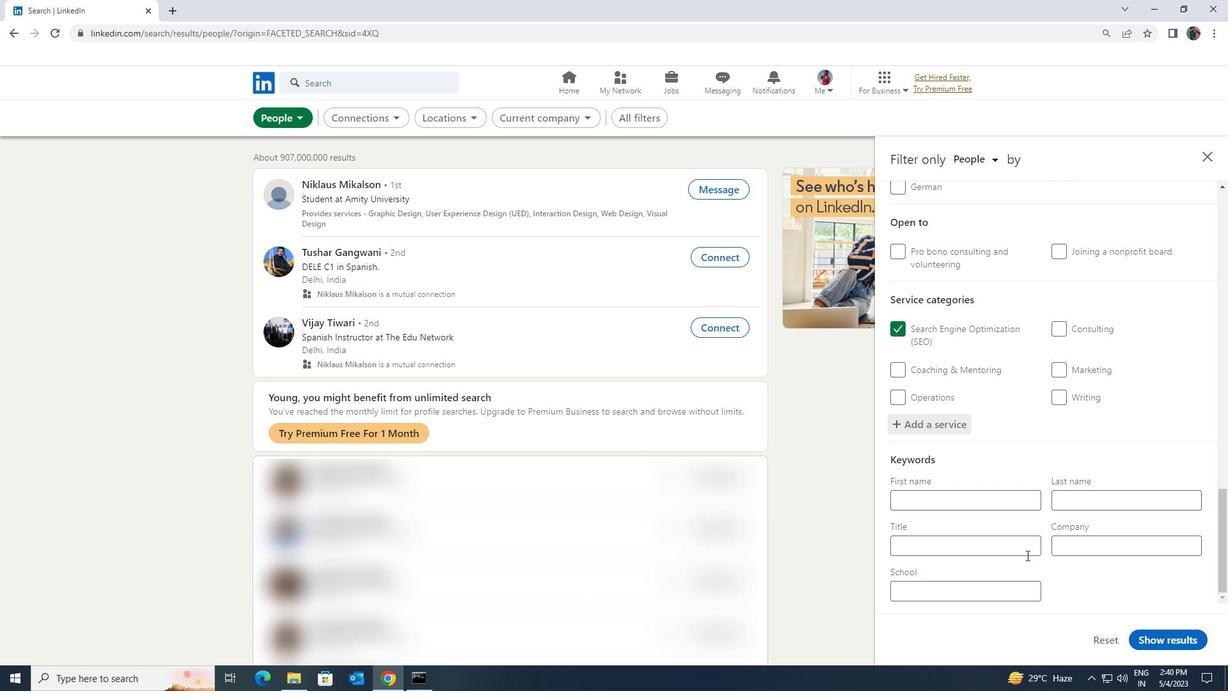 
Action: Mouse pressed left at (1023, 545)
Screenshot: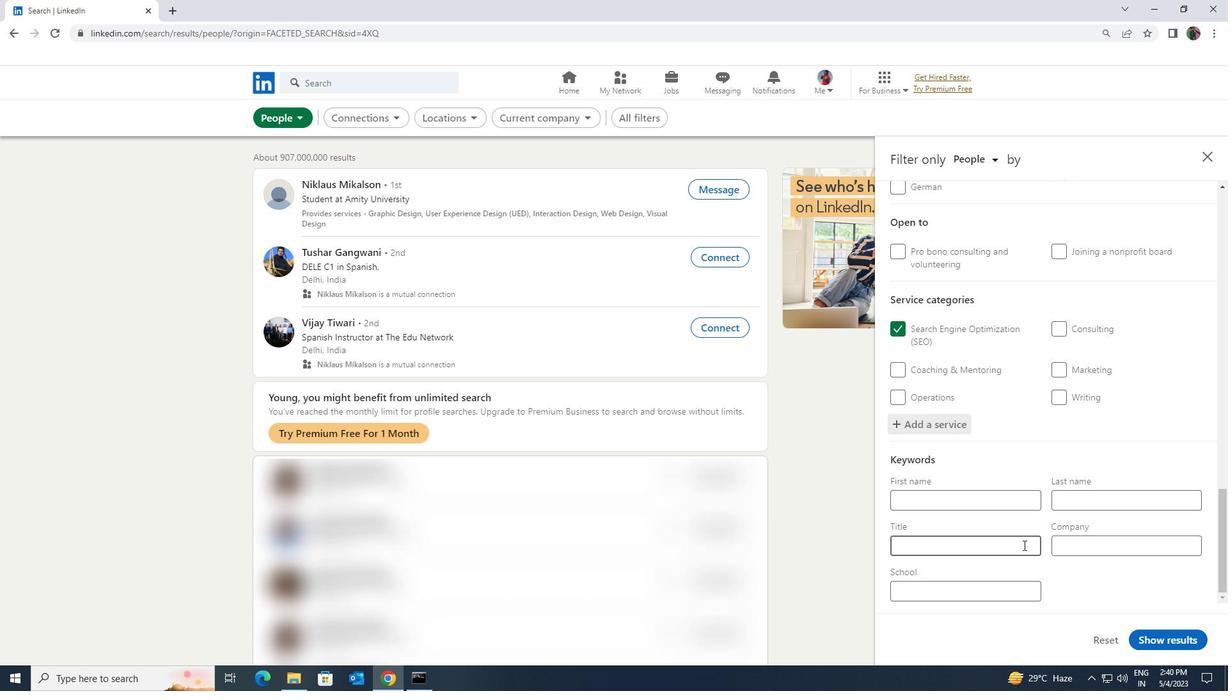 
Action: Mouse moved to (1023, 543)
Screenshot: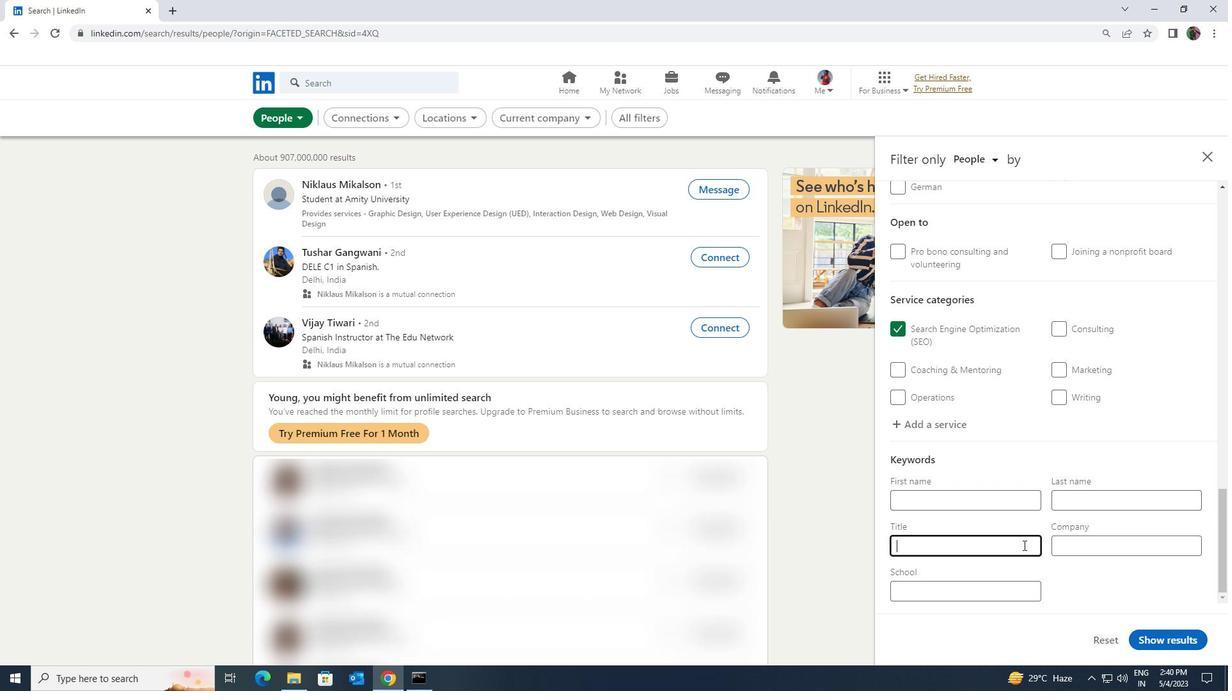 
Action: Key pressed <Key.shift><Key.shift><Key.shift><Key.shift><Key.shift><Key.shift><Key.shift><Key.shift><Key.shift><Key.shift><Key.shift><Key.shift><Key.shift><Key.shift><Key.shift><Key.shift><Key.shift><Key.shift><Key.shift><Key.shift><Key.shift><Key.shift><Key.shift><Key.shift><Key.shift><Key.shift><Key.shift><Key.shift><Key.shift><Key.shift><Key.shift><Key.shift><Key.shift><Key.shift><Key.shift><Key.shift><Key.shift><Key.shift><Key.shift><Key.shift><Key.shift><Key.shift><Key.shift>HA<Key.backspace><Key.shift>VAC<Key.space>TECHNICIAB<Key.backspace>N
Screenshot: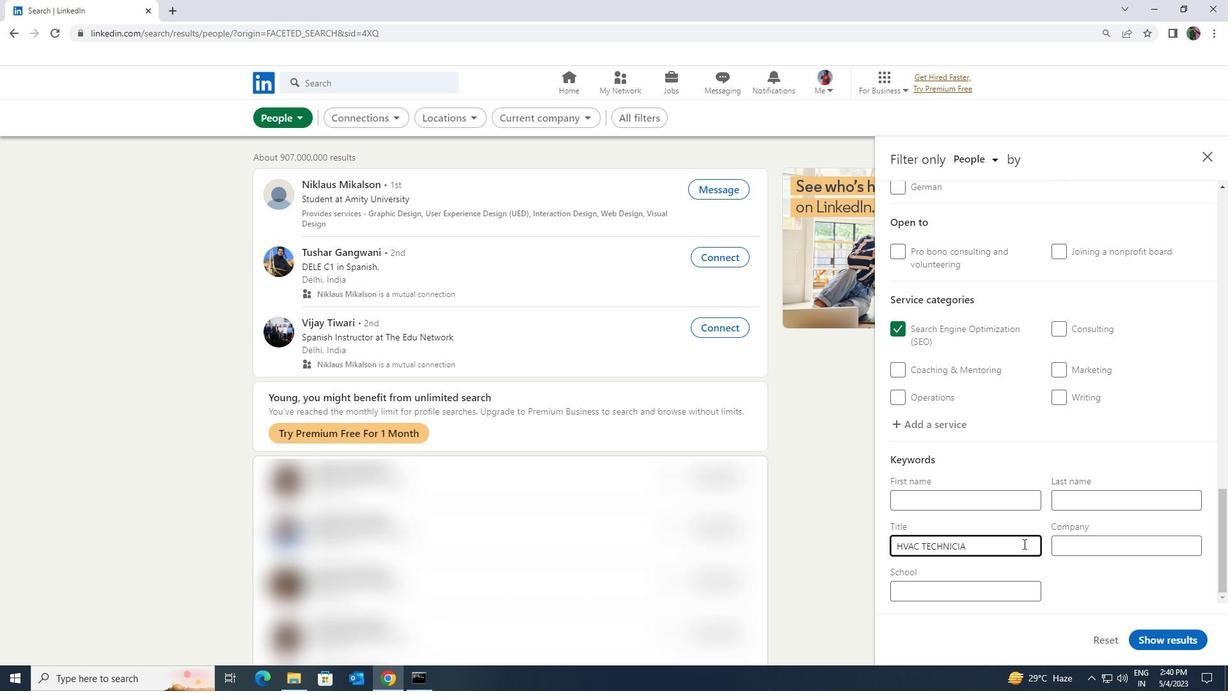 
Action: Mouse moved to (1162, 634)
Screenshot: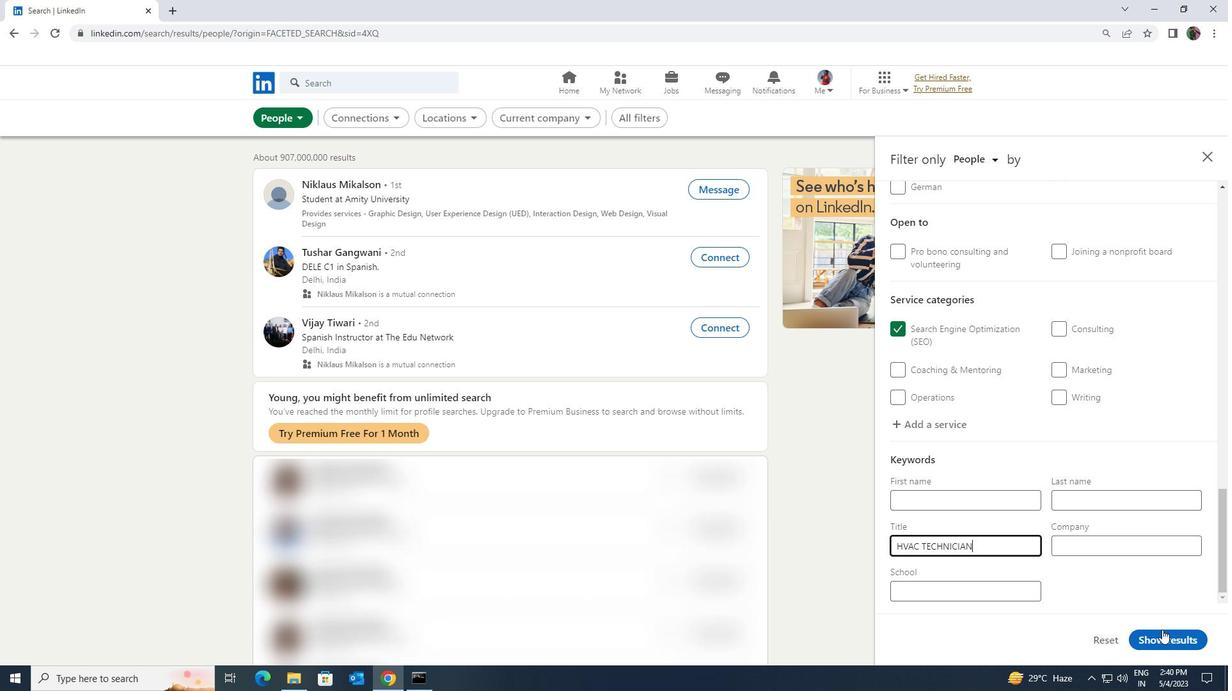
Action: Mouse pressed left at (1162, 634)
Screenshot: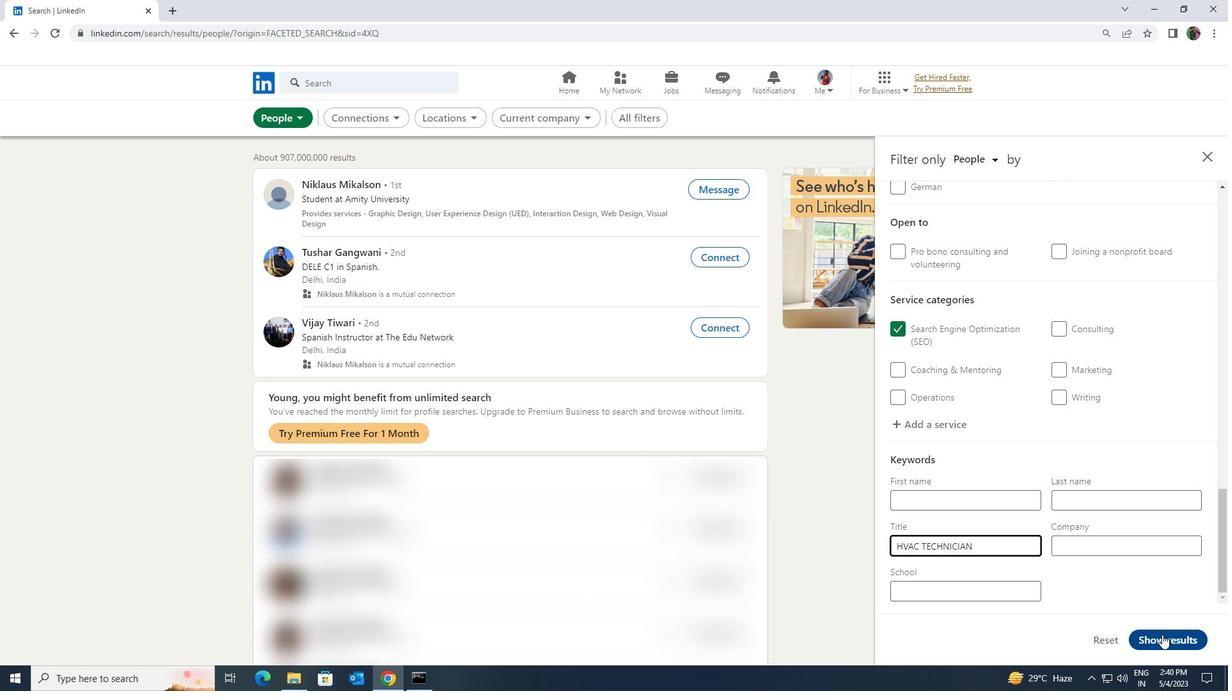 
Action: Mouse moved to (1162, 636)
Screenshot: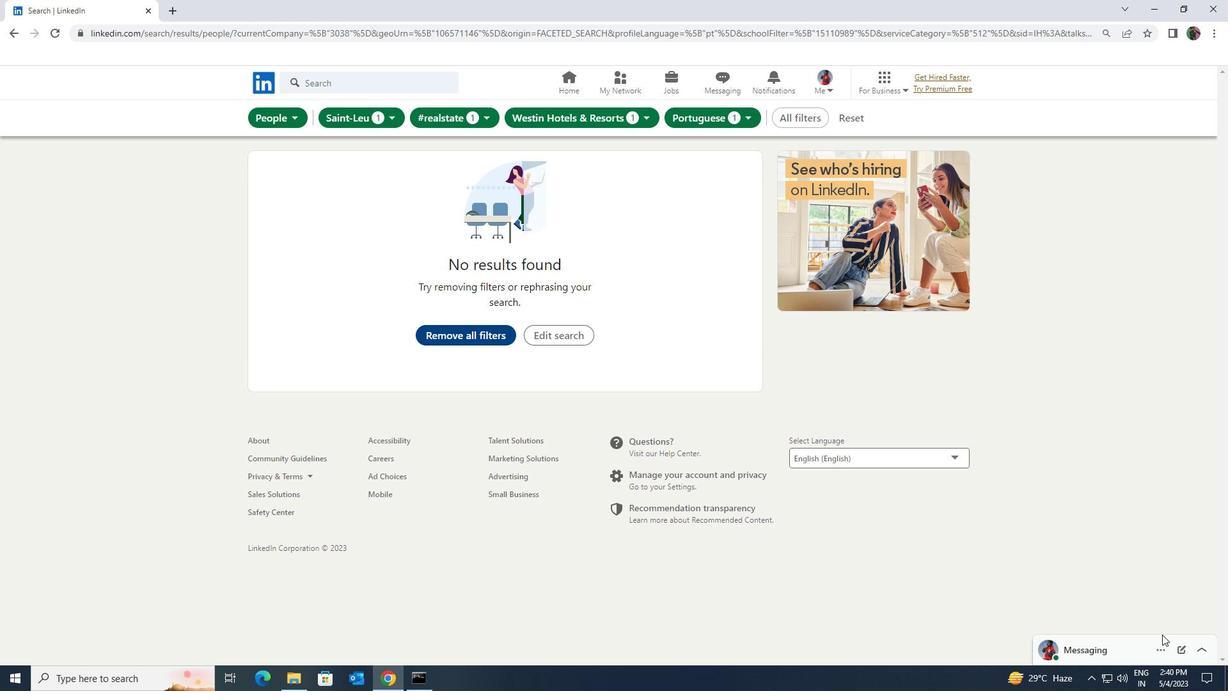 
